 Task: Find connections with filter location Caldas with filter topic #newyearwith filter profile language German with filter current company ICICI Home Finance Company Limited with filter school Sri Venkateswara College, Delhi University with filter industry Insurance with filter service category Web Design with filter keywords title Painter
Action: Mouse moved to (669, 90)
Screenshot: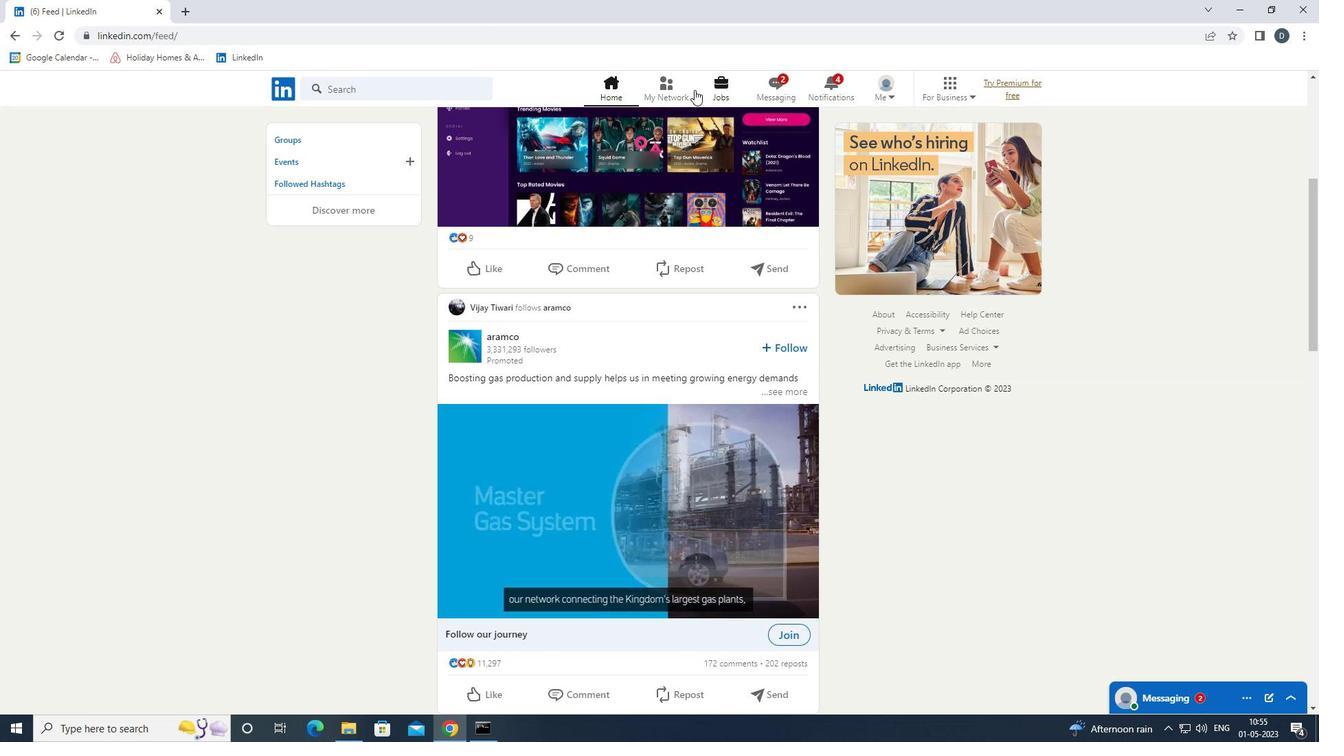 
Action: Mouse pressed left at (669, 90)
Screenshot: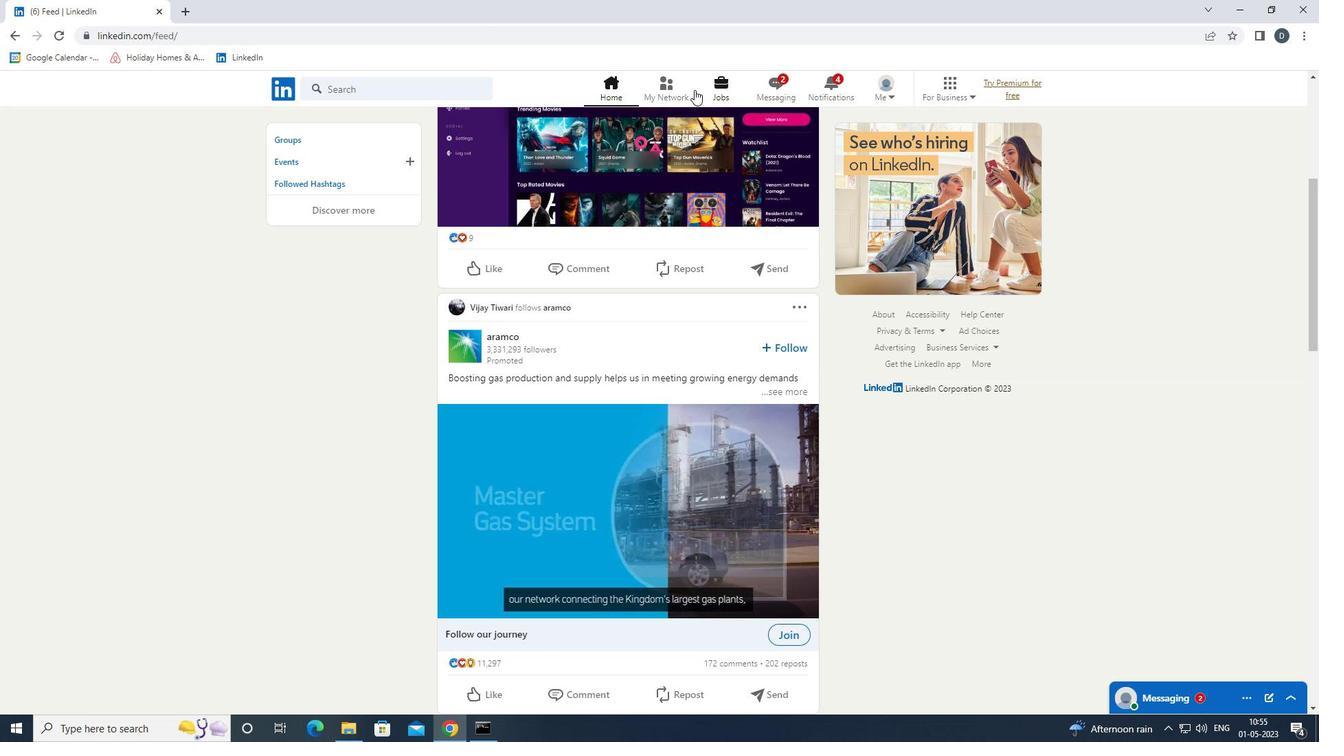 
Action: Mouse moved to (444, 164)
Screenshot: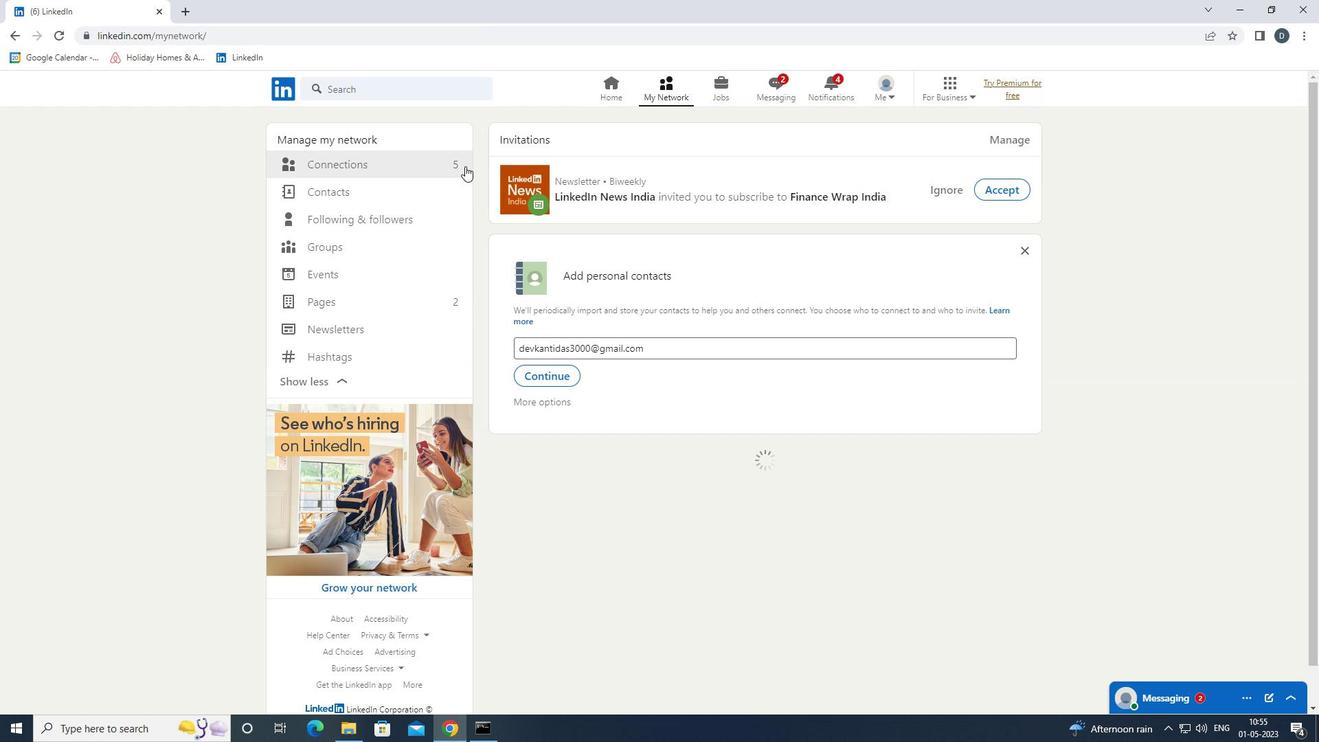 
Action: Mouse pressed left at (444, 164)
Screenshot: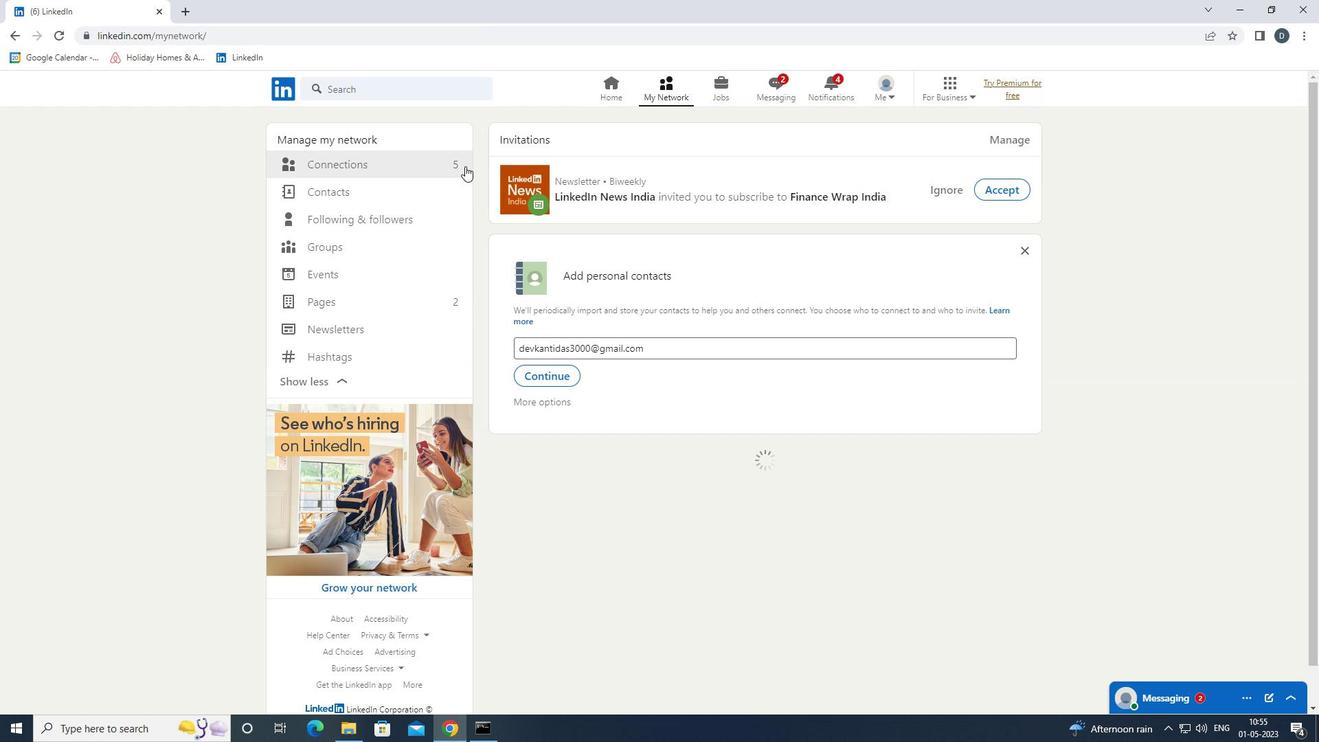 
Action: Mouse moved to (451, 162)
Screenshot: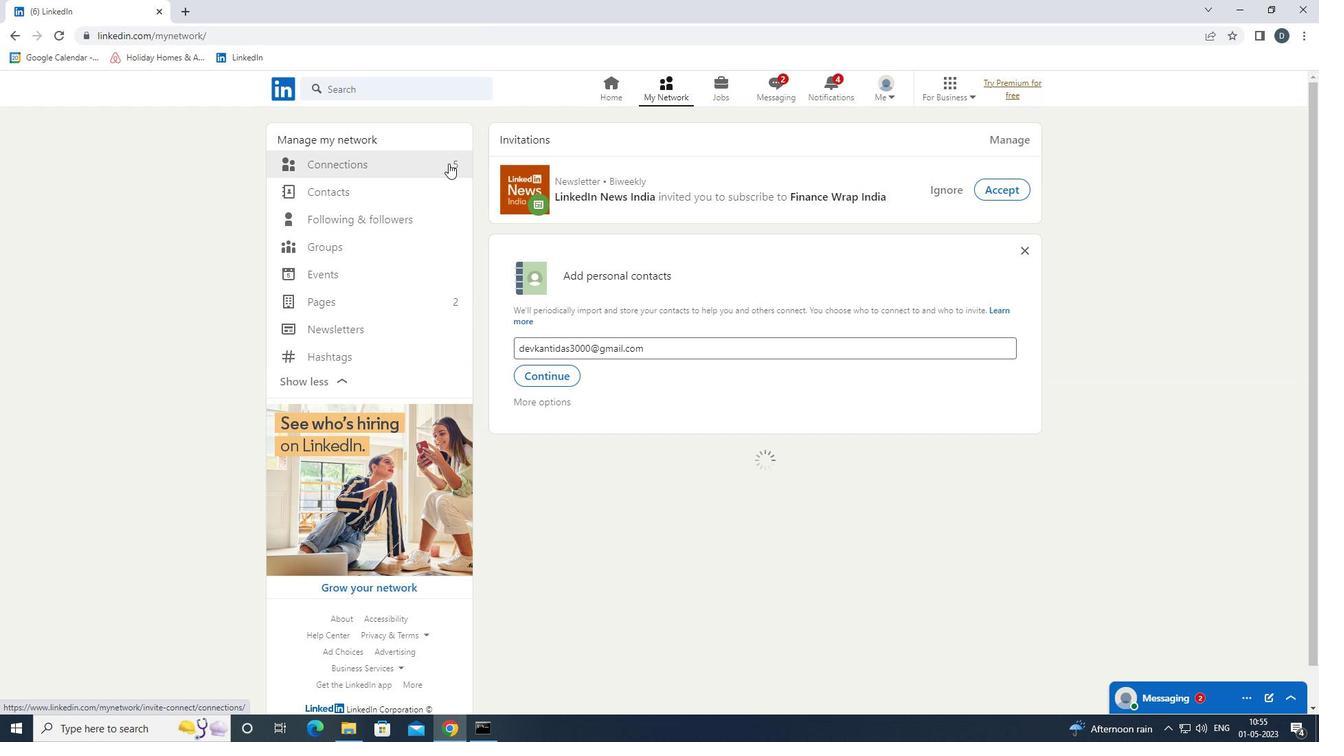 
Action: Mouse pressed left at (451, 162)
Screenshot: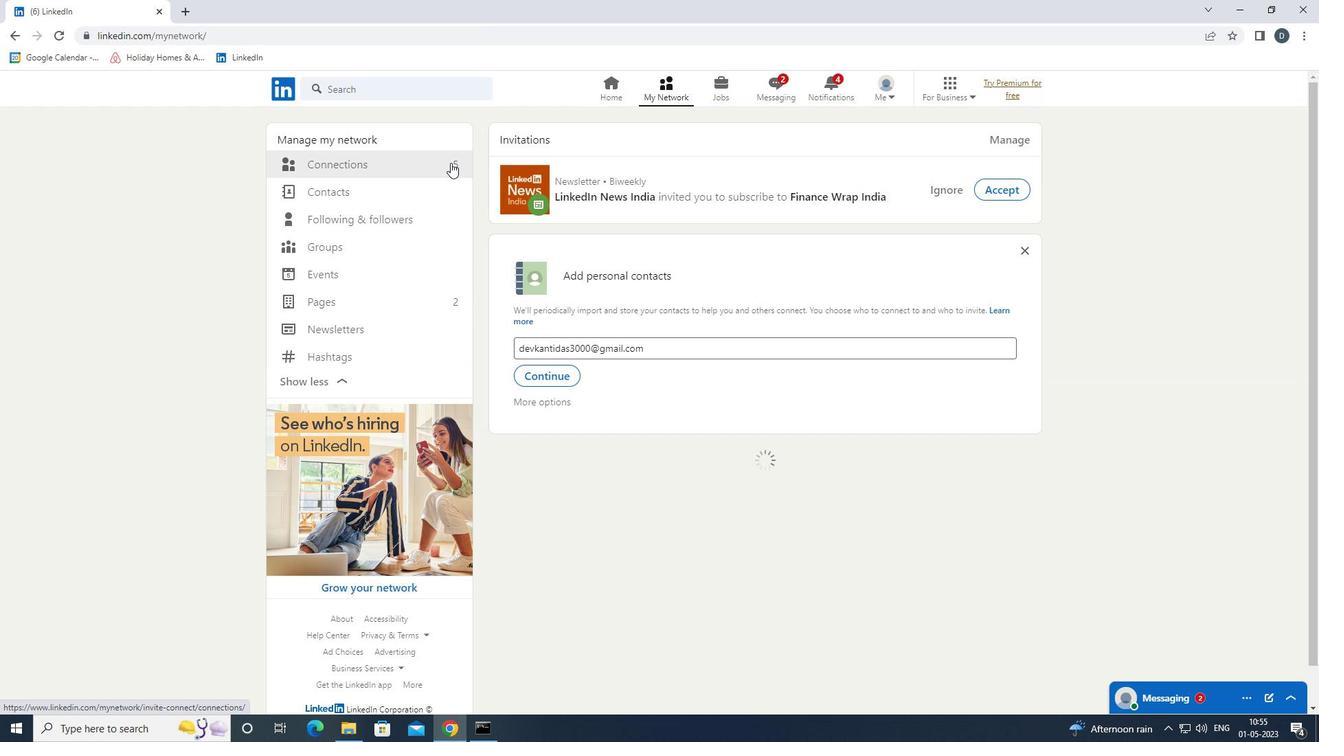 
Action: Mouse moved to (764, 160)
Screenshot: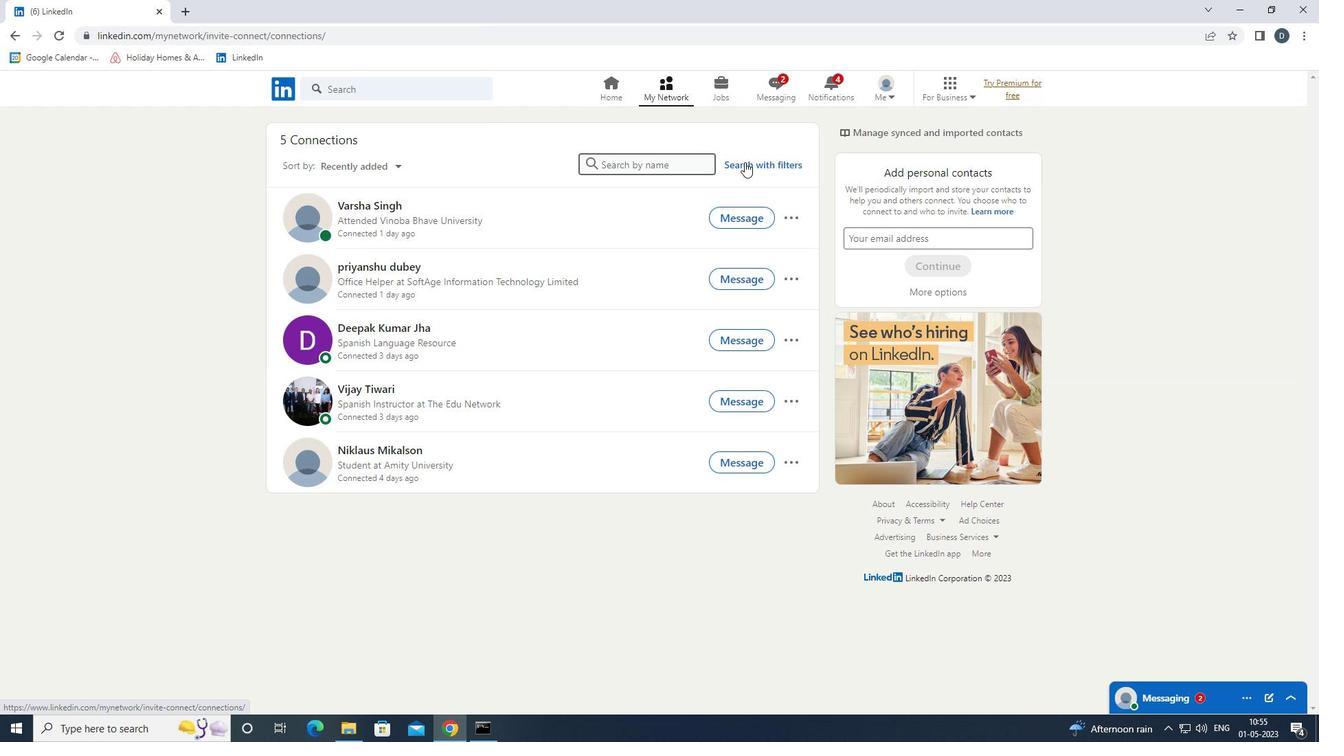
Action: Mouse pressed left at (764, 160)
Screenshot: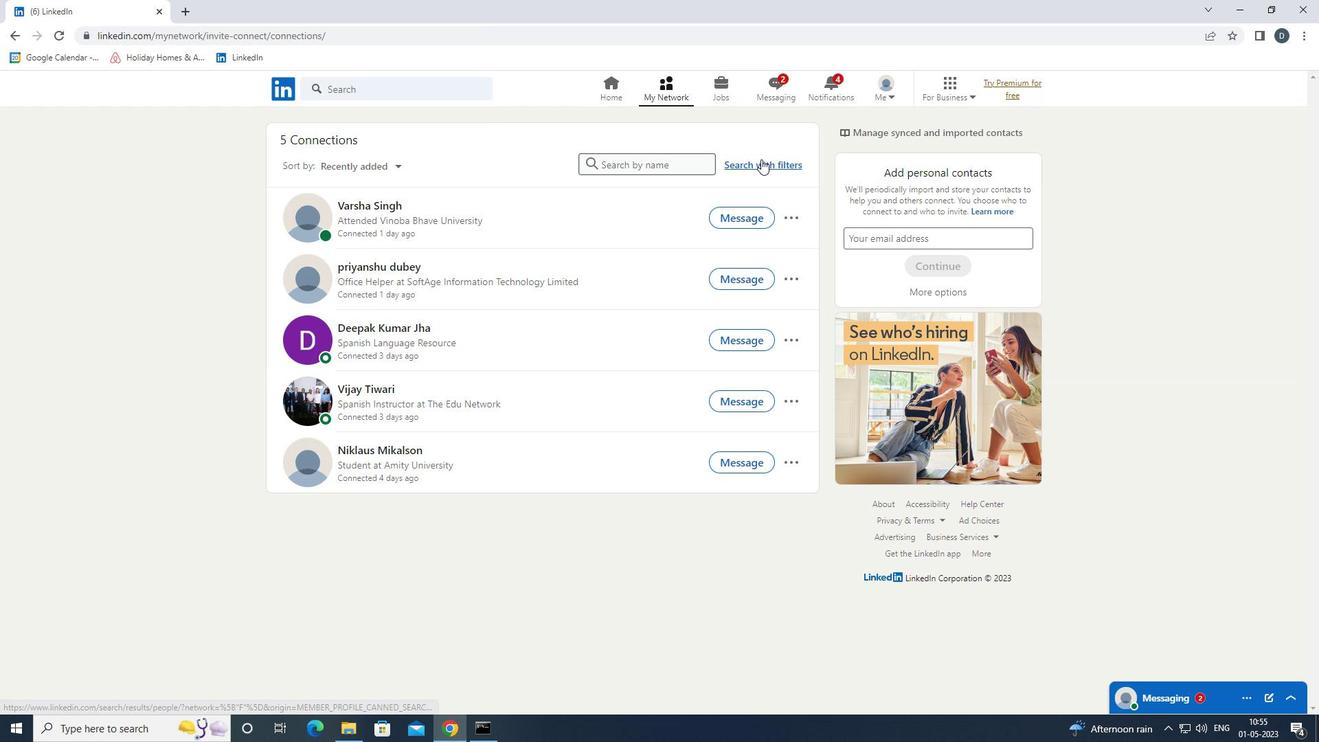 
Action: Mouse moved to (690, 127)
Screenshot: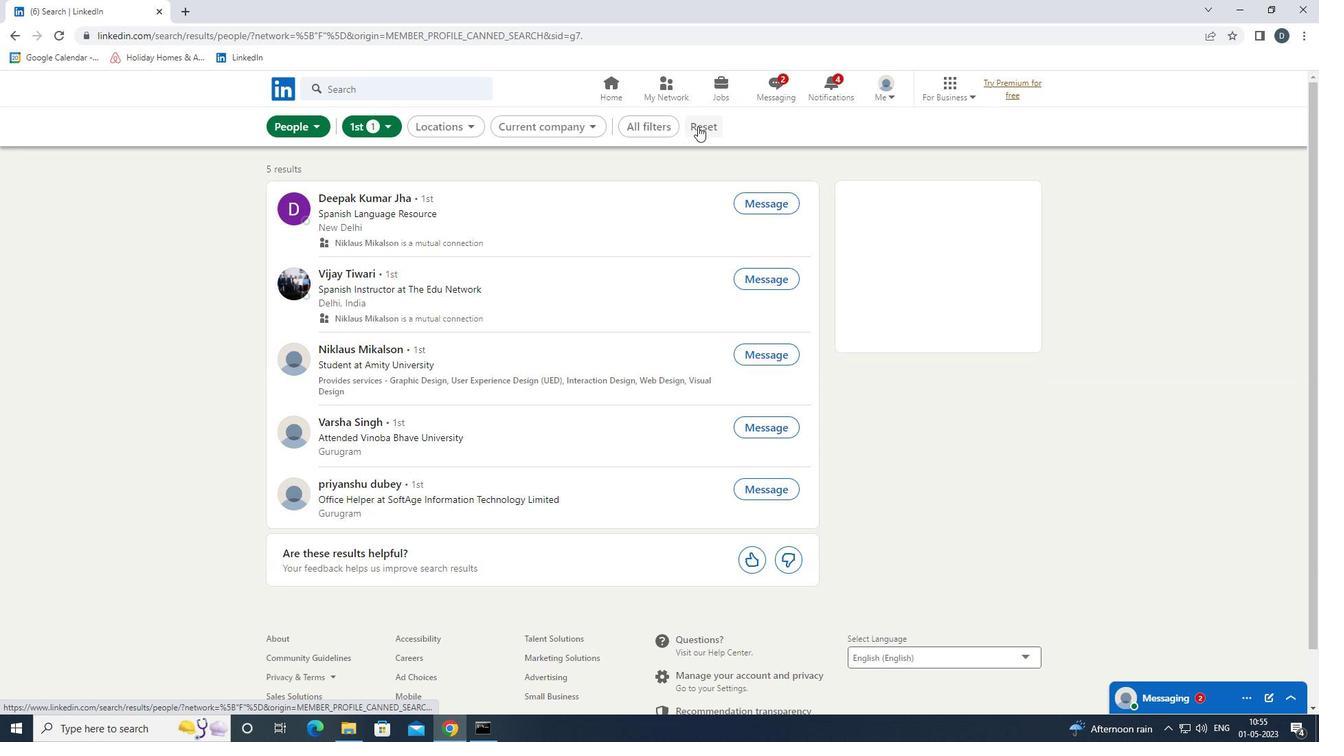 
Action: Mouse pressed left at (690, 127)
Screenshot: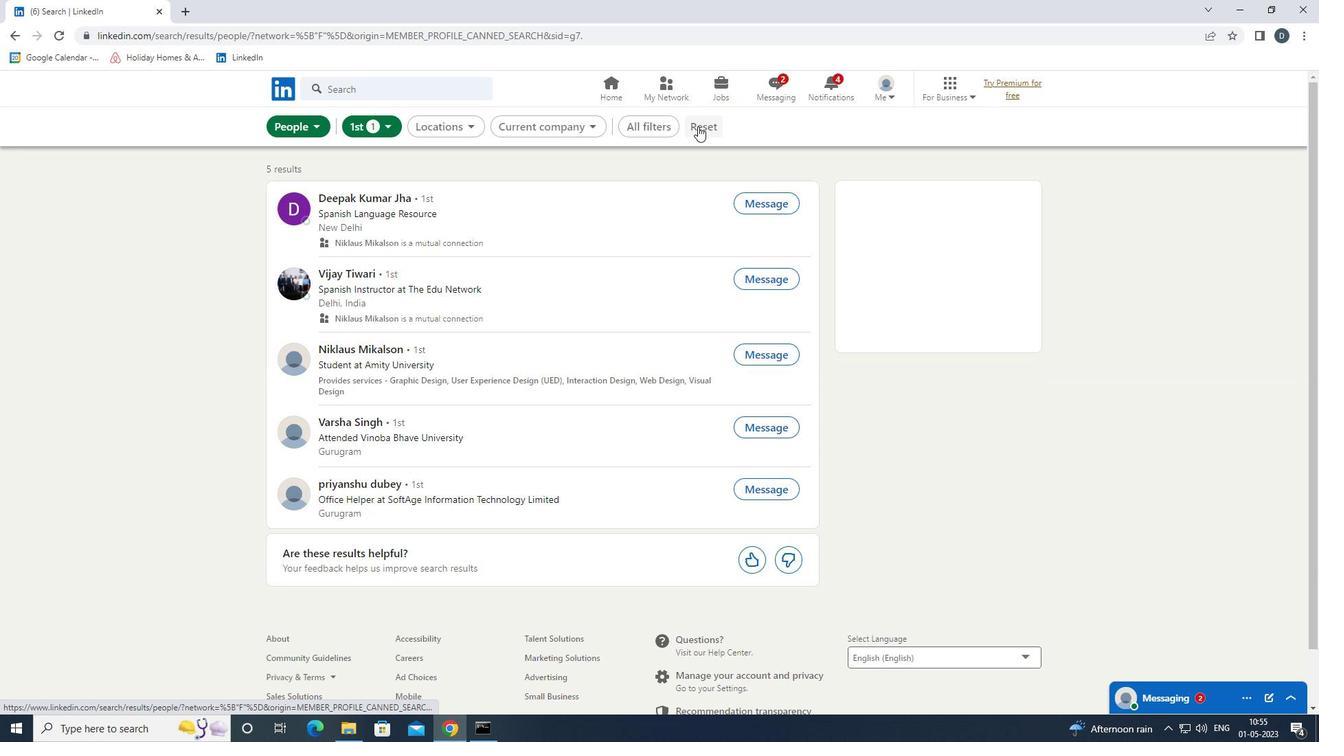 
Action: Mouse moved to (667, 125)
Screenshot: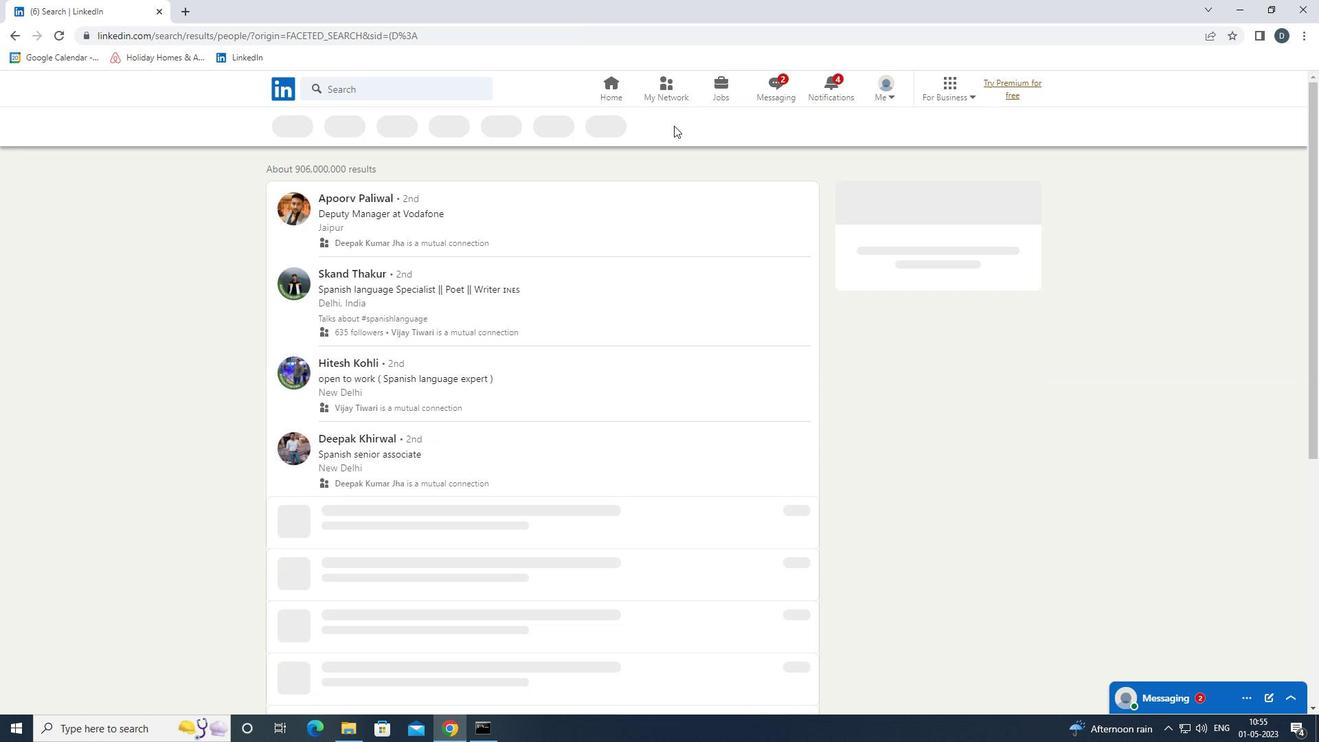 
Action: Mouse pressed left at (667, 125)
Screenshot: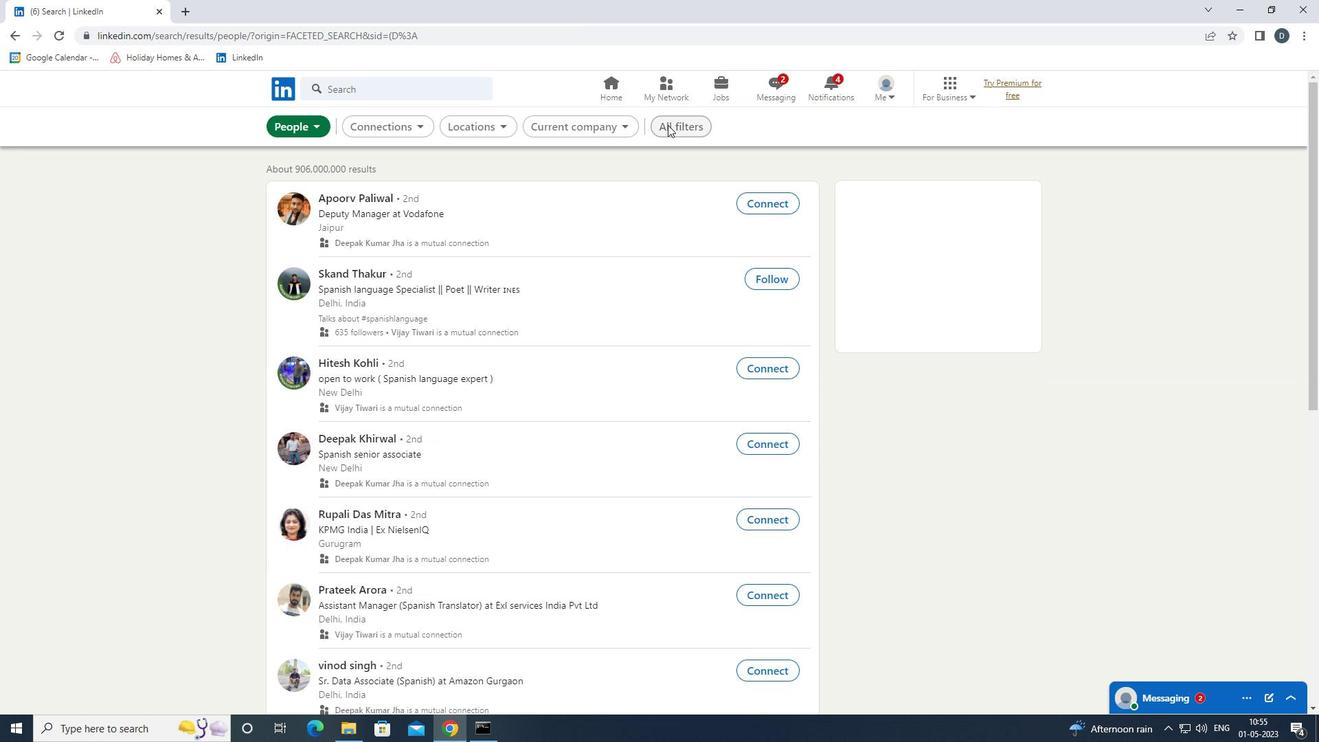 
Action: Mouse moved to (1156, 472)
Screenshot: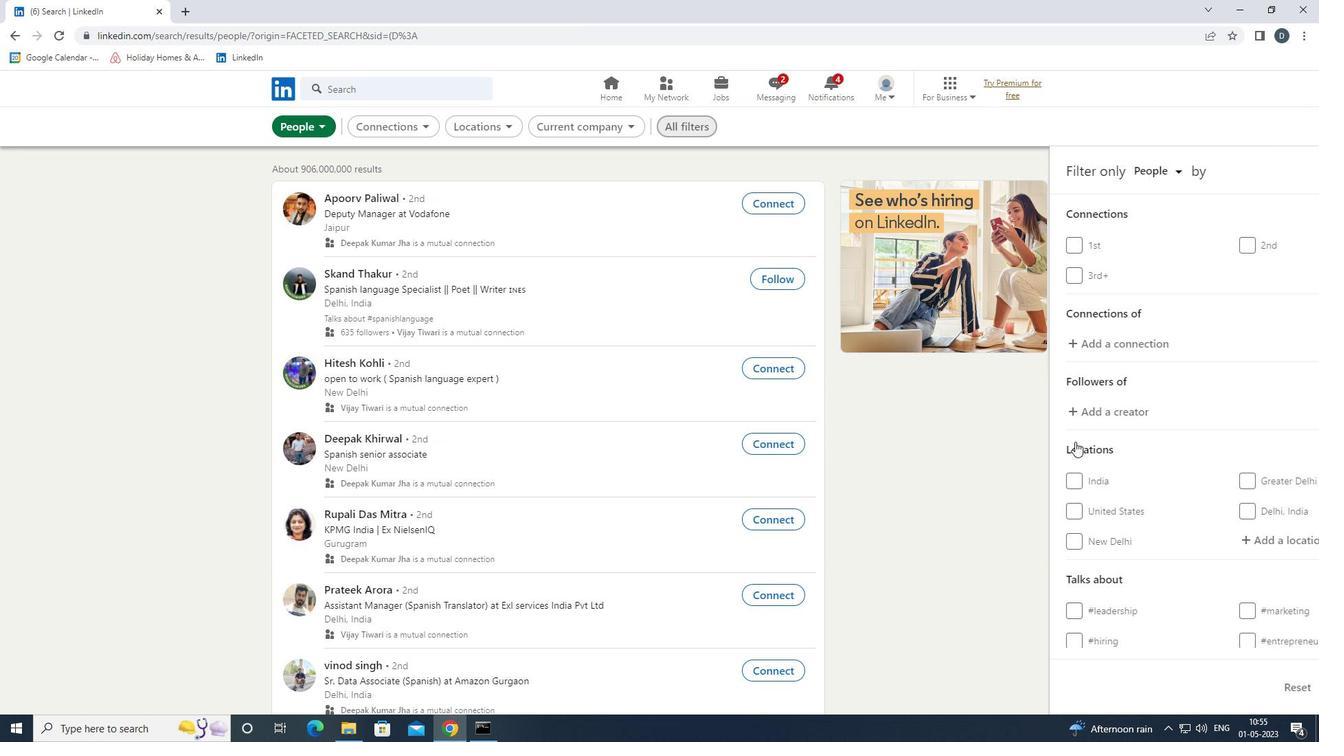 
Action: Mouse scrolled (1156, 471) with delta (0, 0)
Screenshot: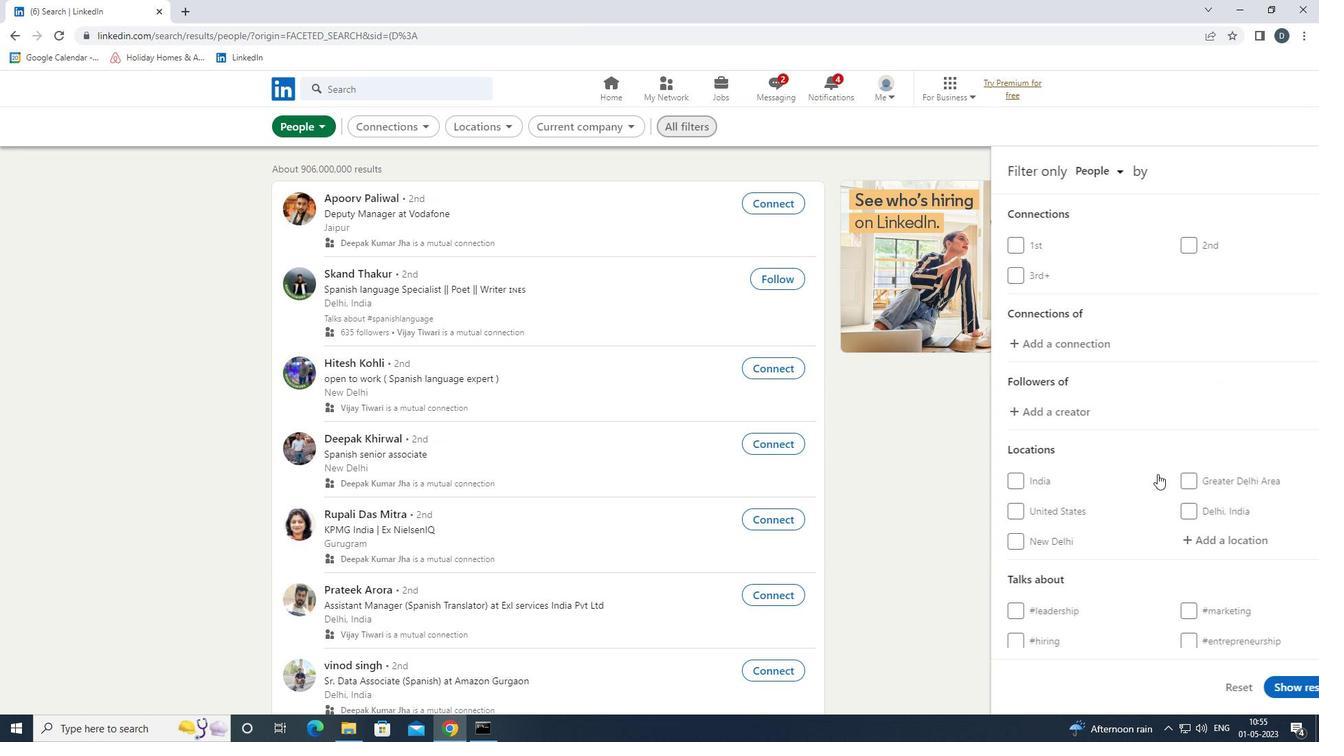 
Action: Mouse scrolled (1156, 471) with delta (0, 0)
Screenshot: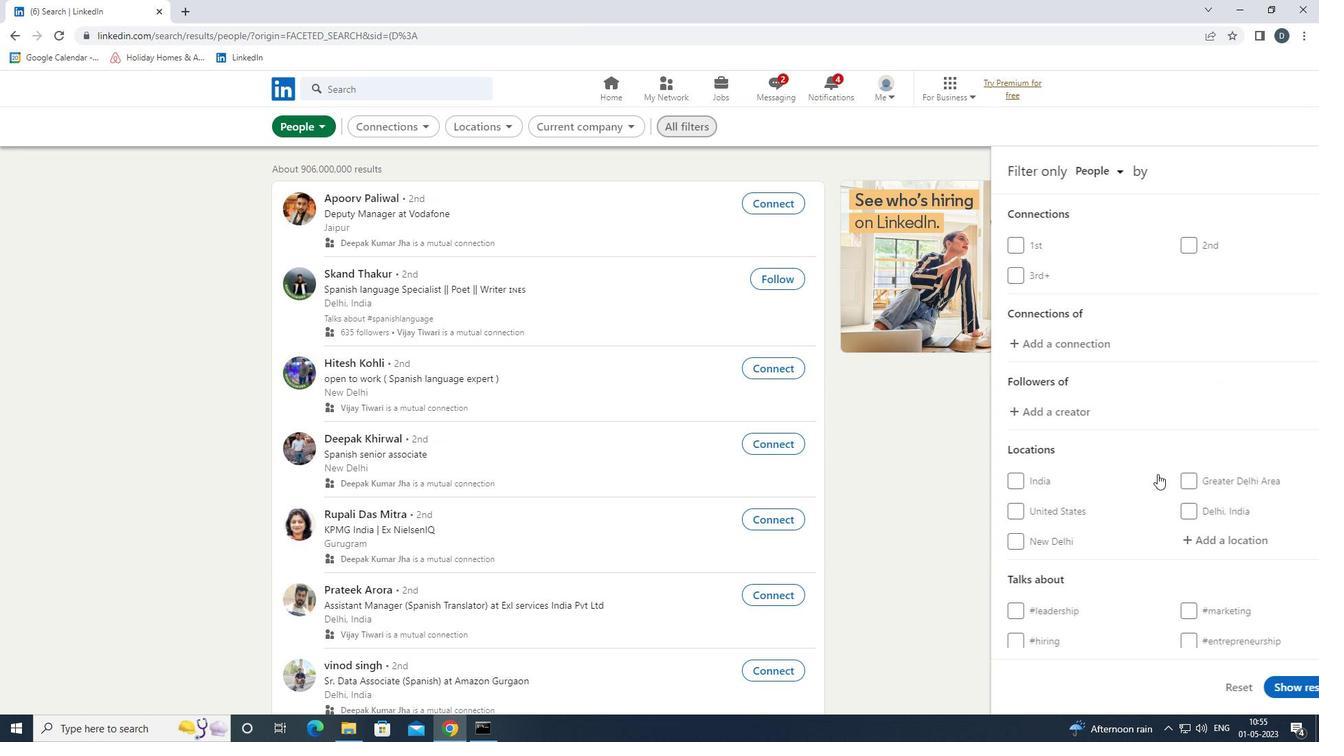
Action: Mouse moved to (1151, 410)
Screenshot: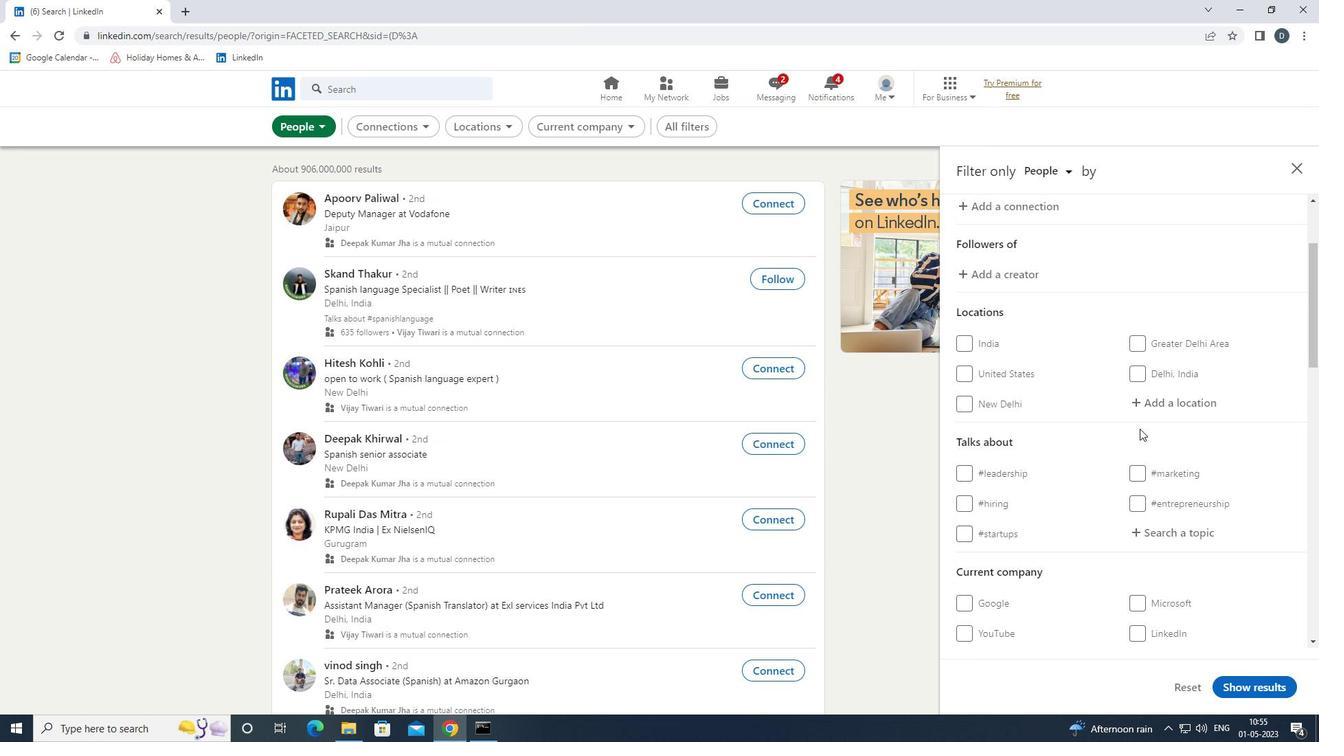 
Action: Mouse pressed left at (1151, 410)
Screenshot: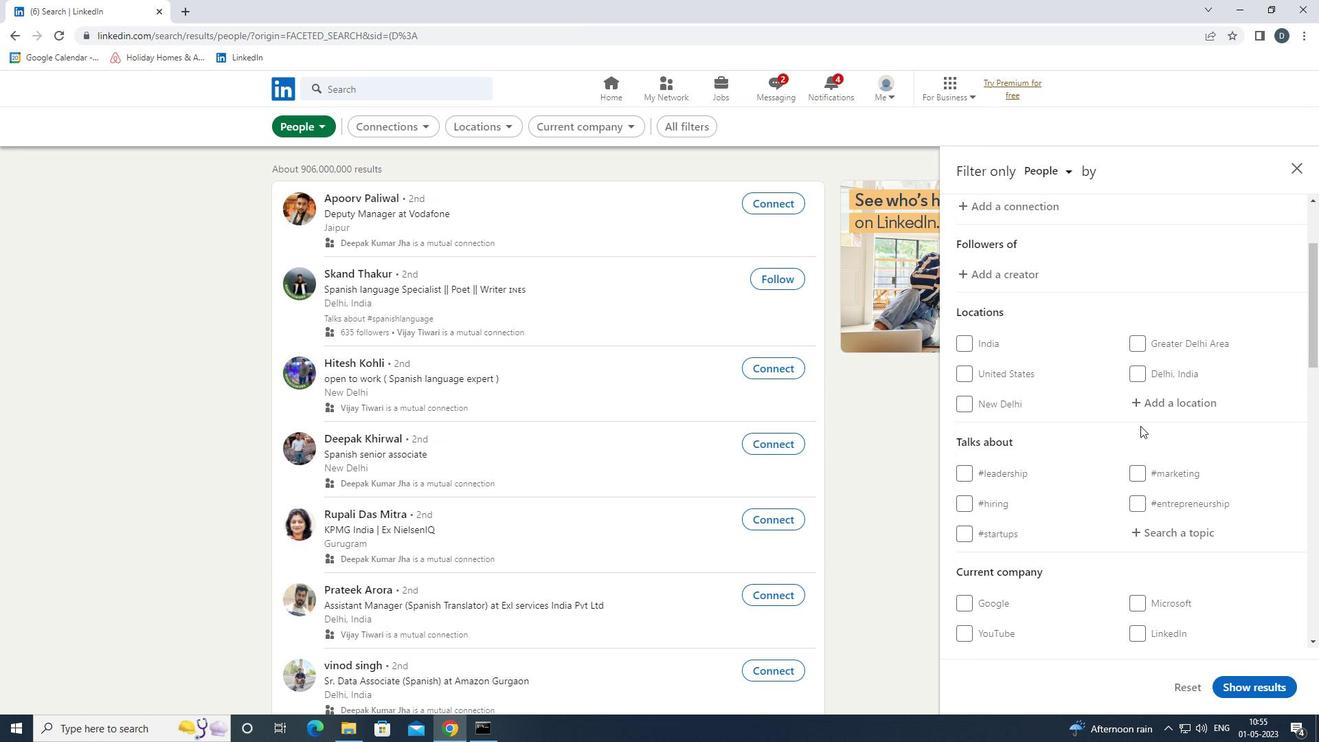 
Action: Key pressed <Key.shift>CALDAS<Key.down><Key.enter>
Screenshot: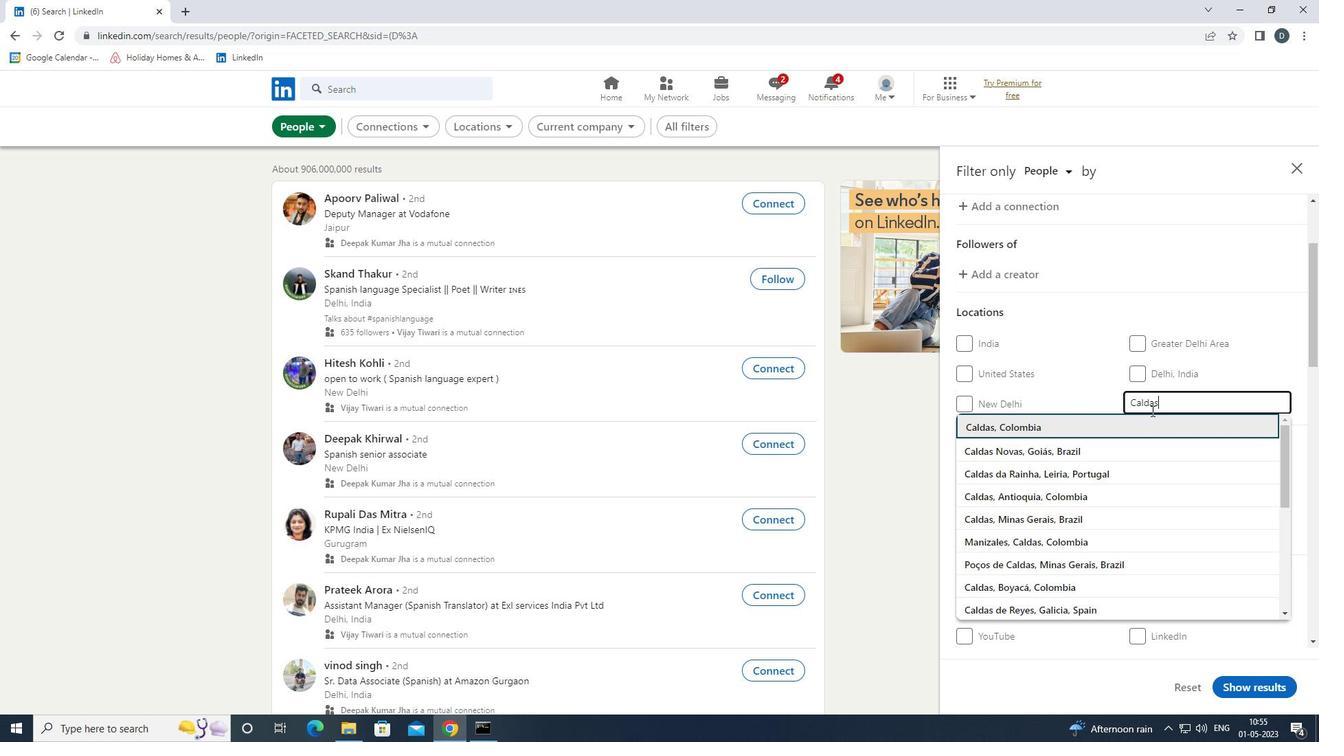 
Action: Mouse moved to (1121, 398)
Screenshot: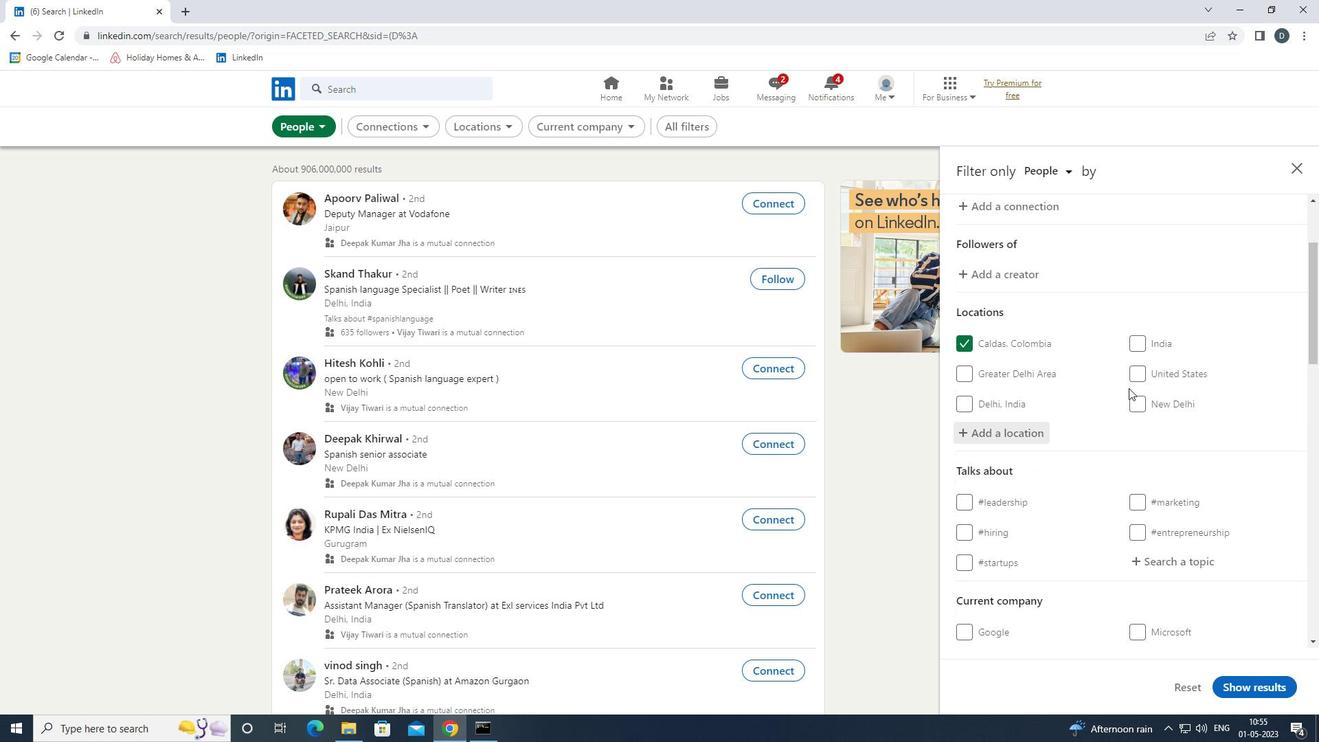 
Action: Mouse scrolled (1121, 397) with delta (0, 0)
Screenshot: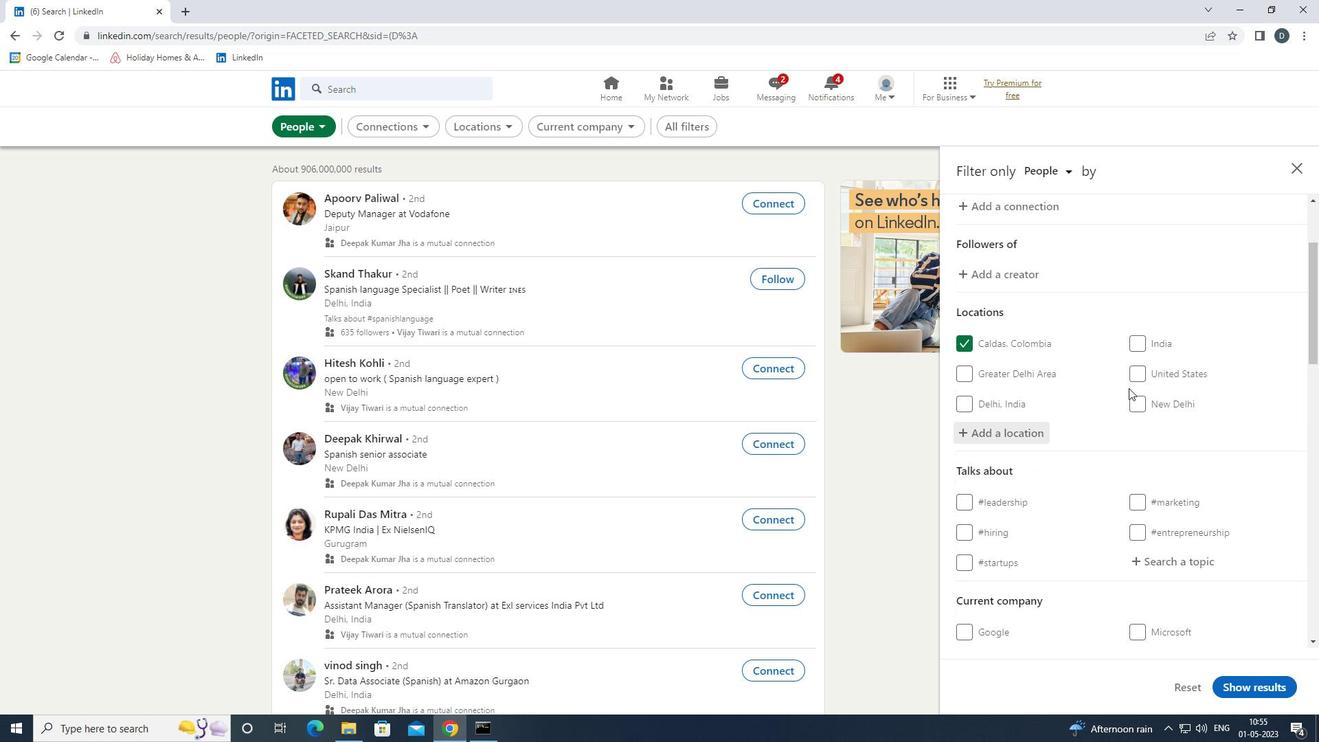 
Action: Mouse scrolled (1121, 397) with delta (0, 0)
Screenshot: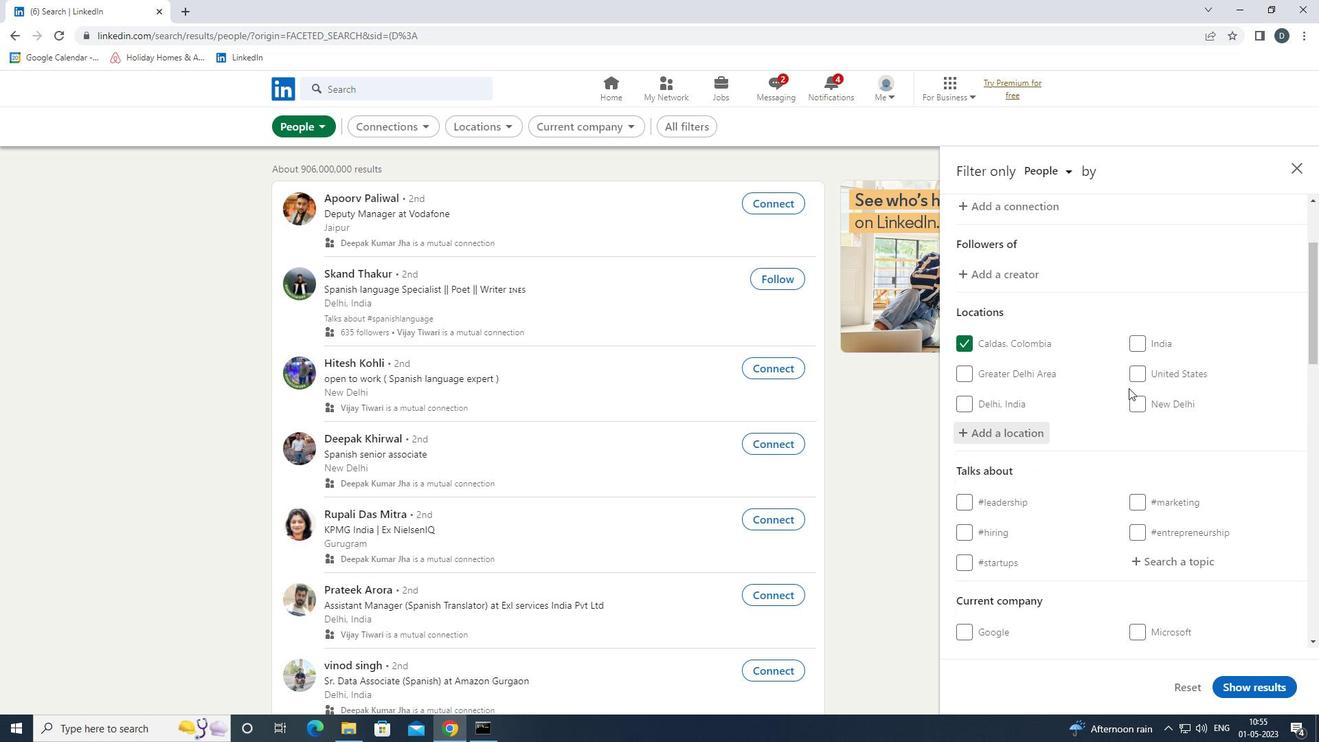 
Action: Mouse moved to (1121, 399)
Screenshot: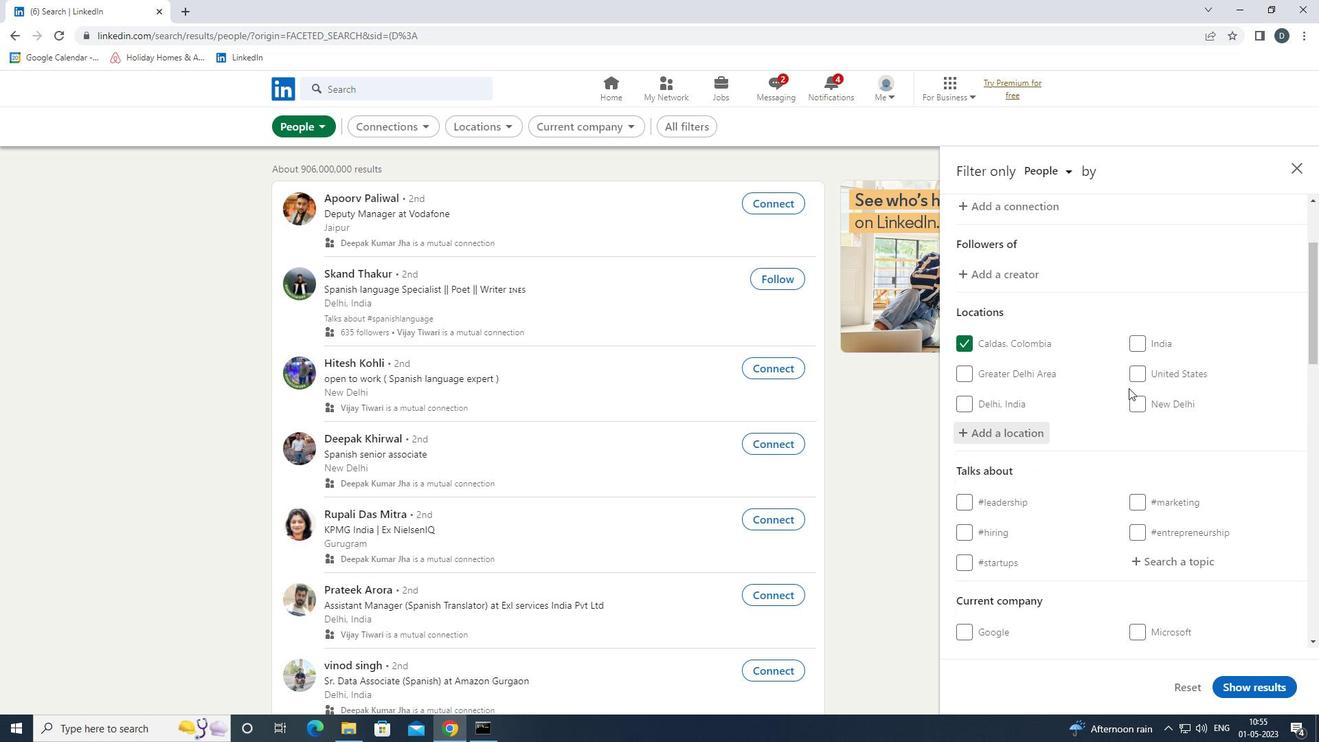 
Action: Mouse scrolled (1121, 398) with delta (0, 0)
Screenshot: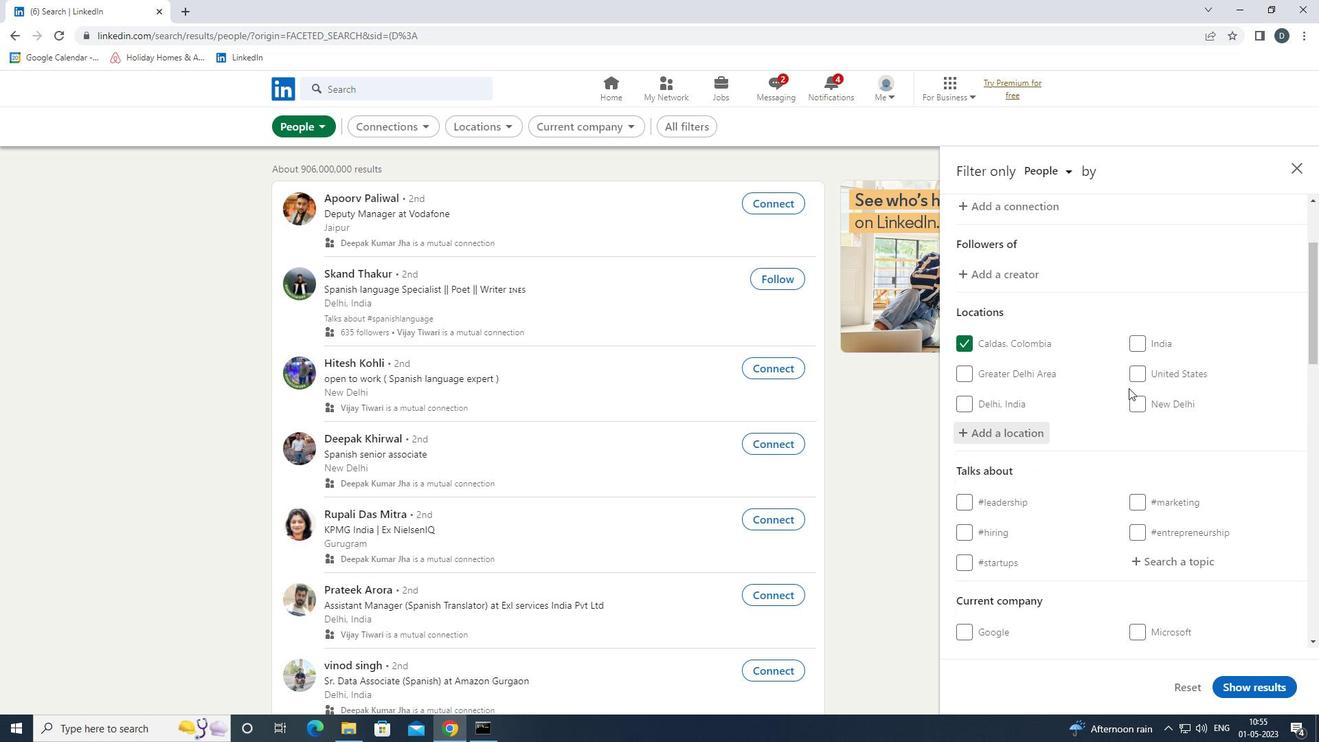 
Action: Mouse moved to (1165, 357)
Screenshot: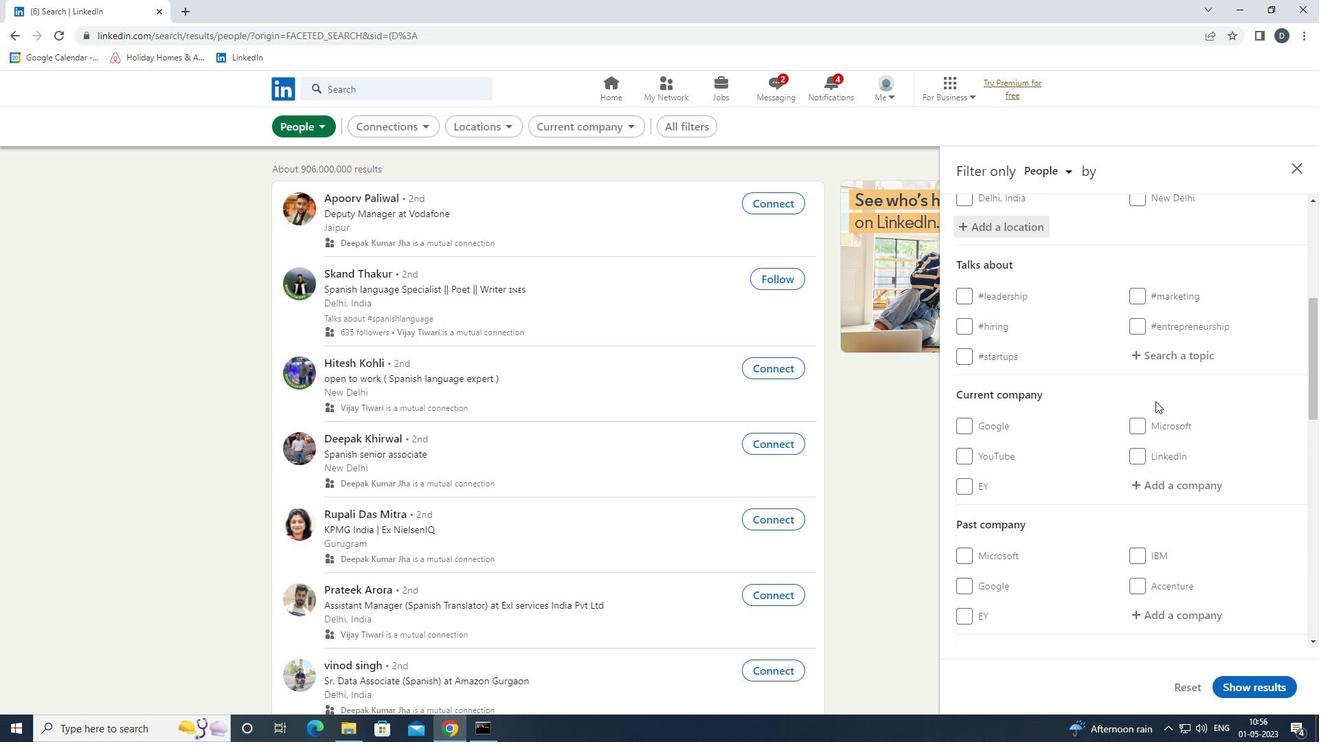
Action: Mouse pressed left at (1165, 357)
Screenshot: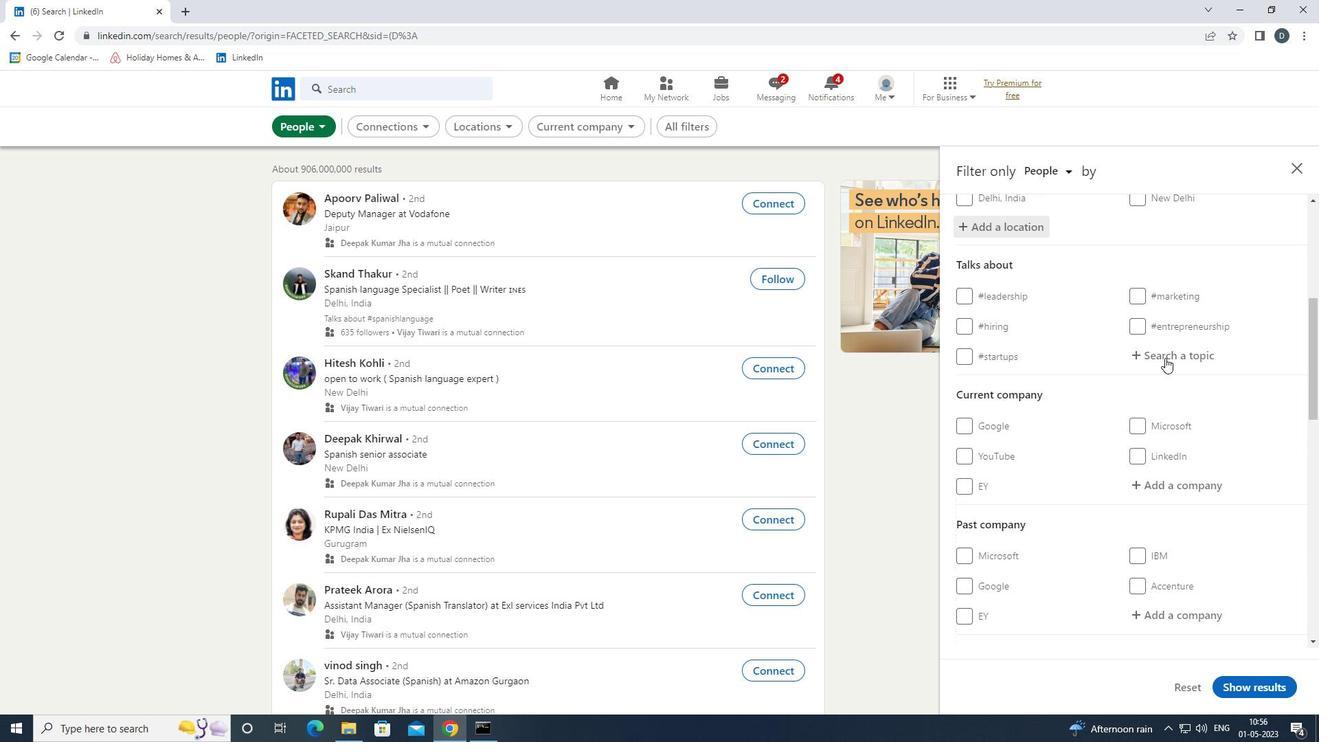 
Action: Key pressed <Key.shift><Key.shift>#NEWYEAR
Screenshot: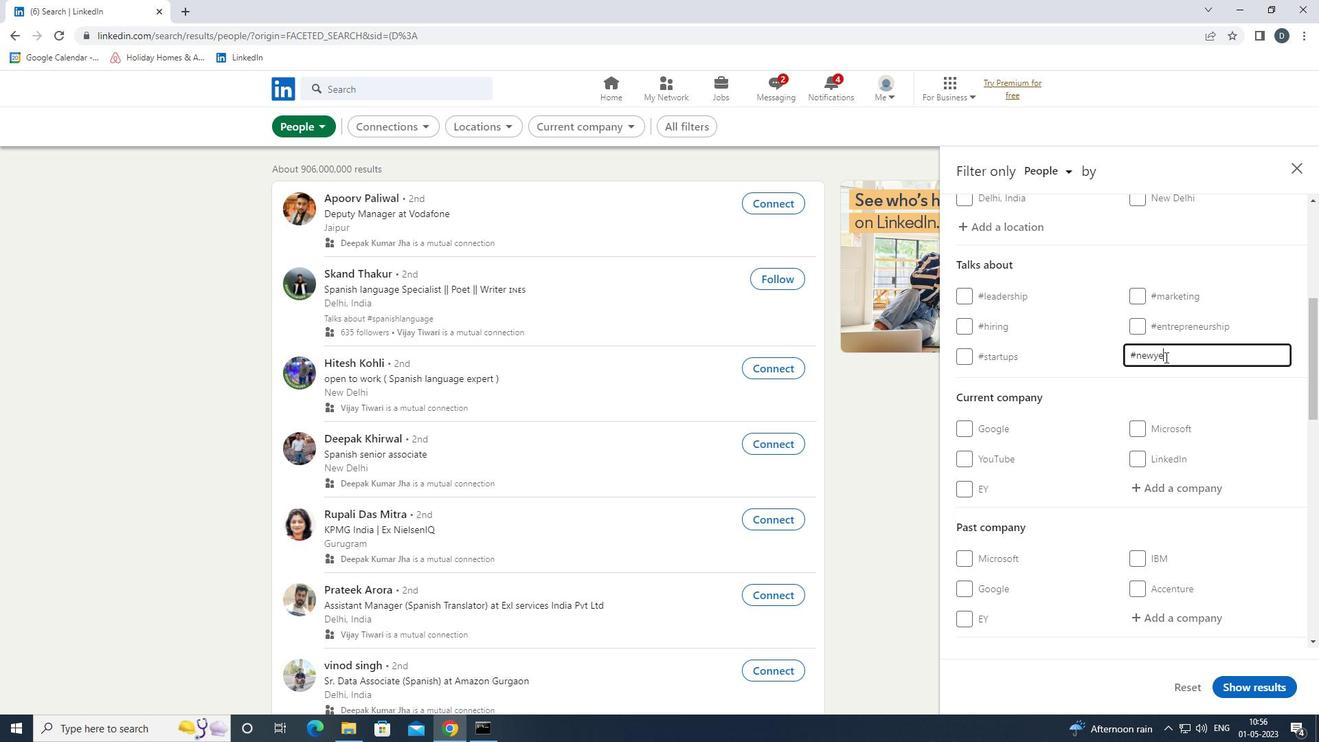 
Action: Mouse moved to (1161, 353)
Screenshot: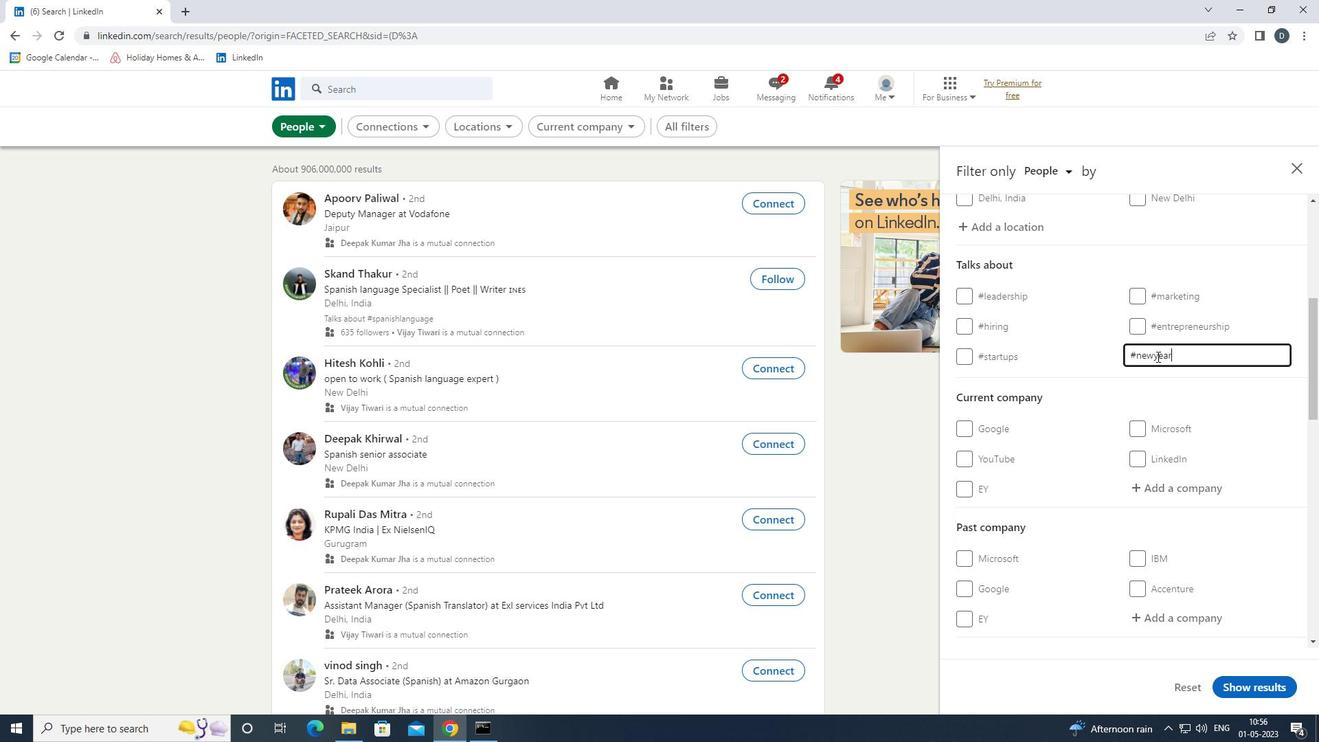 
Action: Mouse scrolled (1161, 353) with delta (0, 0)
Screenshot: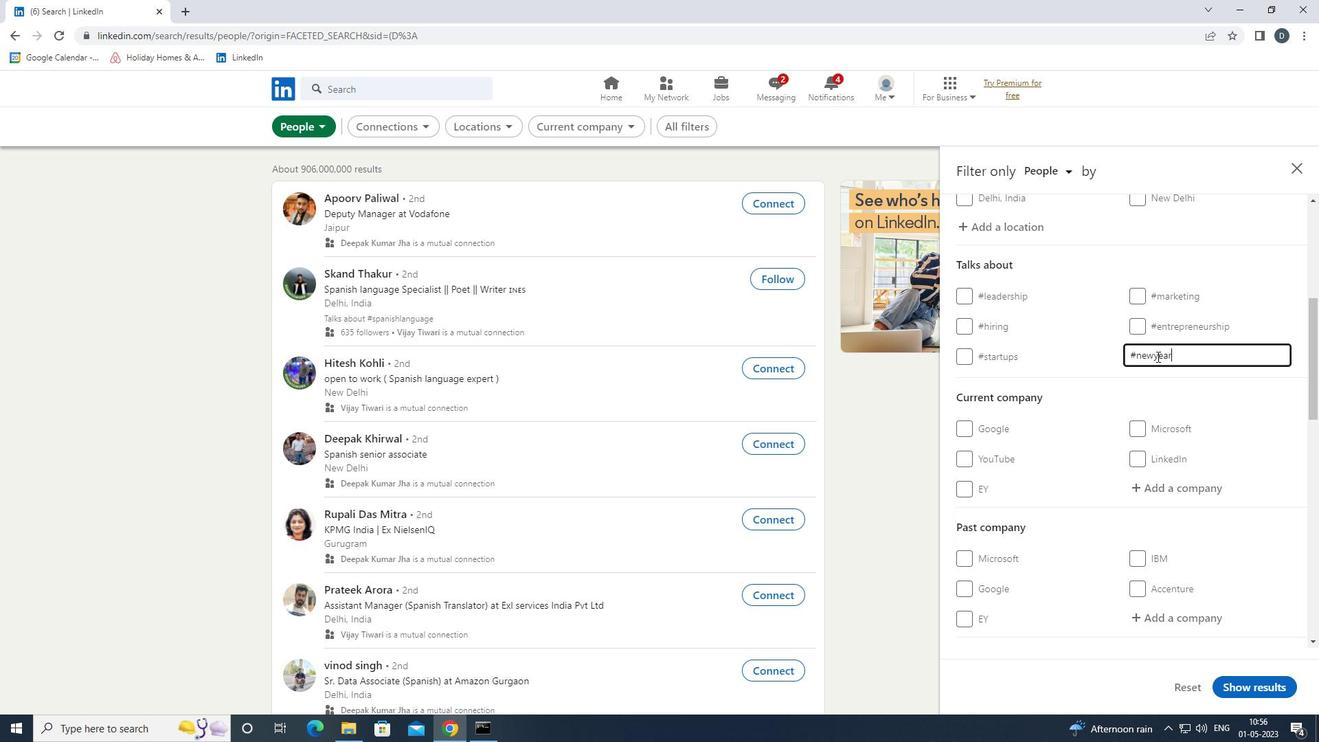 
Action: Mouse moved to (1162, 353)
Screenshot: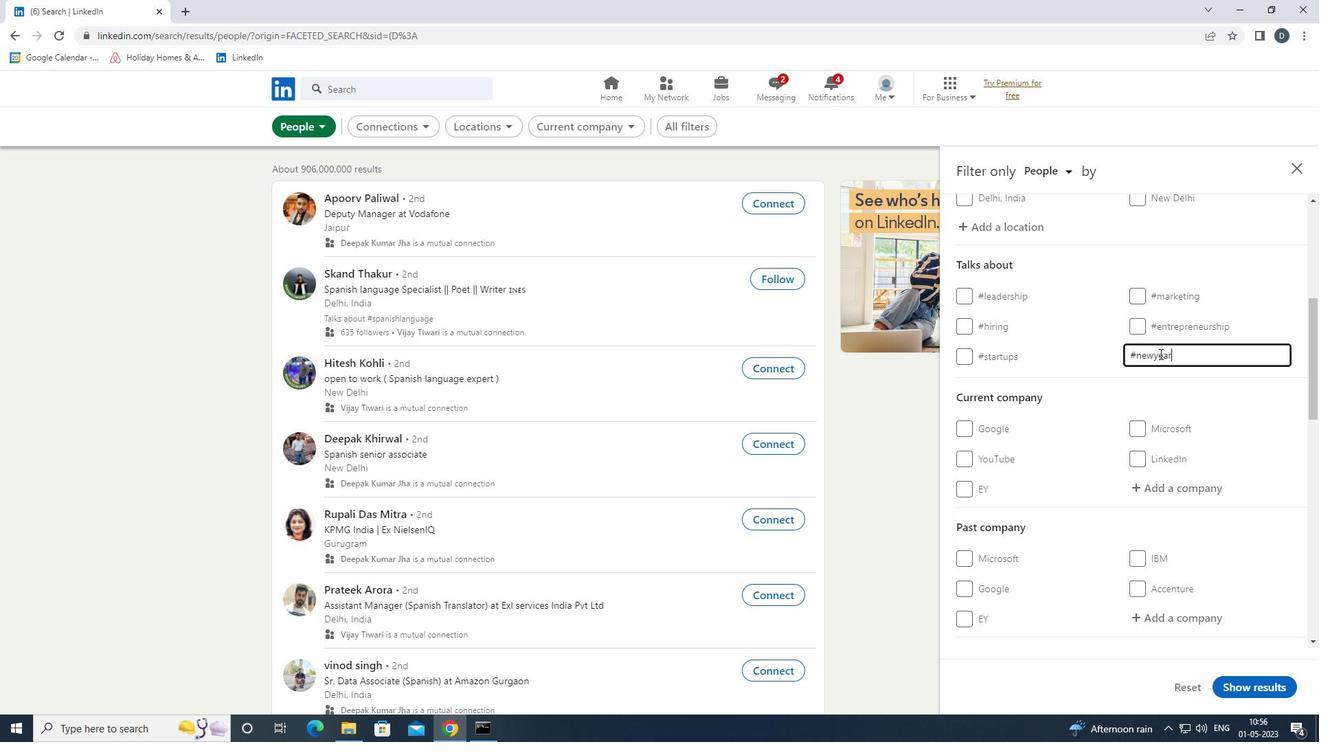 
Action: Mouse scrolled (1162, 353) with delta (0, 0)
Screenshot: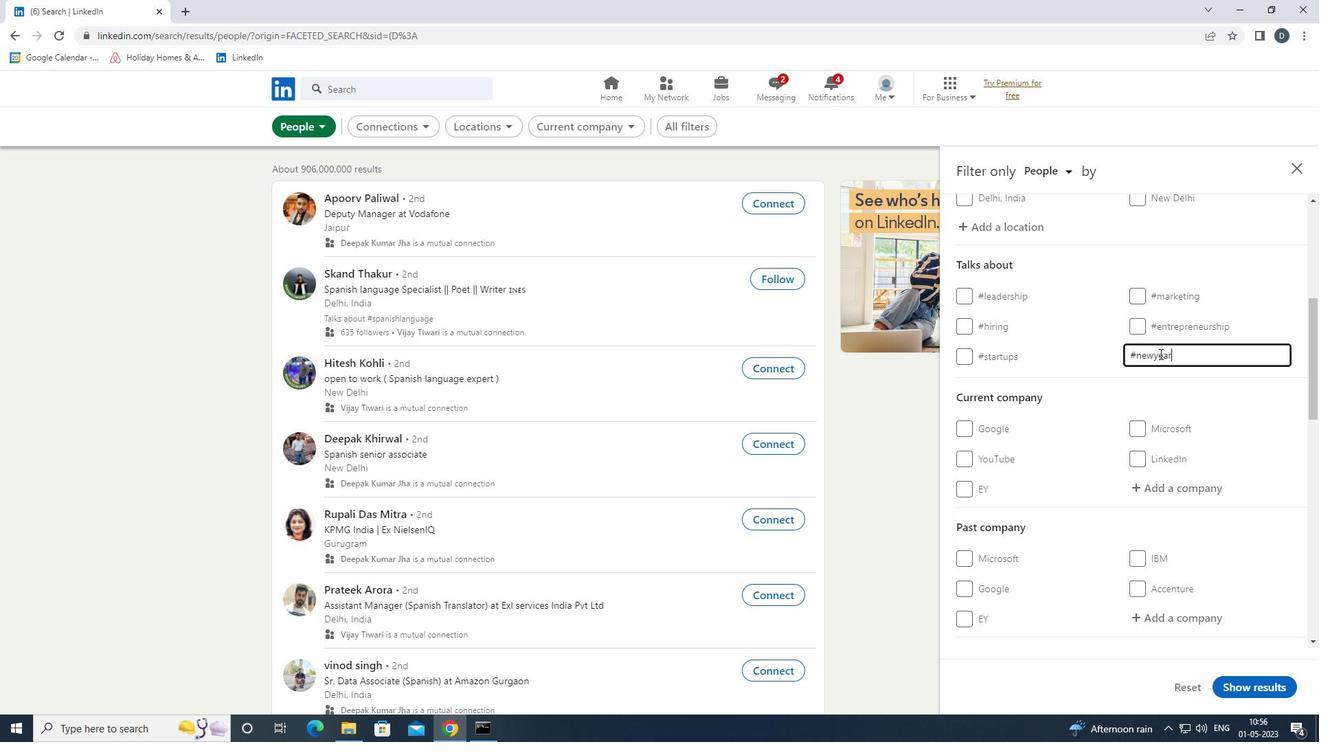 
Action: Mouse scrolled (1162, 353) with delta (0, 0)
Screenshot: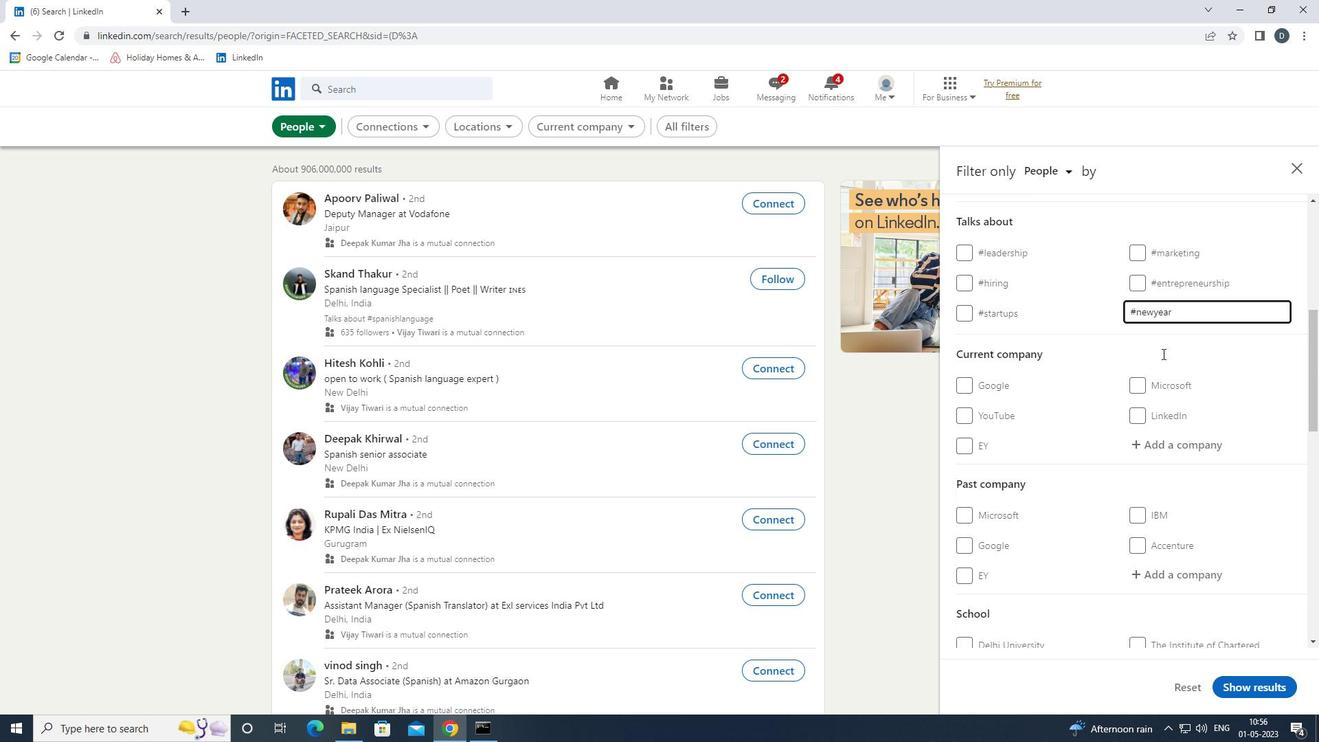 
Action: Mouse scrolled (1162, 353) with delta (0, 0)
Screenshot: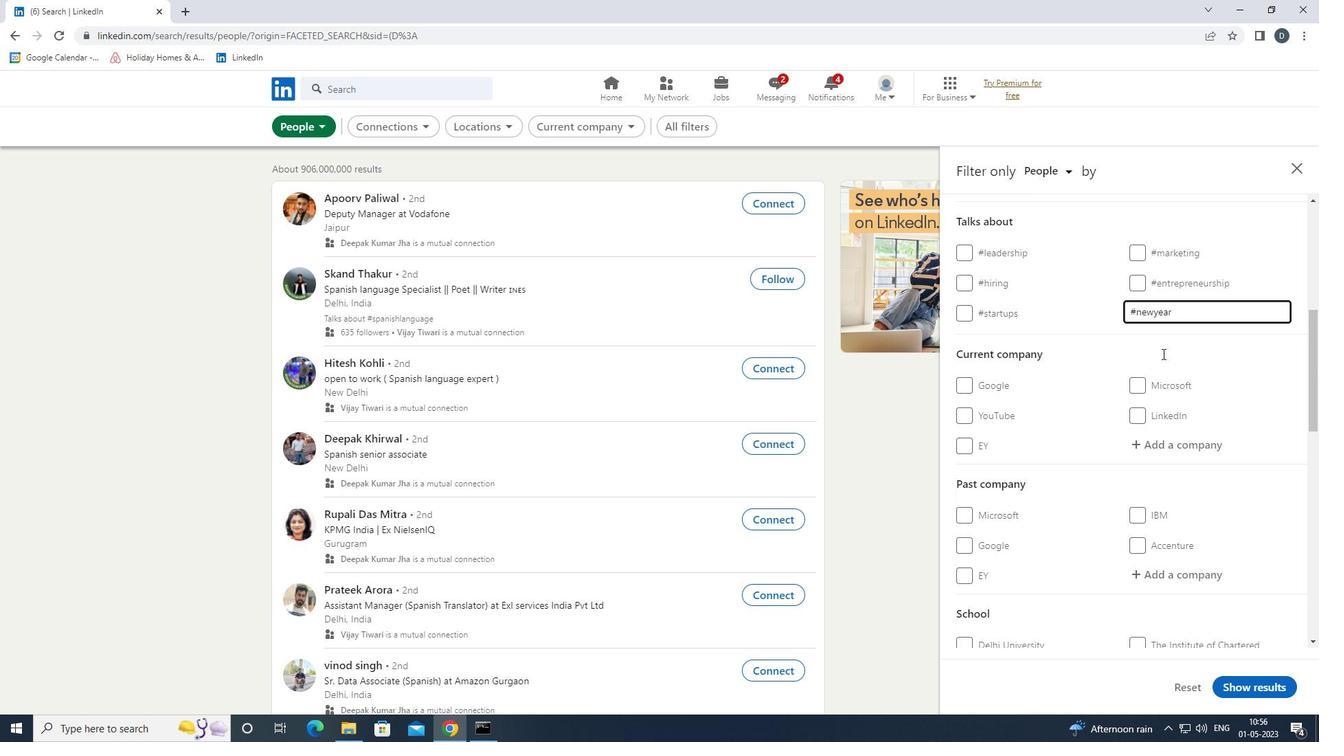 
Action: Mouse scrolled (1162, 353) with delta (0, 0)
Screenshot: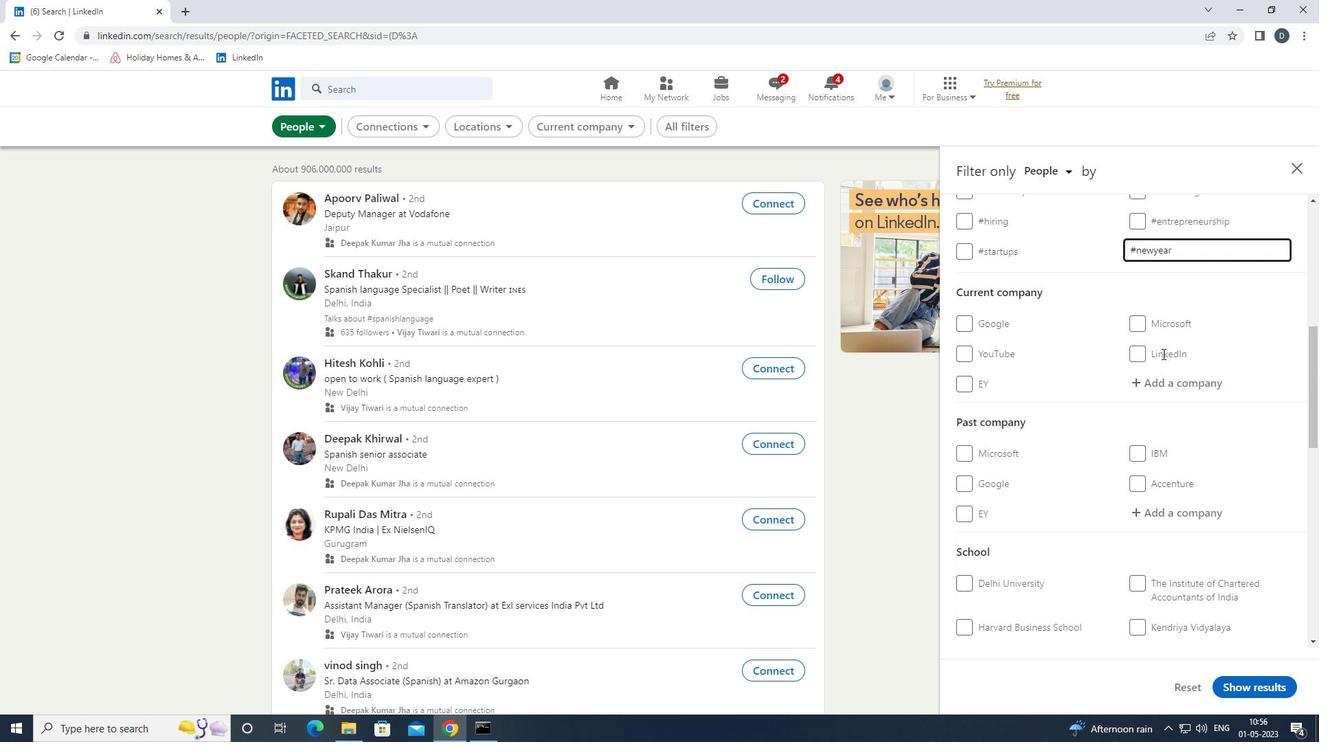 
Action: Mouse scrolled (1162, 353) with delta (0, 0)
Screenshot: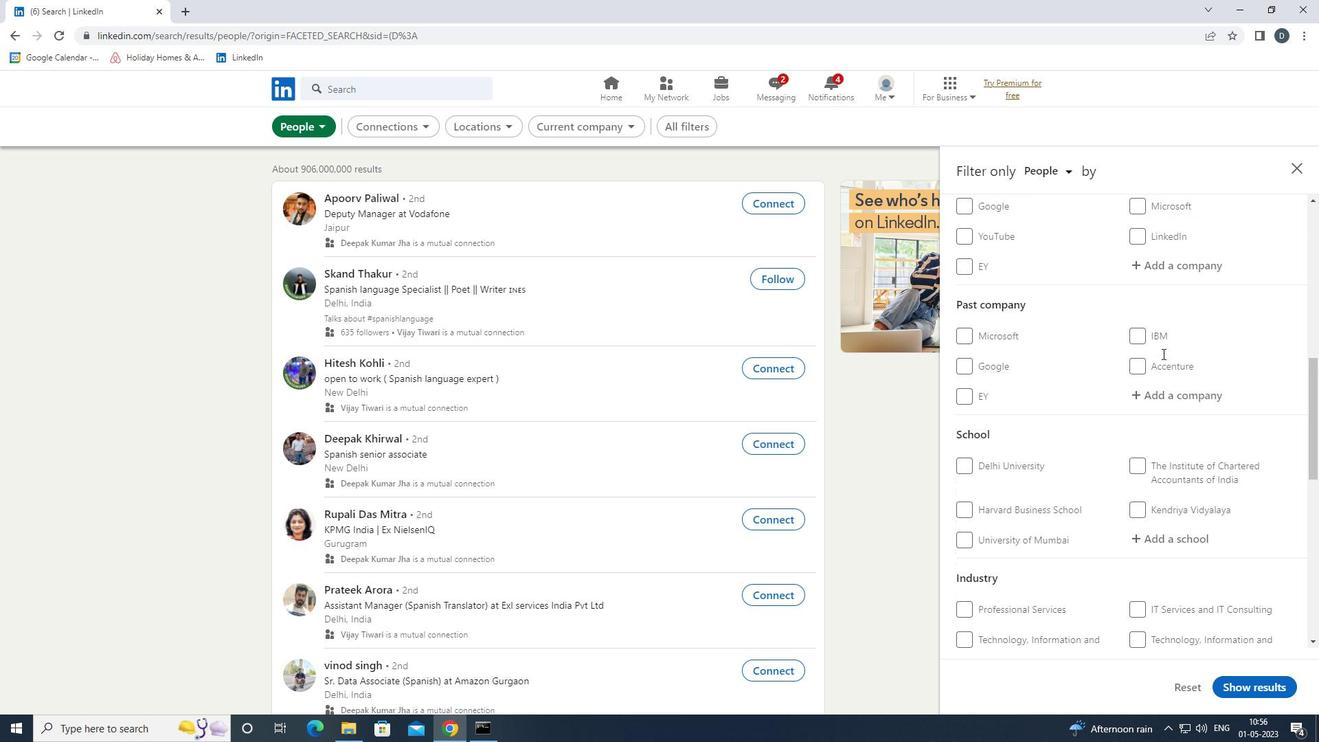 
Action: Mouse scrolled (1162, 353) with delta (0, 0)
Screenshot: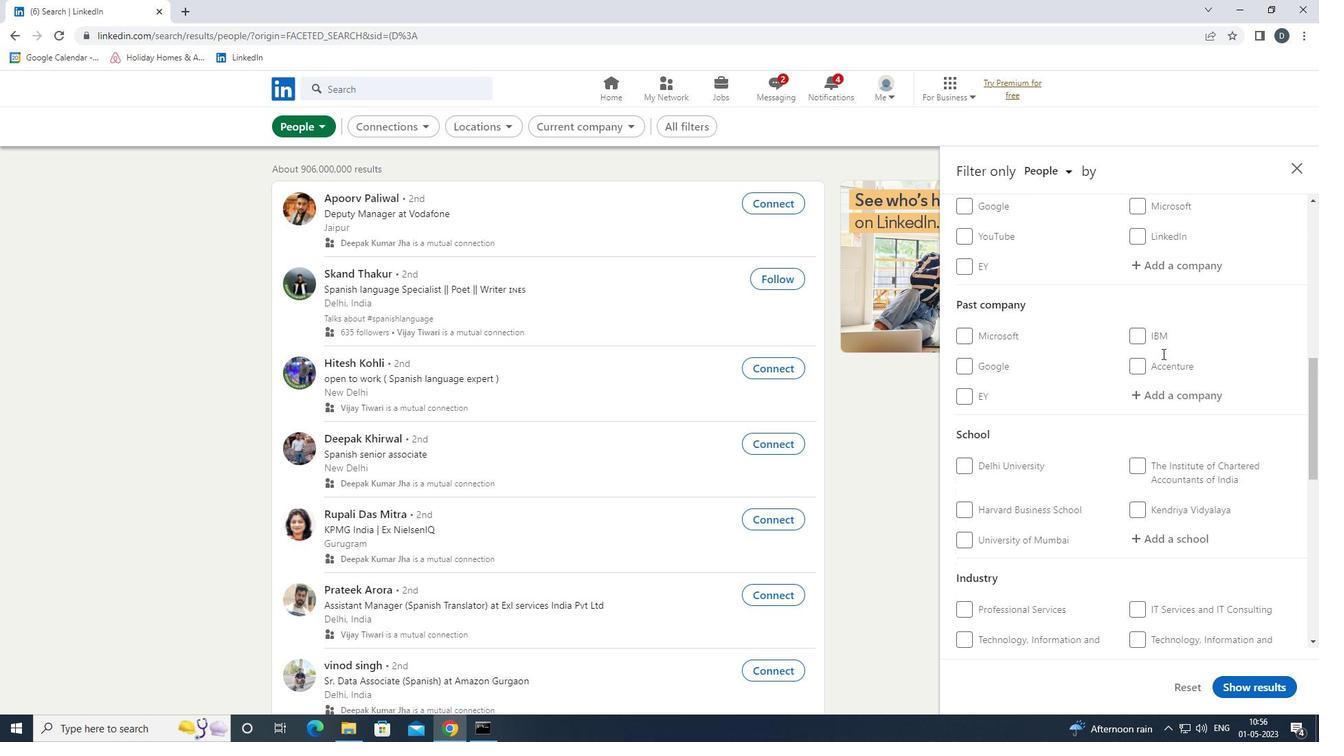 
Action: Mouse moved to (1163, 353)
Screenshot: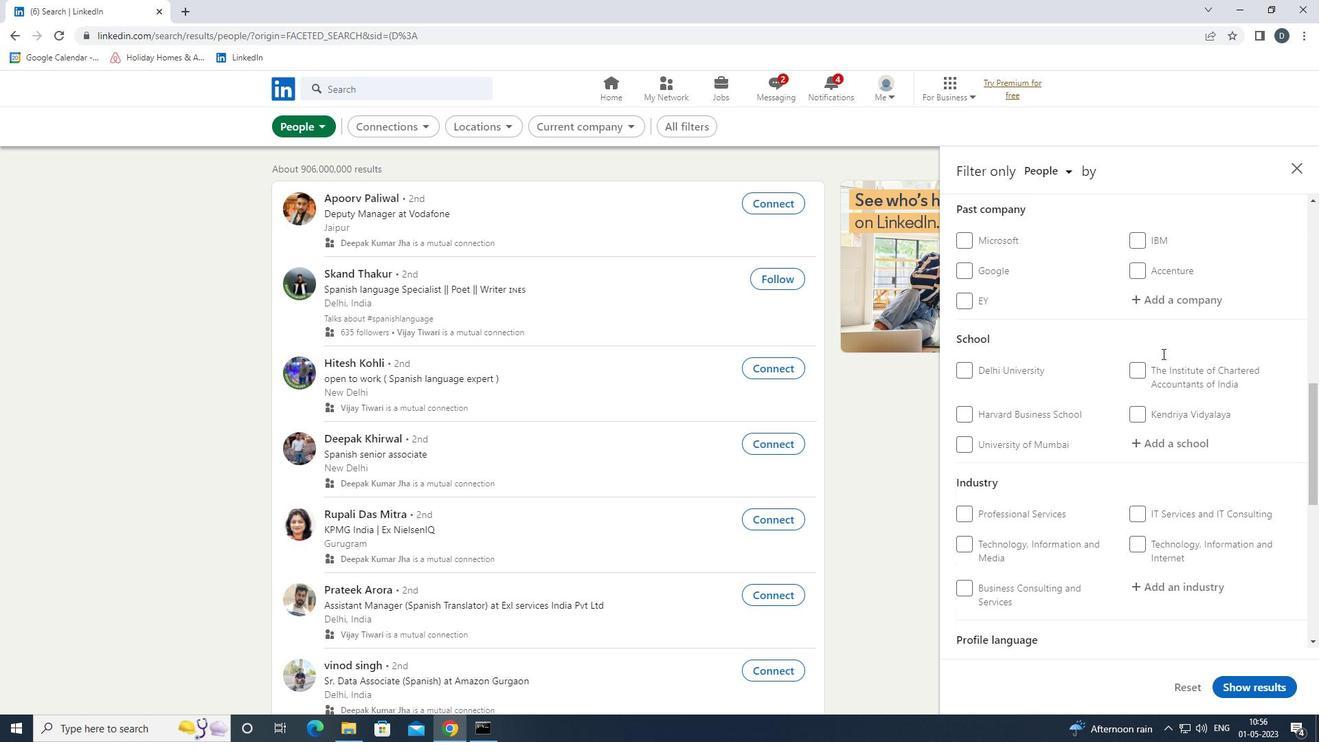 
Action: Mouse scrolled (1163, 353) with delta (0, 0)
Screenshot: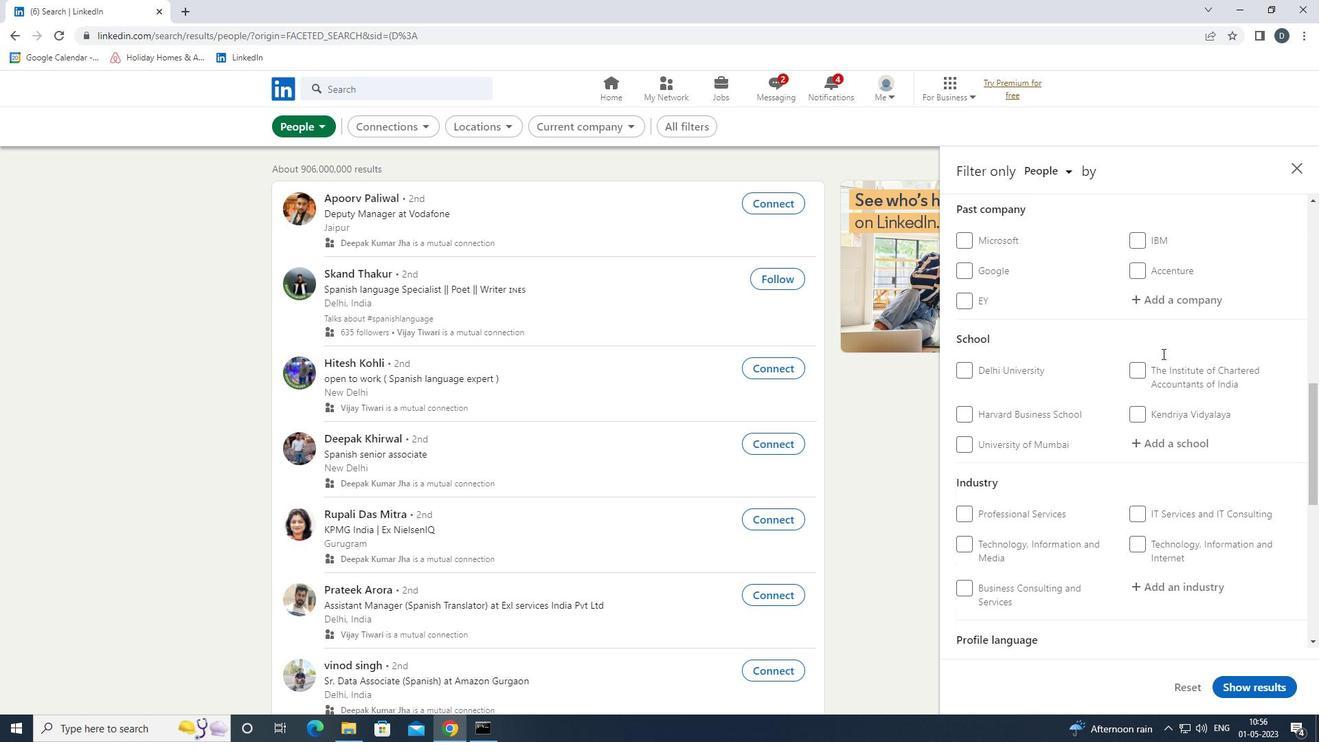 
Action: Mouse moved to (1170, 401)
Screenshot: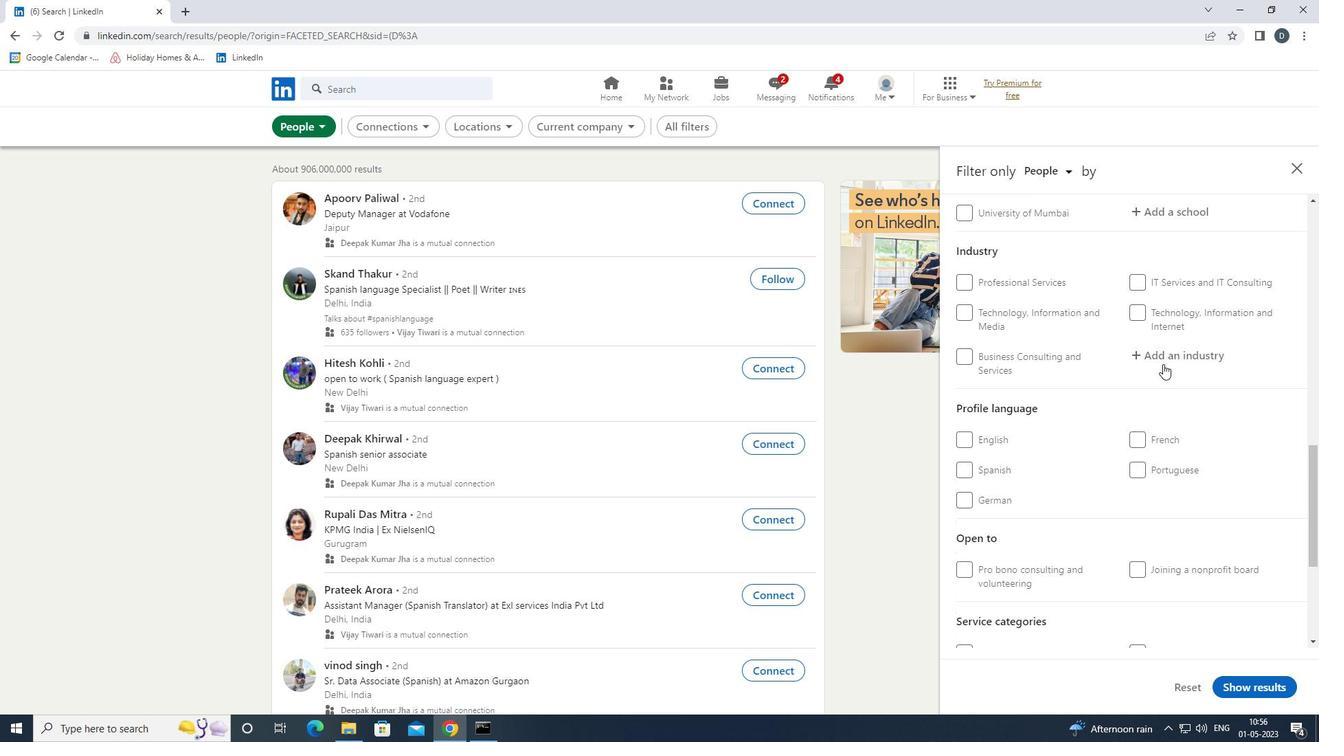 
Action: Mouse scrolled (1170, 400) with delta (0, 0)
Screenshot: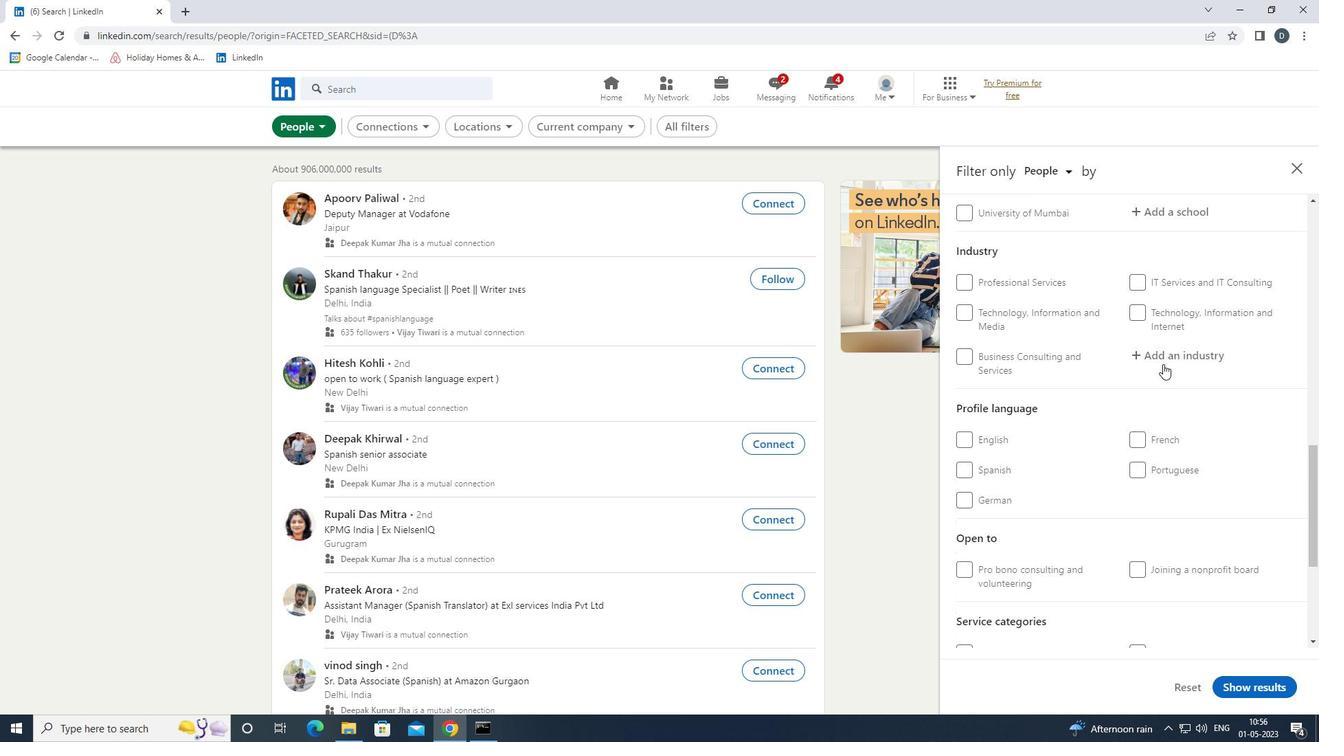 
Action: Mouse scrolled (1170, 400) with delta (0, 0)
Screenshot: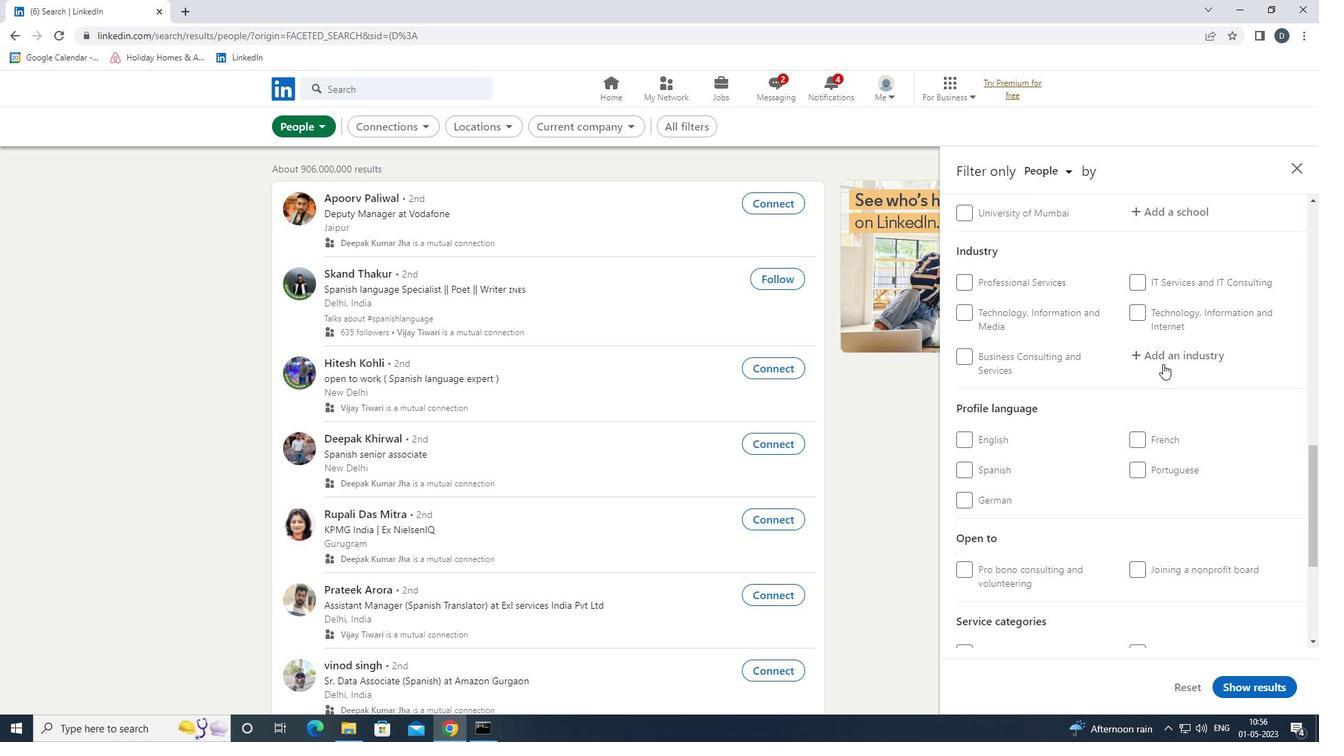 
Action: Mouse moved to (1170, 401)
Screenshot: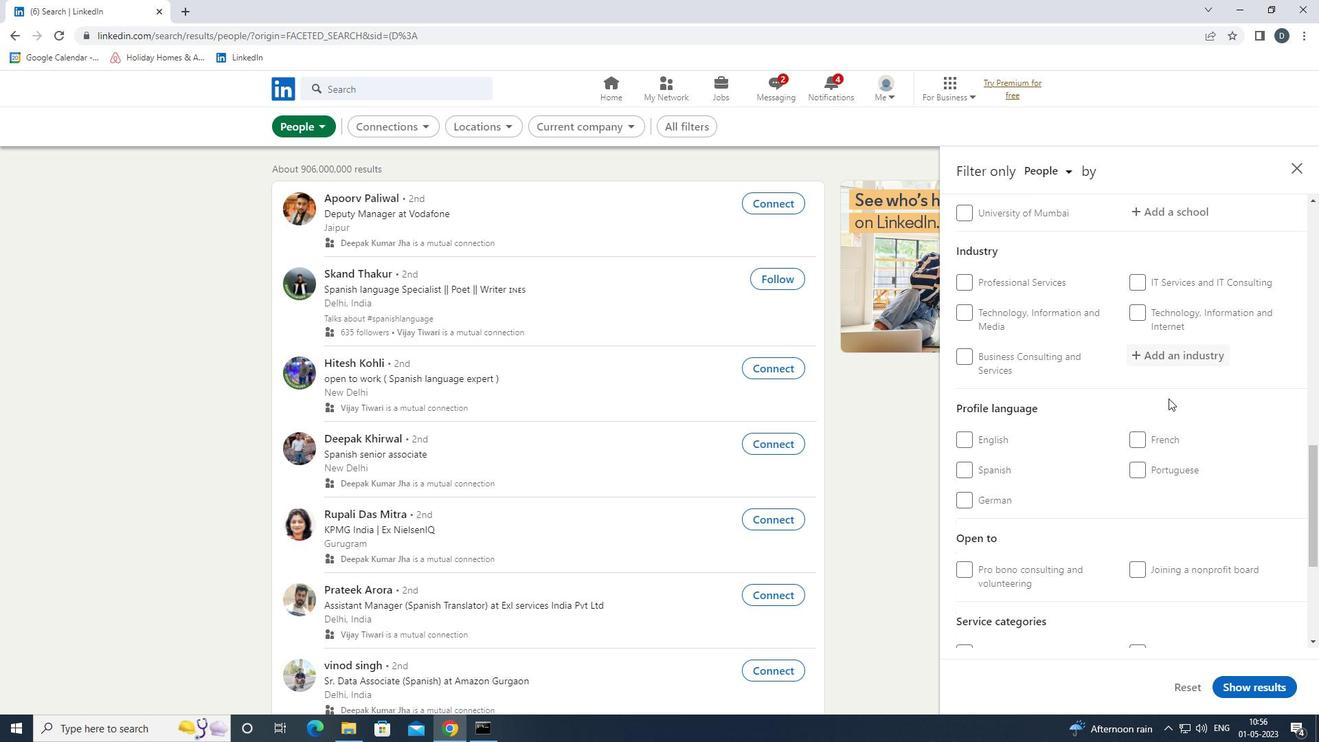 
Action: Mouse scrolled (1170, 401) with delta (0, 0)
Screenshot: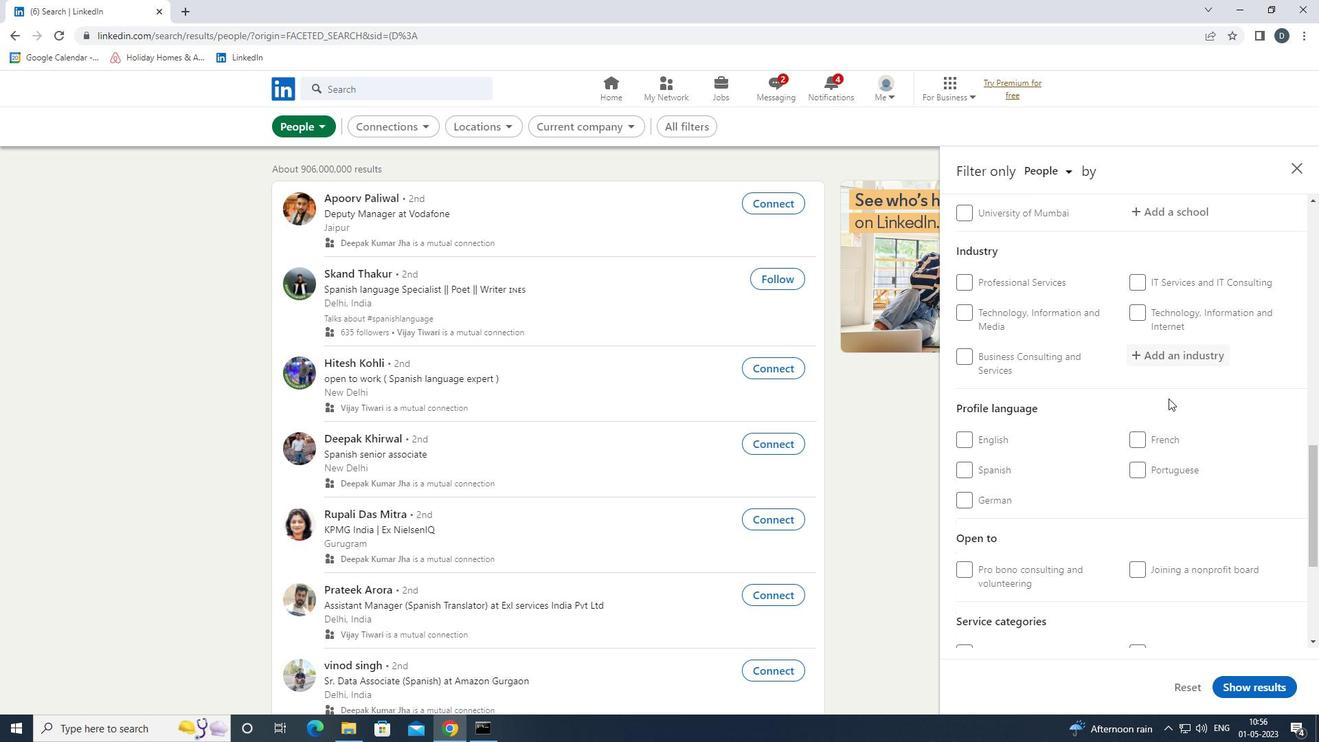
Action: Mouse moved to (968, 300)
Screenshot: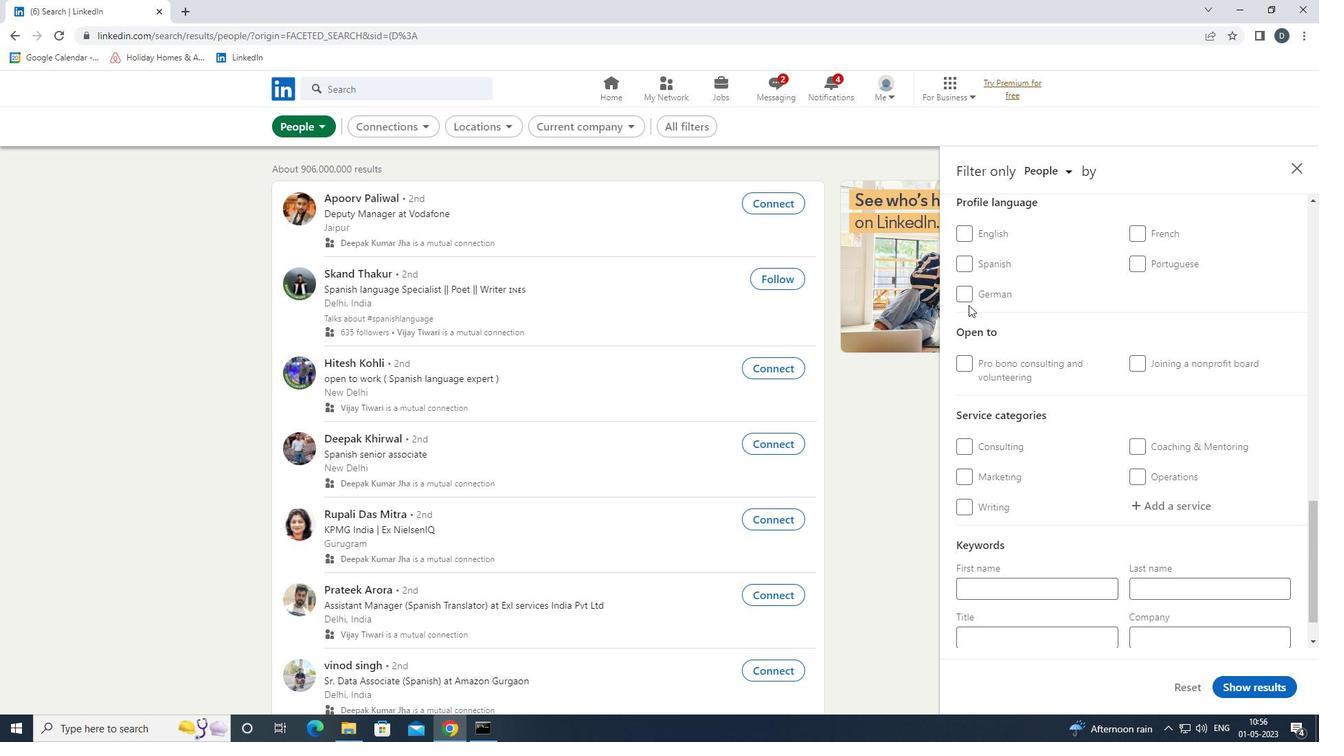 
Action: Mouse pressed left at (968, 300)
Screenshot: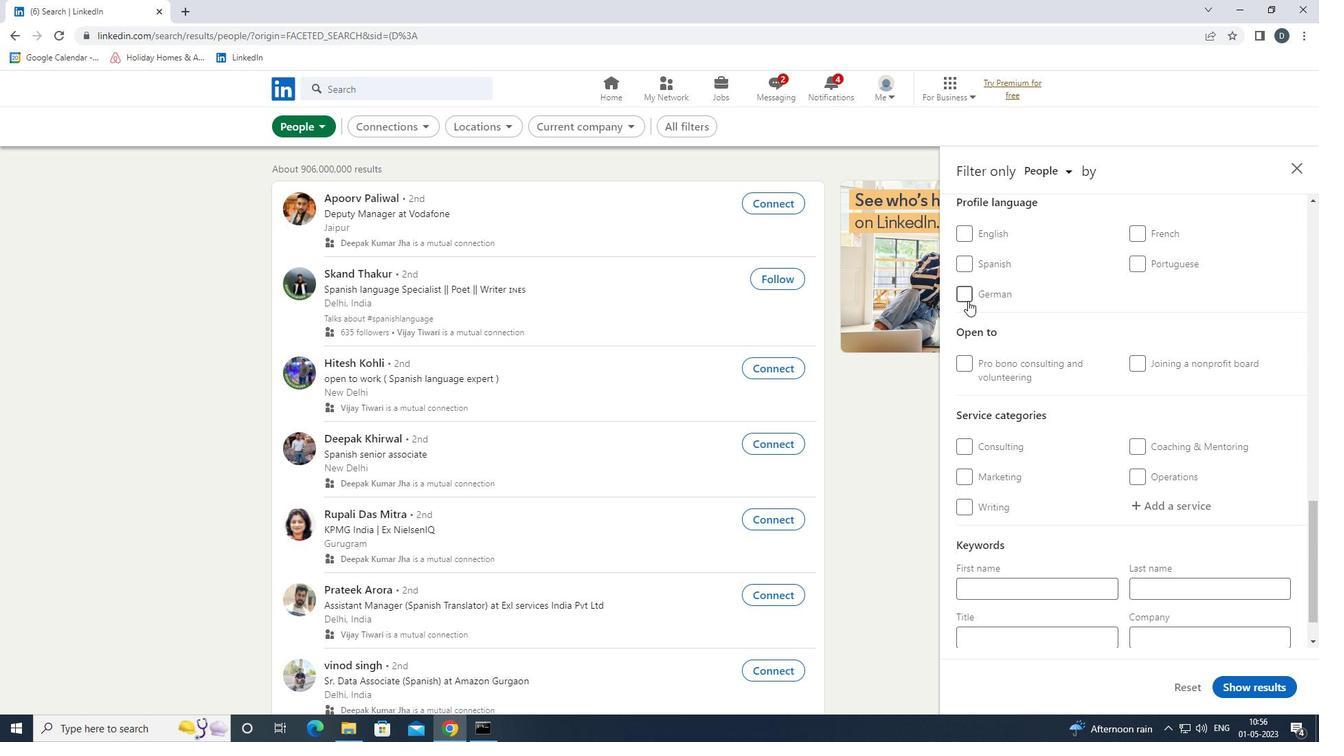
Action: Mouse moved to (1148, 403)
Screenshot: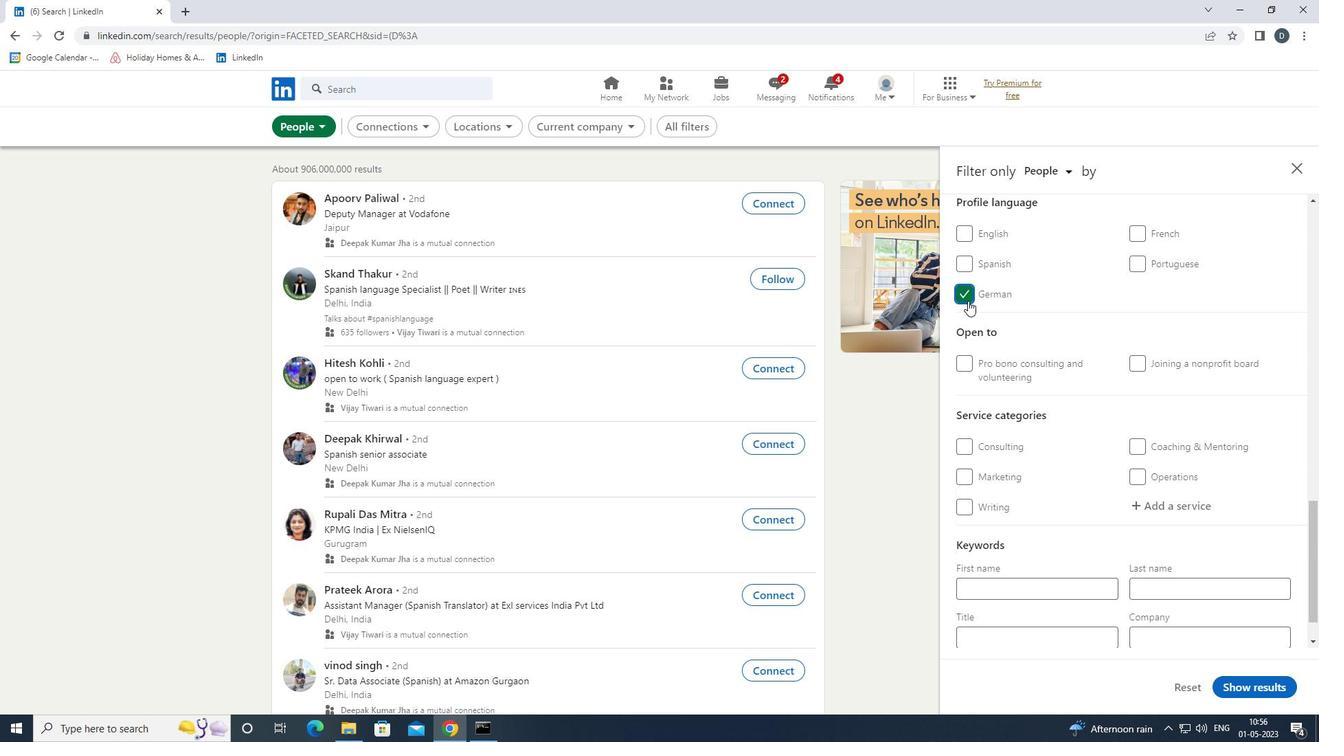 
Action: Mouse scrolled (1148, 404) with delta (0, 0)
Screenshot: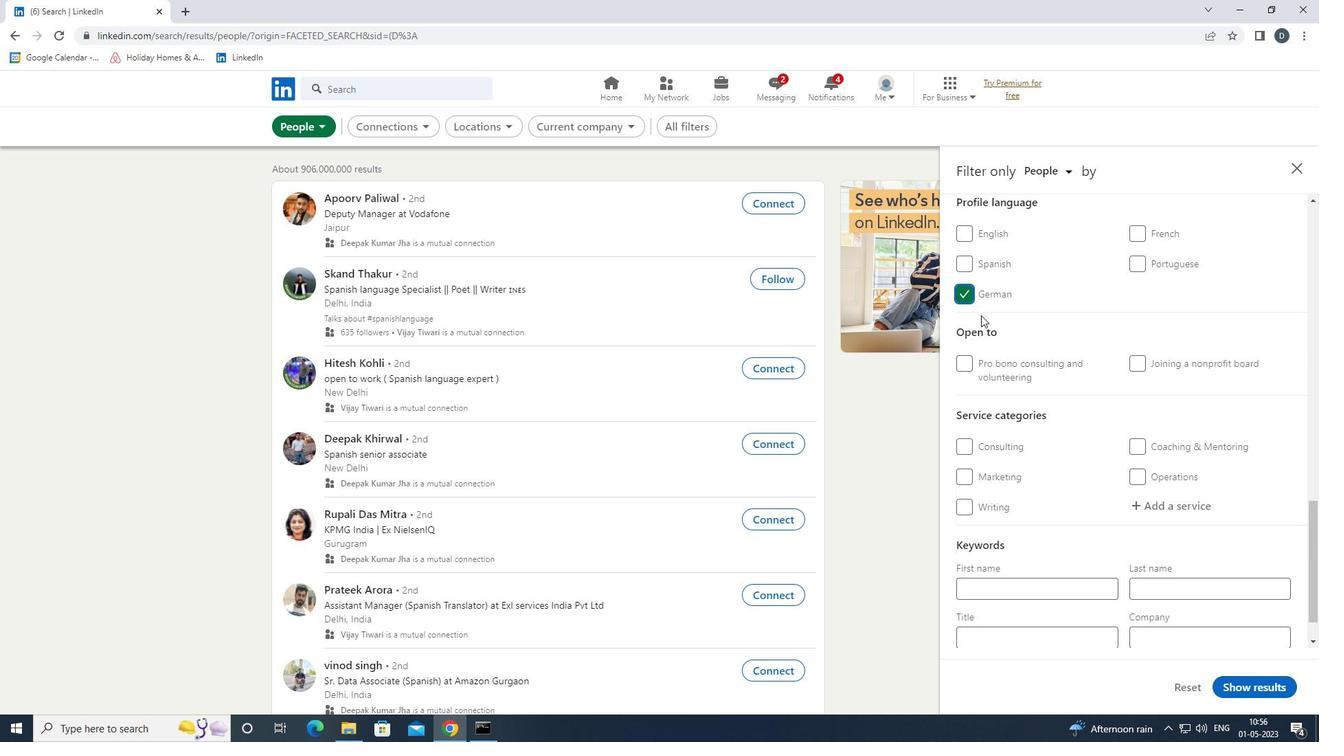 
Action: Mouse scrolled (1148, 404) with delta (0, 0)
Screenshot: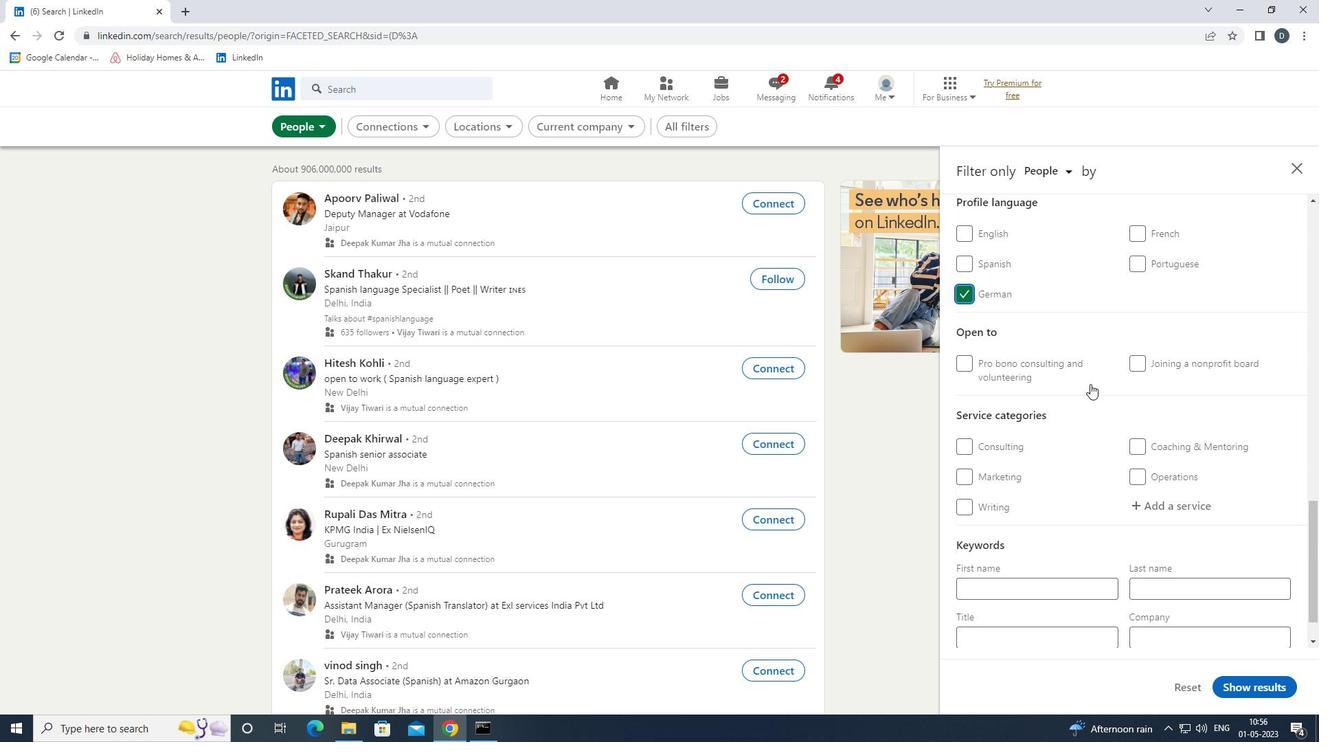 
Action: Mouse scrolled (1148, 404) with delta (0, 0)
Screenshot: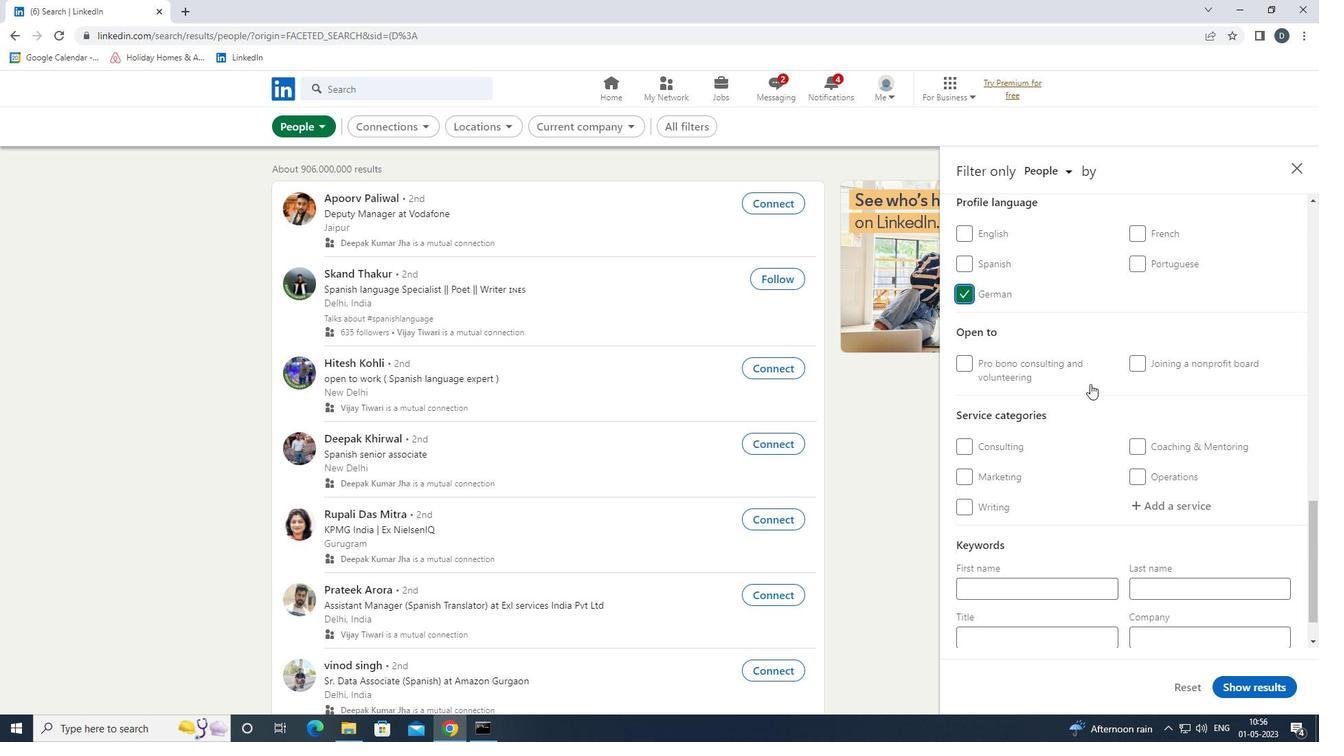 
Action: Mouse scrolled (1148, 404) with delta (0, 0)
Screenshot: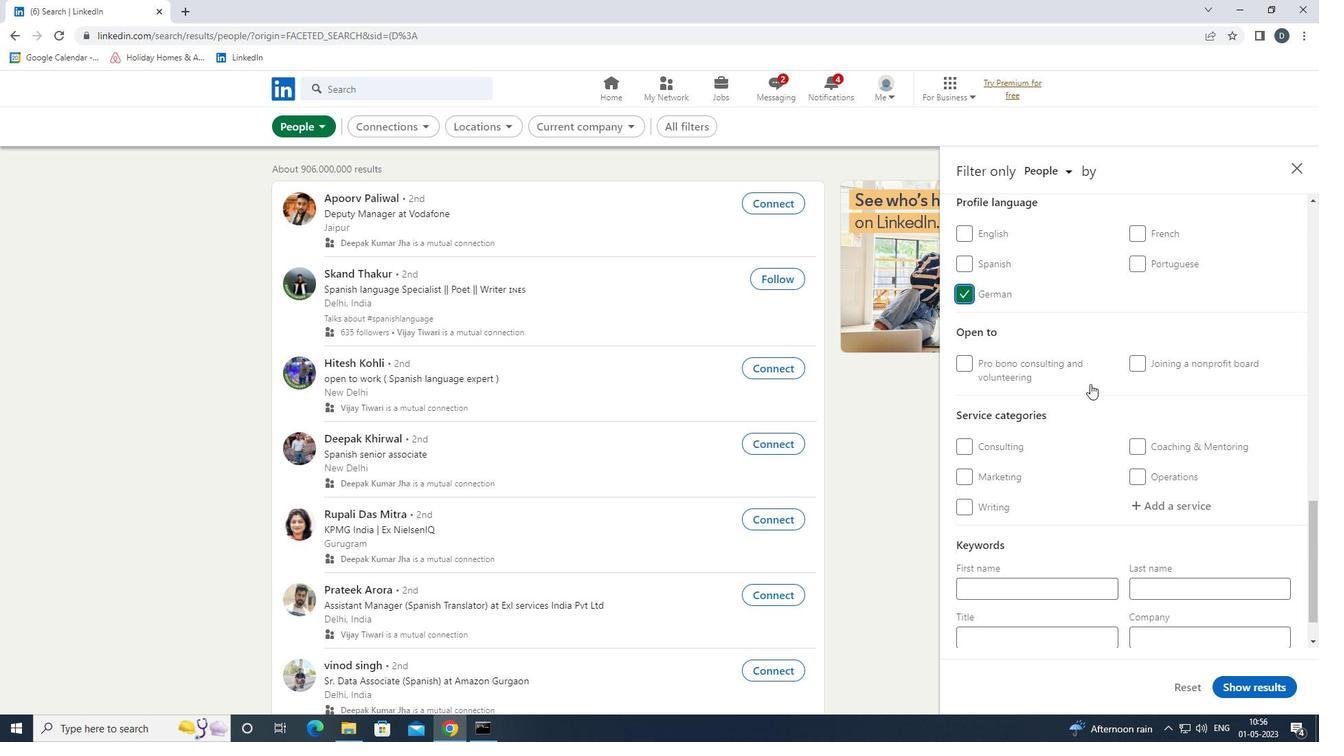 
Action: Mouse moved to (1150, 404)
Screenshot: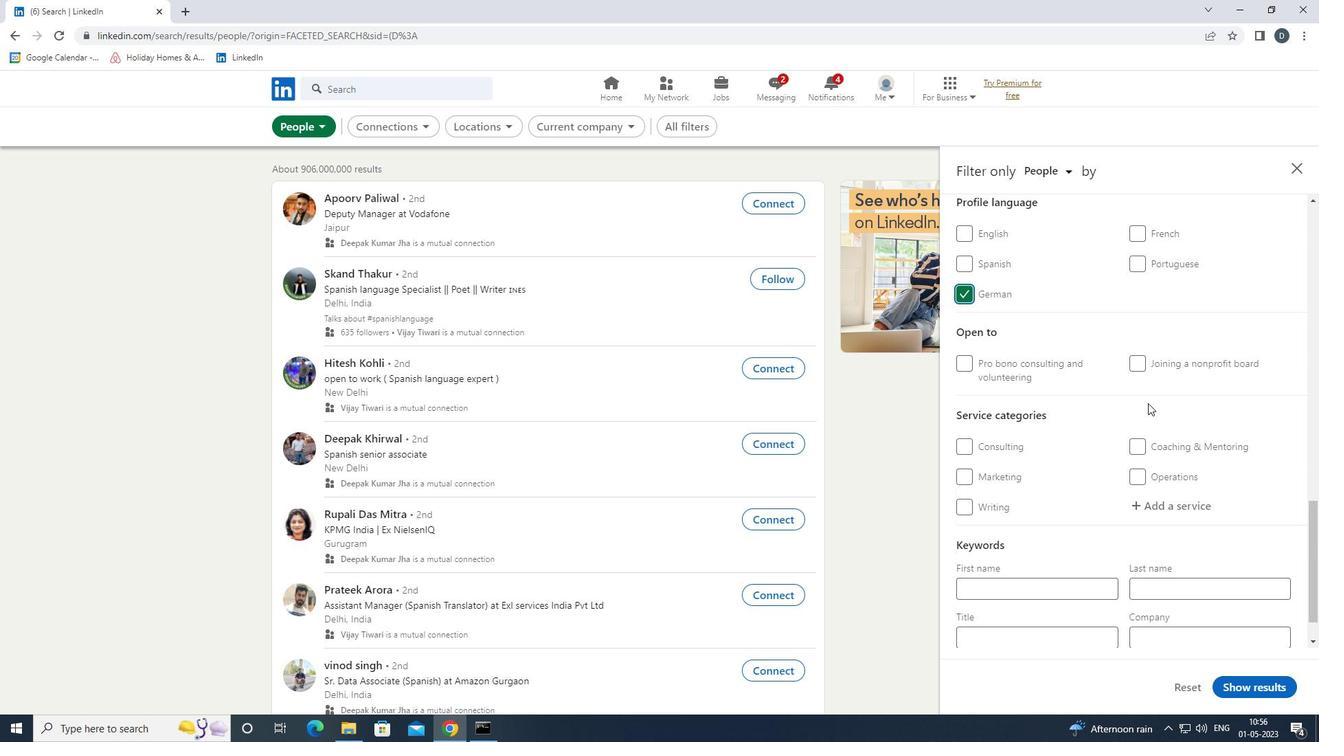 
Action: Mouse scrolled (1150, 405) with delta (0, 0)
Screenshot: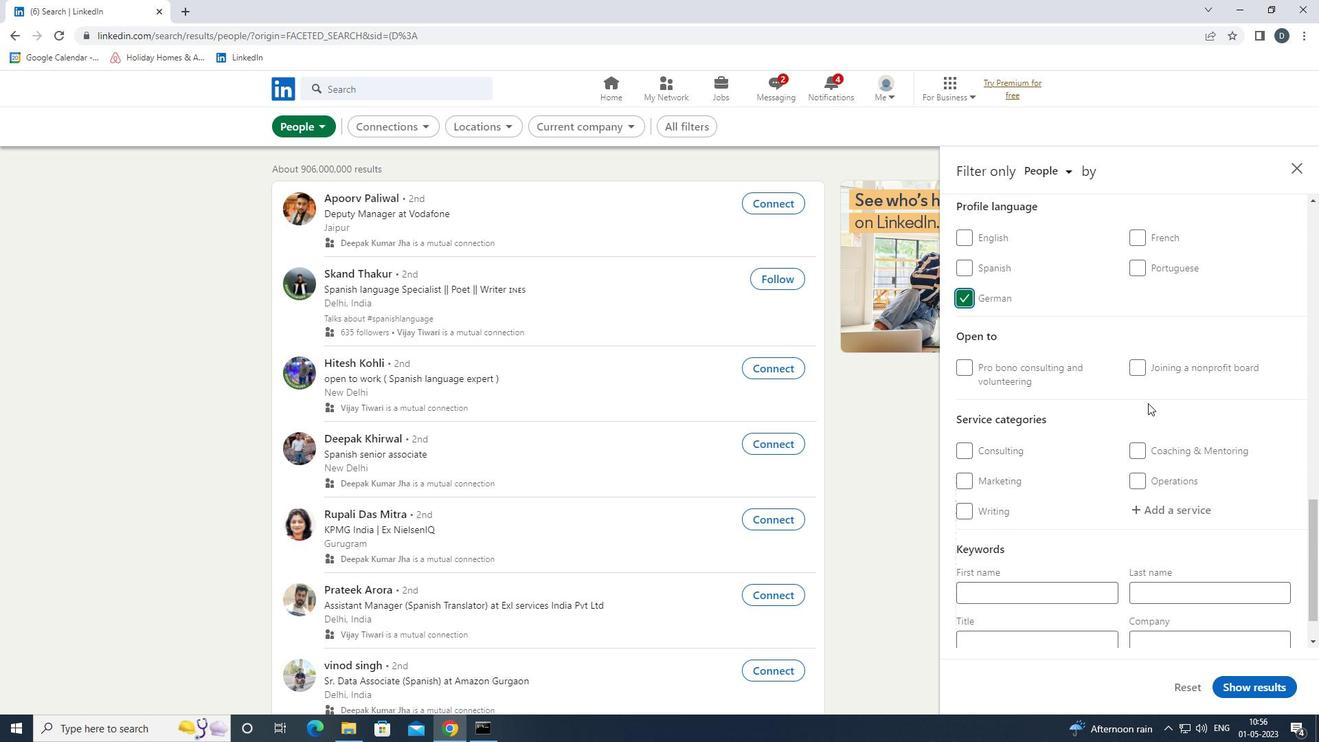 
Action: Mouse scrolled (1150, 405) with delta (0, 0)
Screenshot: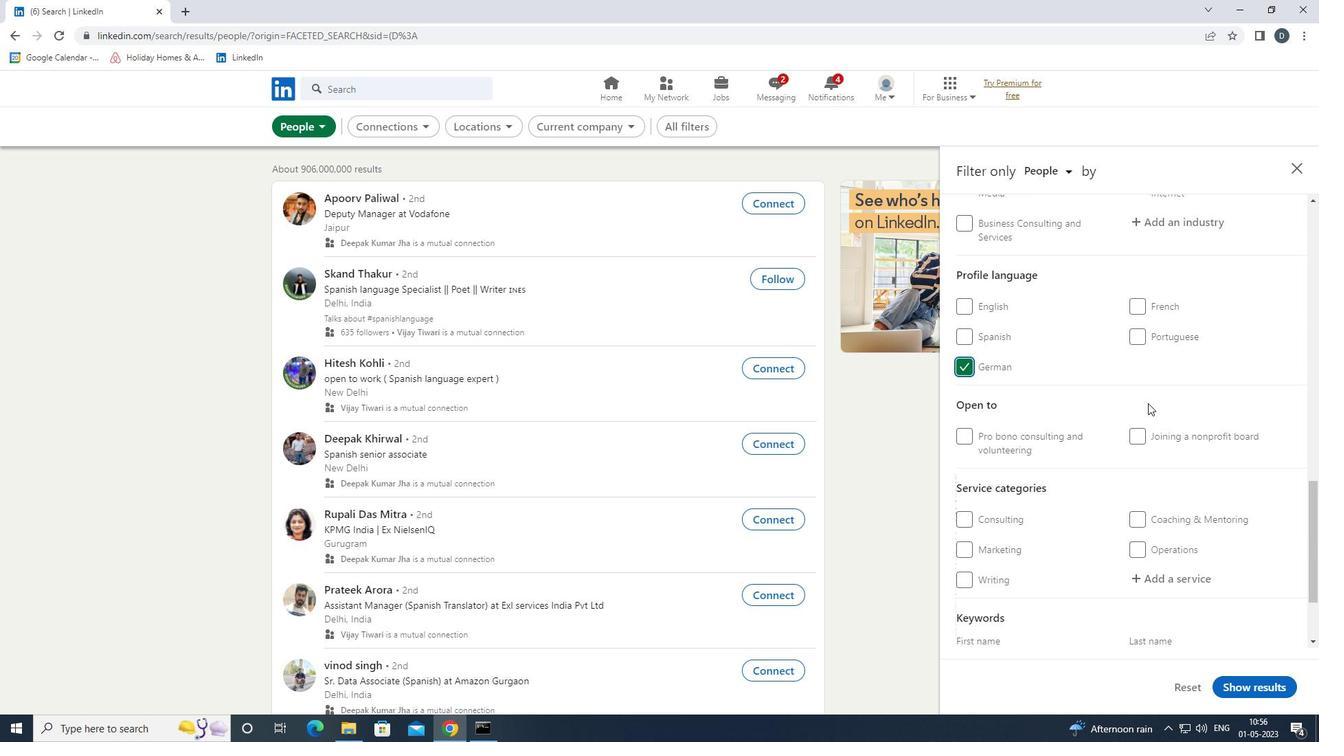
Action: Mouse scrolled (1150, 405) with delta (0, 0)
Screenshot: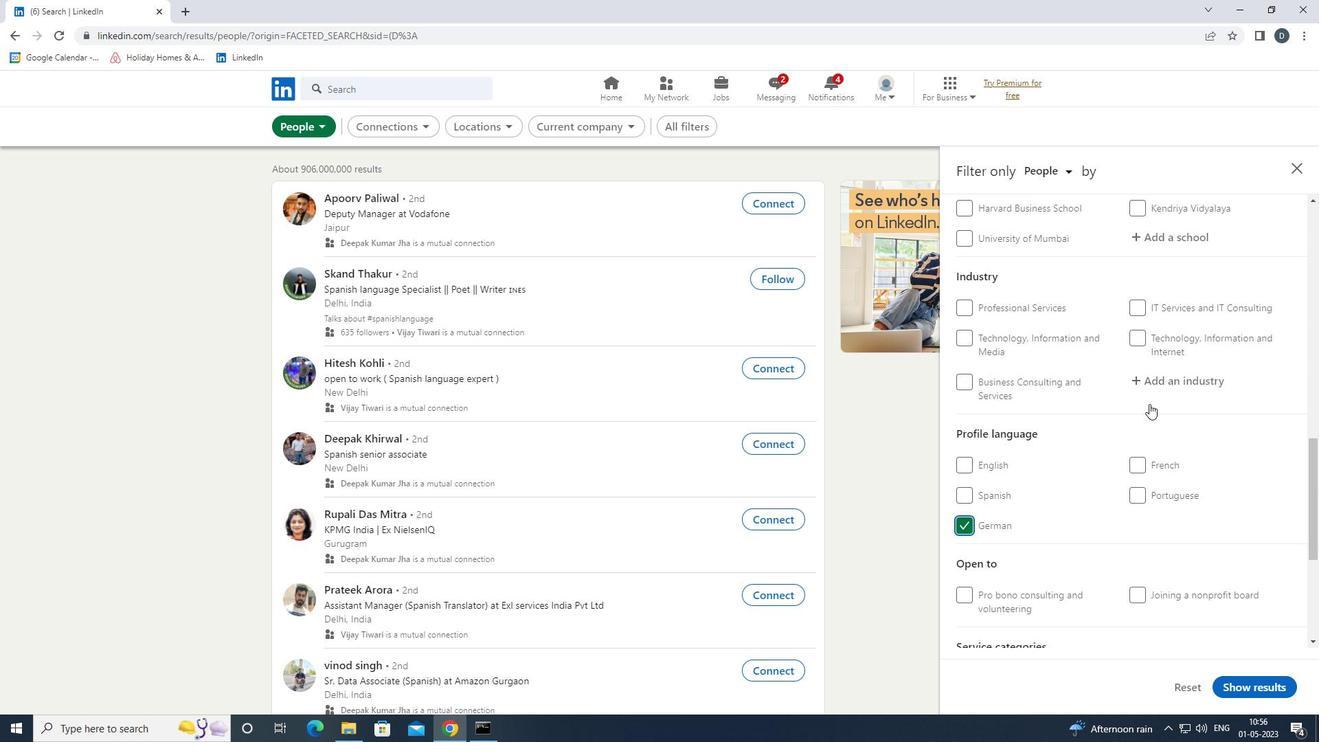 
Action: Mouse scrolled (1150, 405) with delta (0, 0)
Screenshot: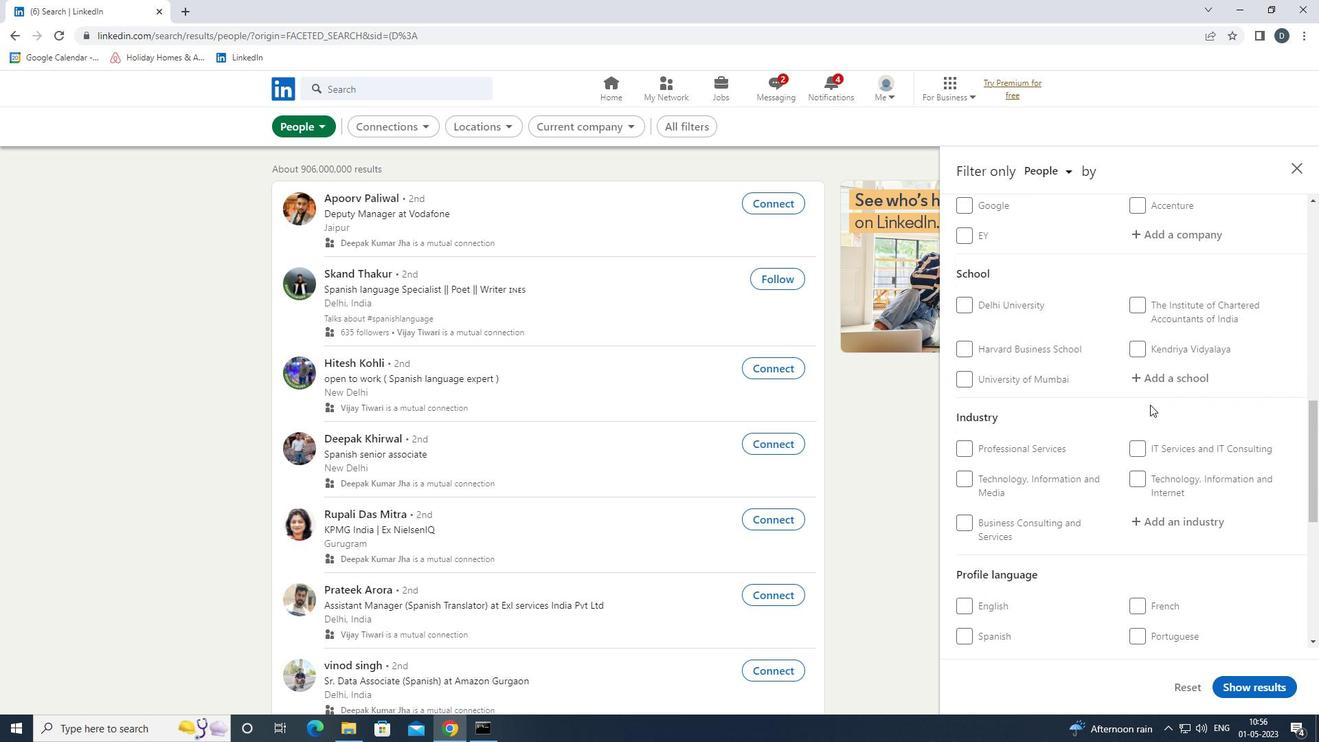 
Action: Mouse scrolled (1150, 405) with delta (0, 0)
Screenshot: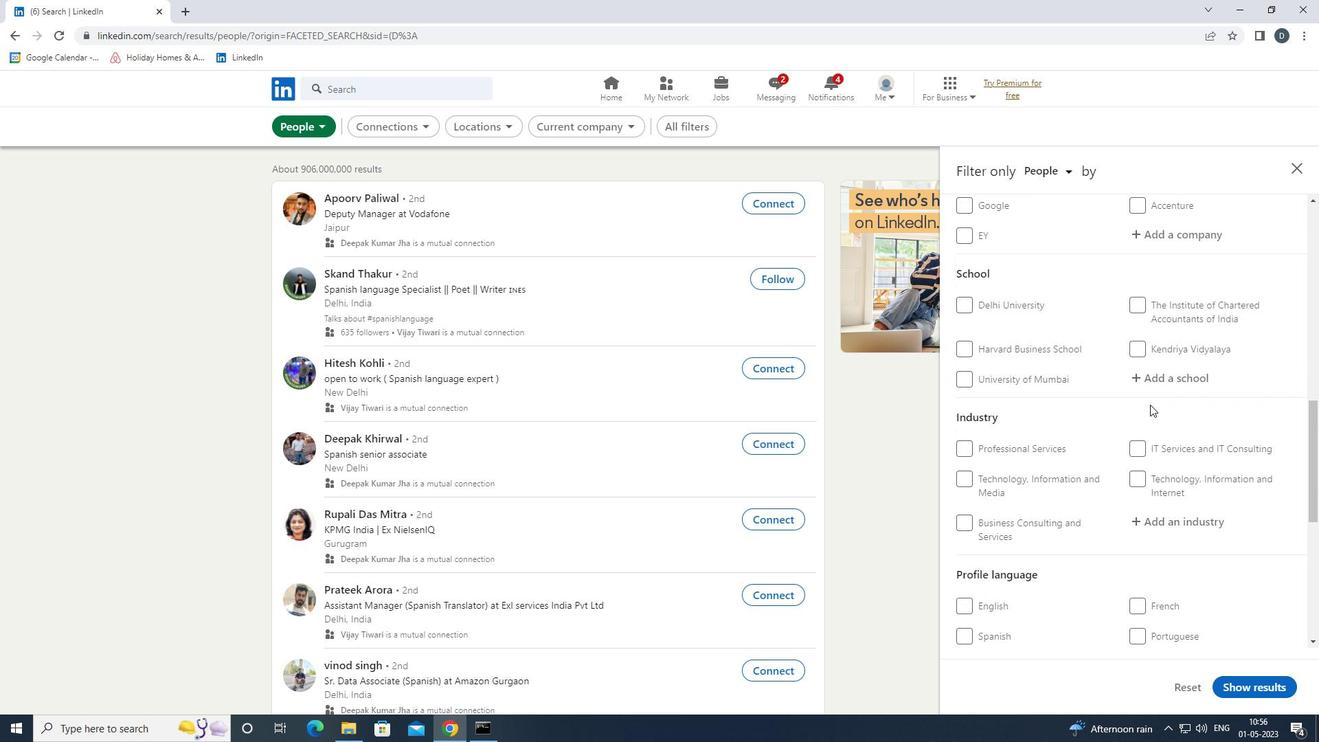 
Action: Mouse moved to (1165, 351)
Screenshot: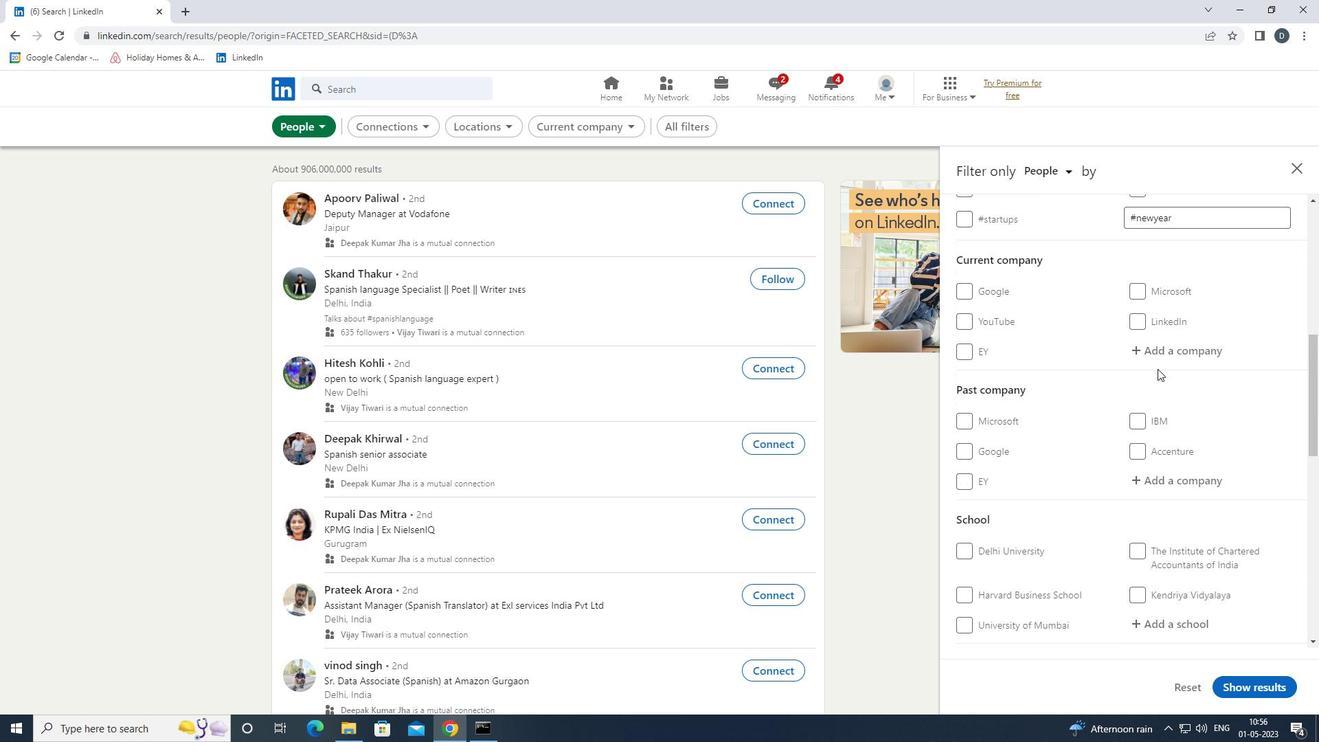 
Action: Mouse pressed left at (1165, 351)
Screenshot: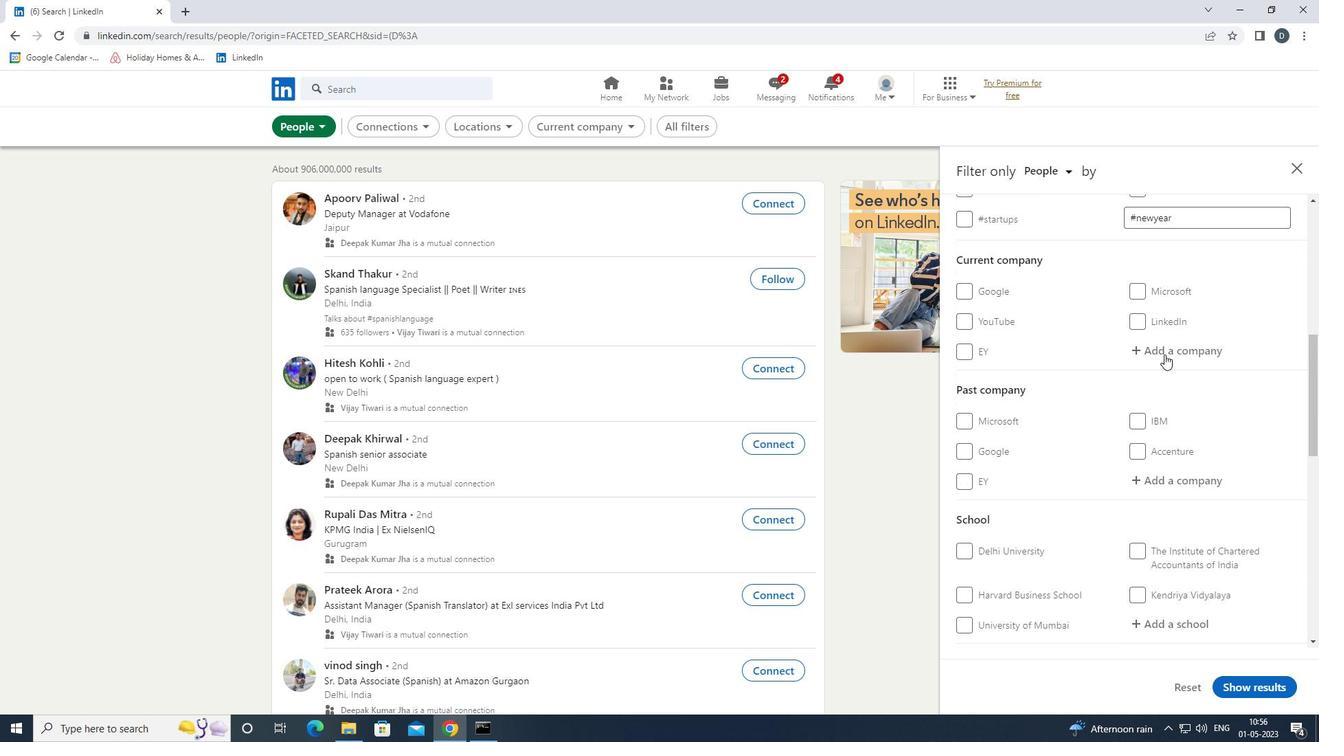 
Action: Mouse moved to (1165, 351)
Screenshot: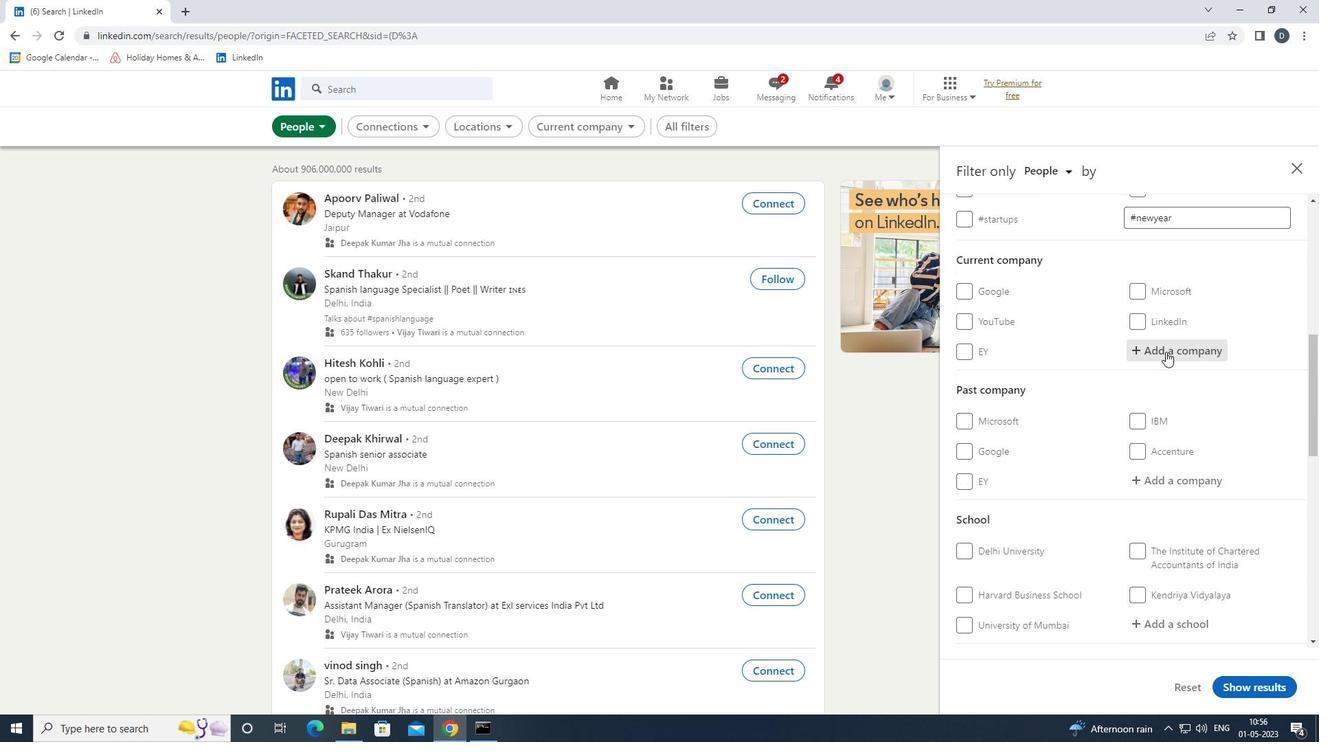 
Action: Key pressed <Key.shift>ICIC<Key.shift>I<Key.space><Key.shift>HOME<Key.space><Key.down><Key.enter>
Screenshot: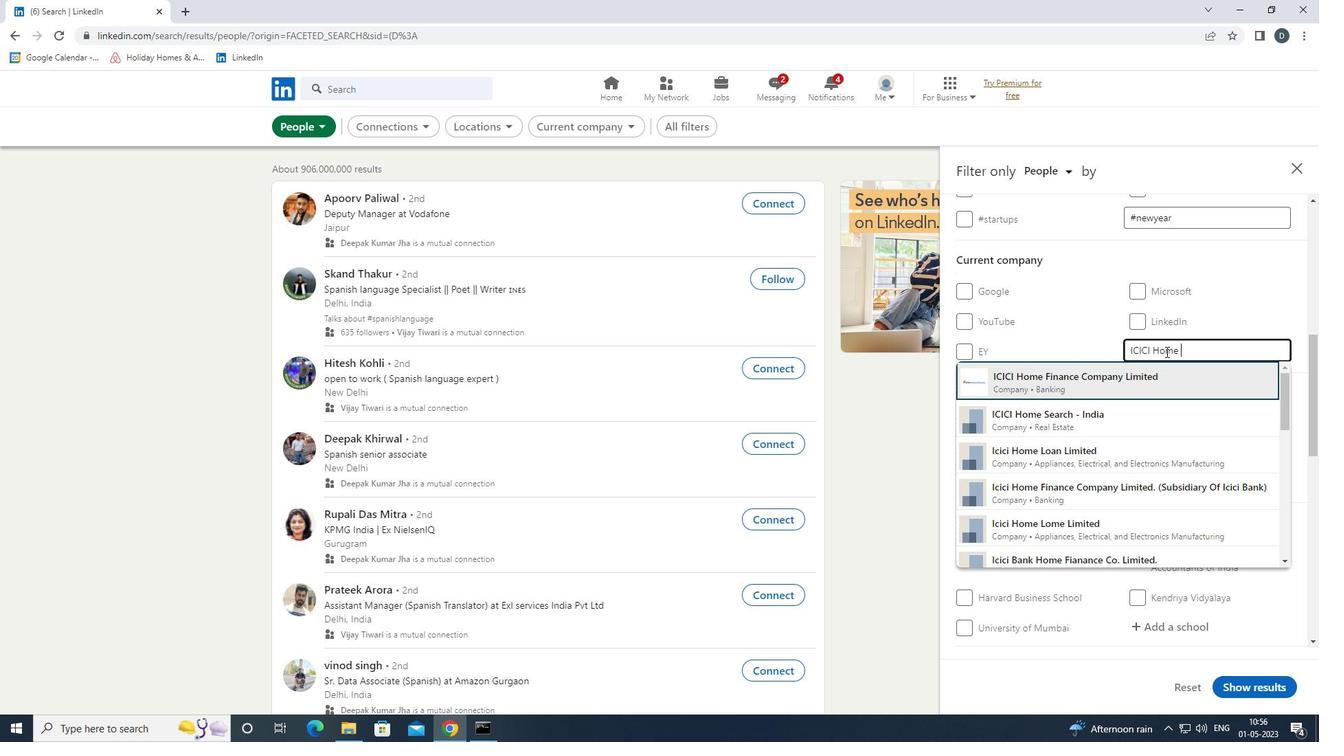 
Action: Mouse moved to (1111, 454)
Screenshot: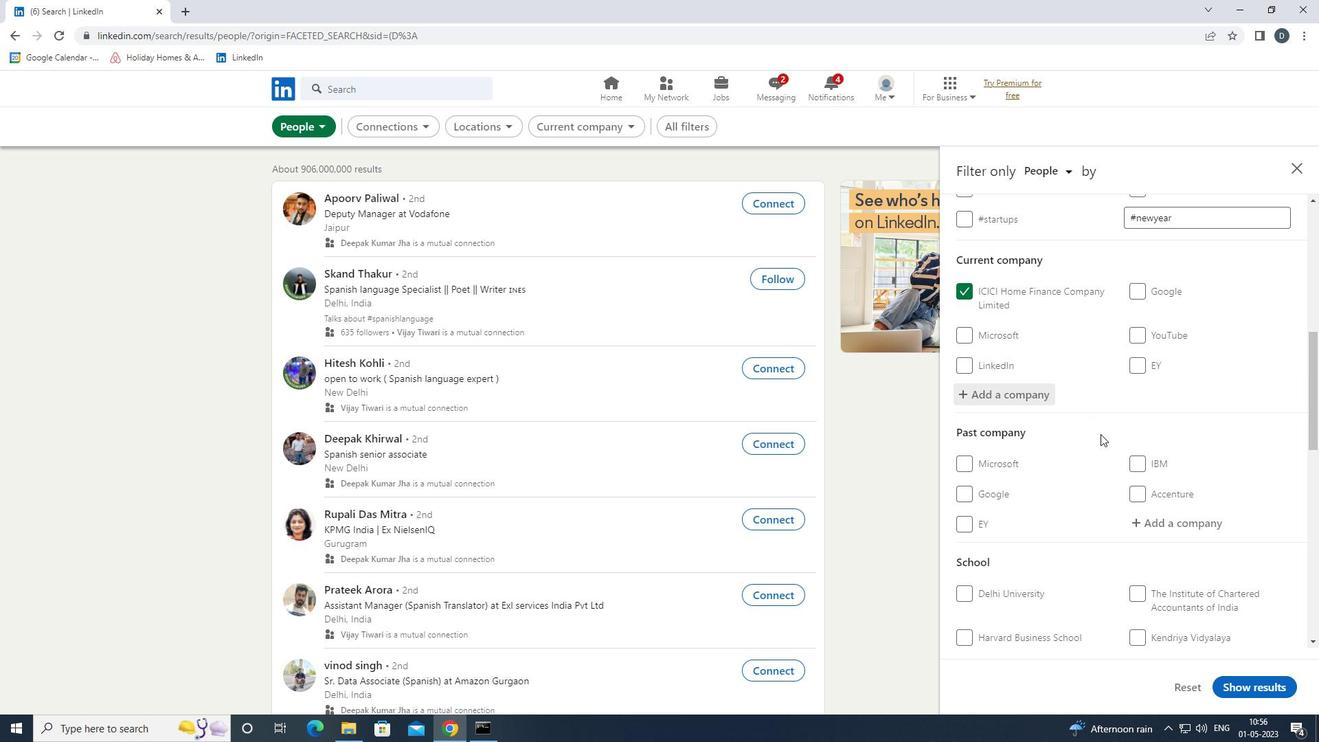 
Action: Mouse scrolled (1111, 453) with delta (0, 0)
Screenshot: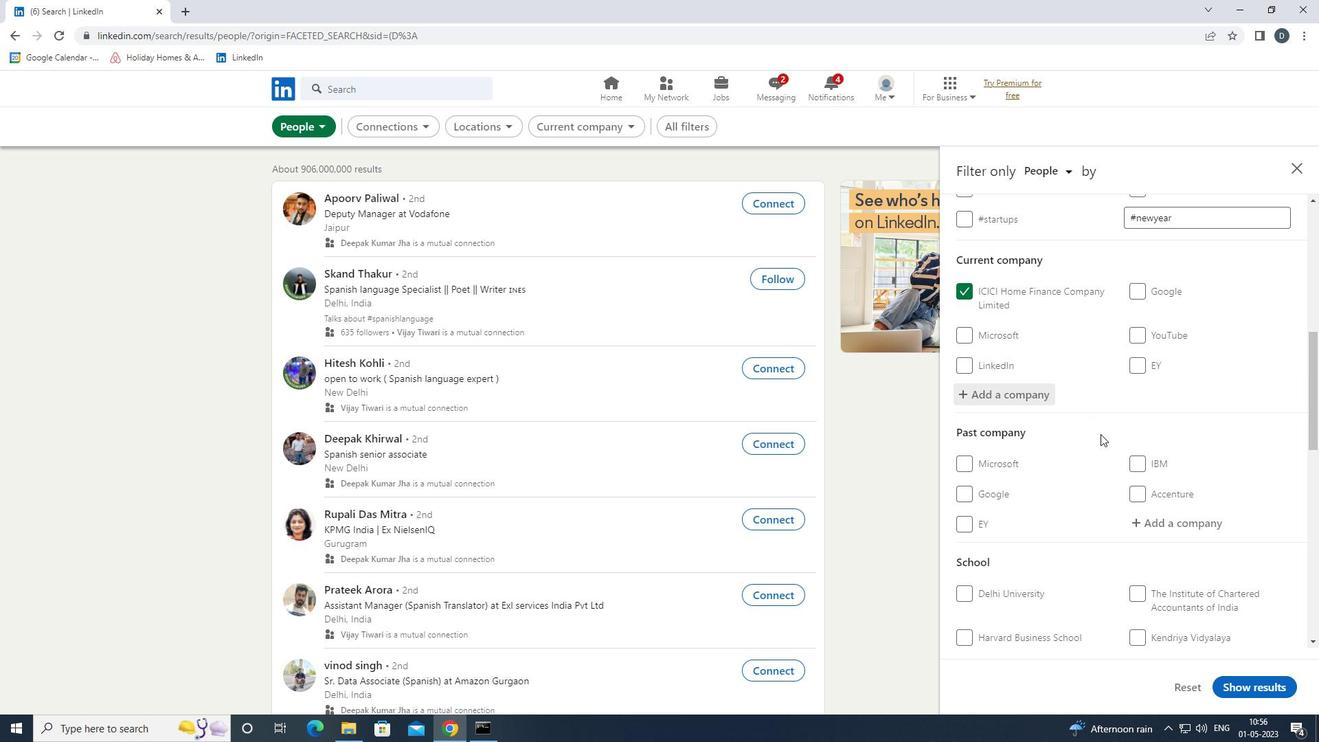 
Action: Mouse scrolled (1111, 453) with delta (0, 0)
Screenshot: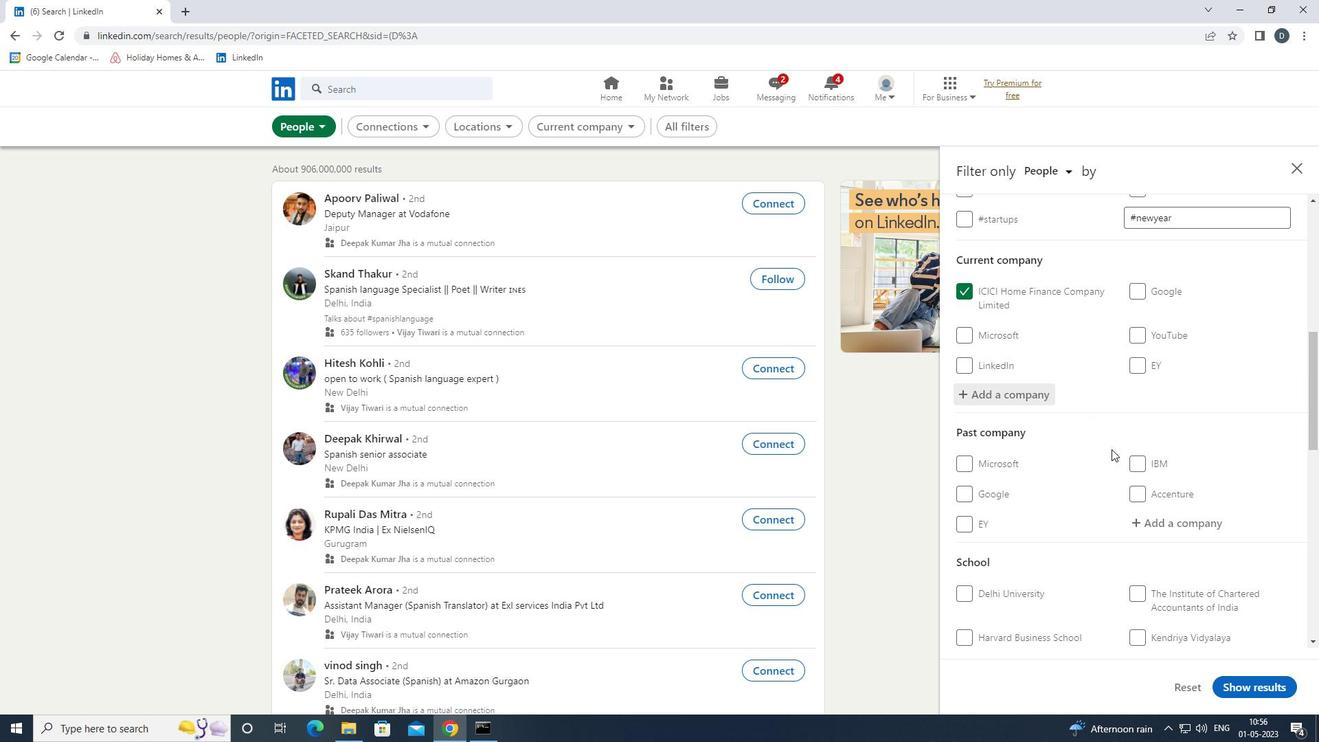 
Action: Mouse scrolled (1111, 453) with delta (0, 0)
Screenshot: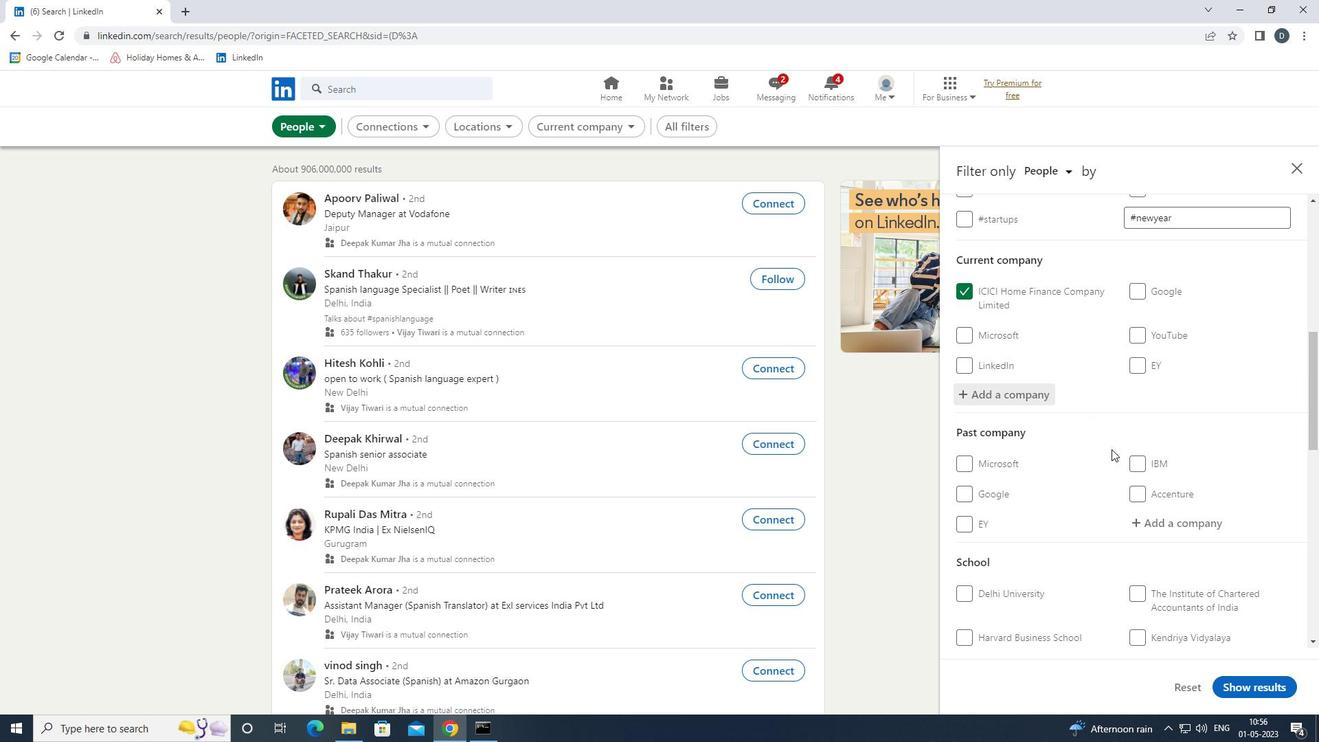 
Action: Mouse moved to (1205, 465)
Screenshot: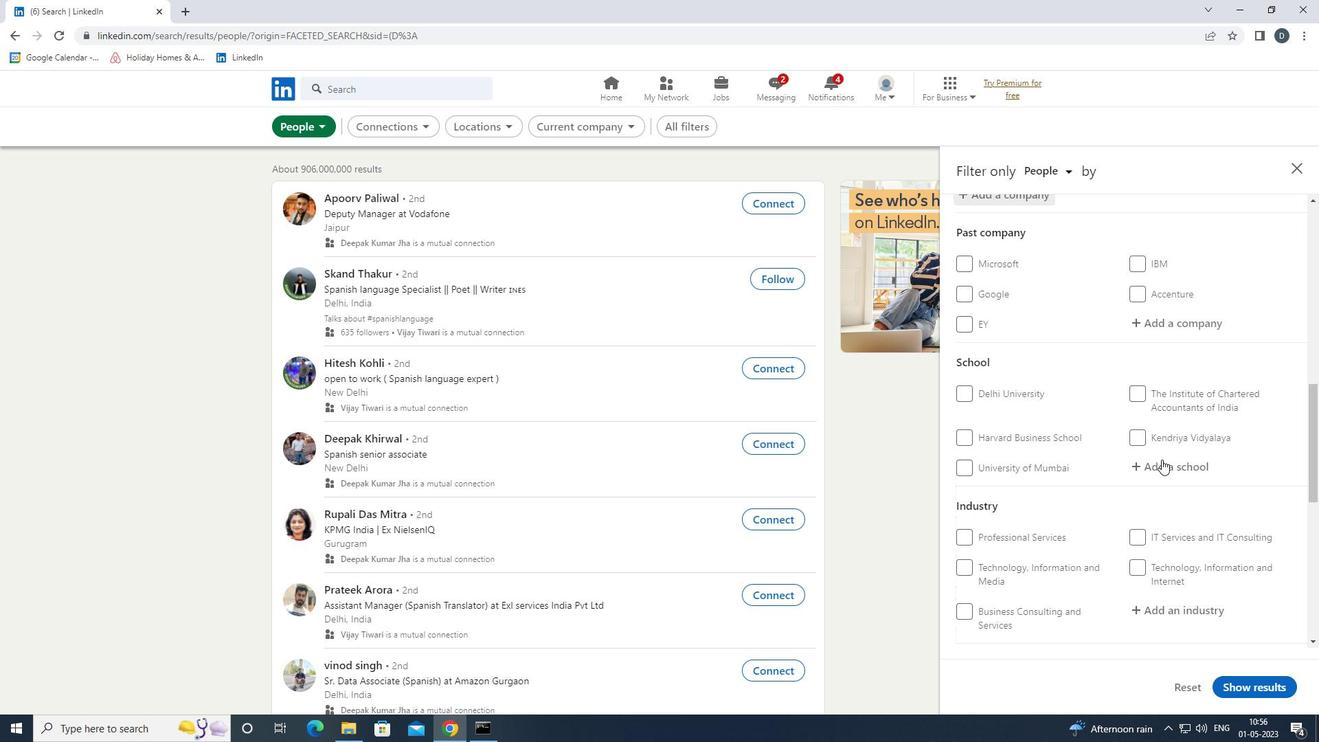 
Action: Mouse pressed left at (1205, 465)
Screenshot: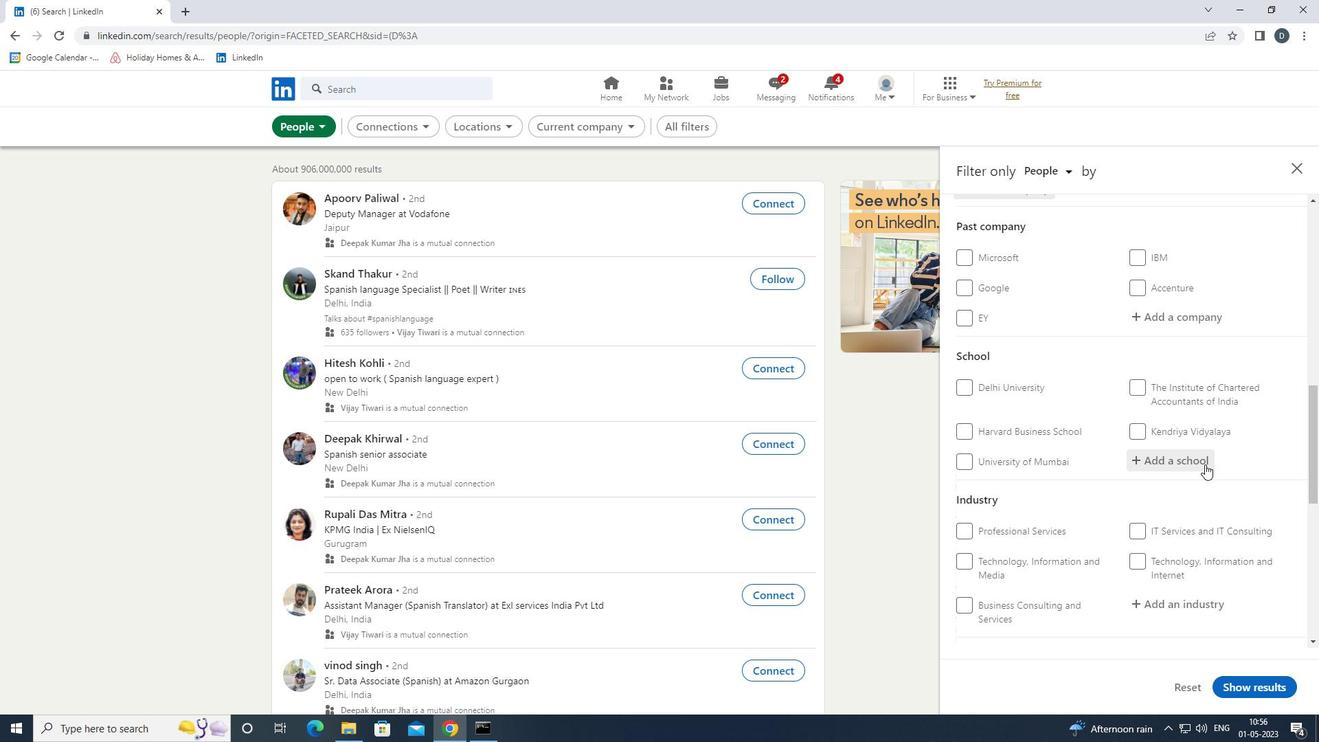 
Action: Mouse moved to (1204, 465)
Screenshot: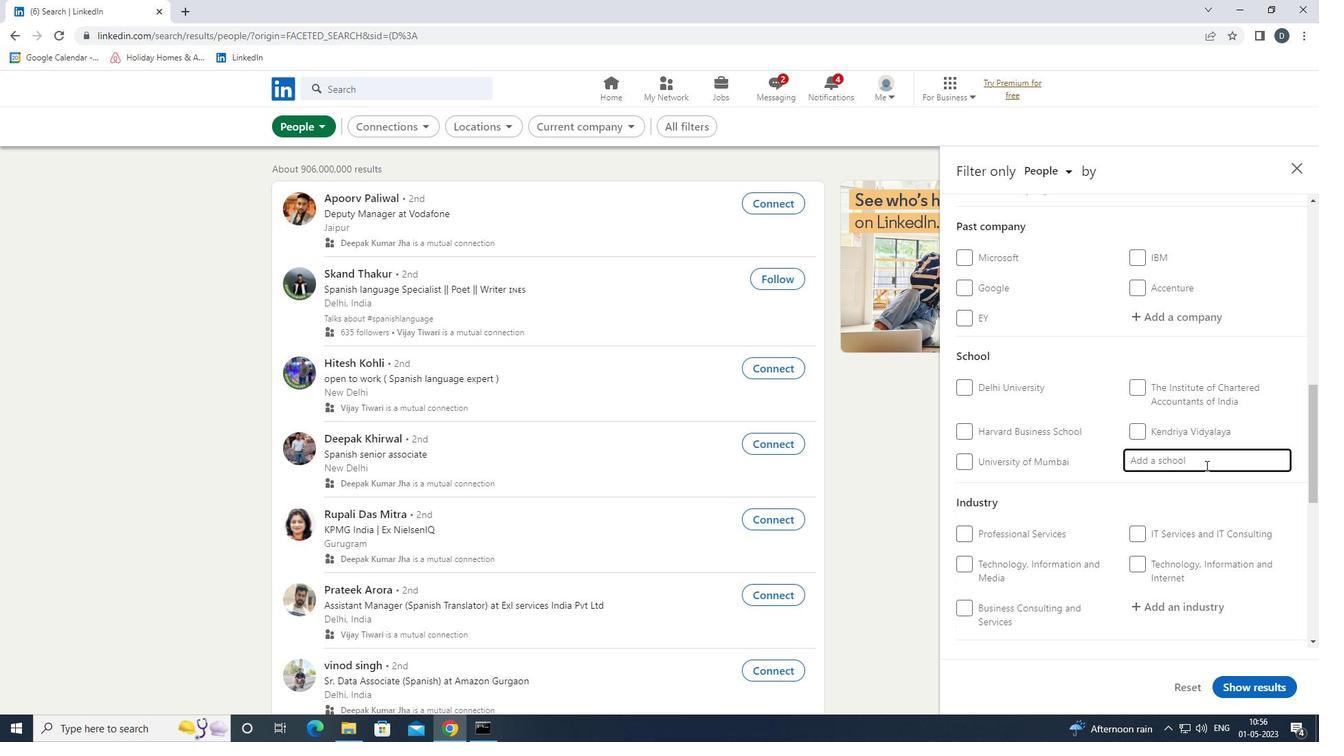 
Action: Key pressed <Key.shift>
Screenshot: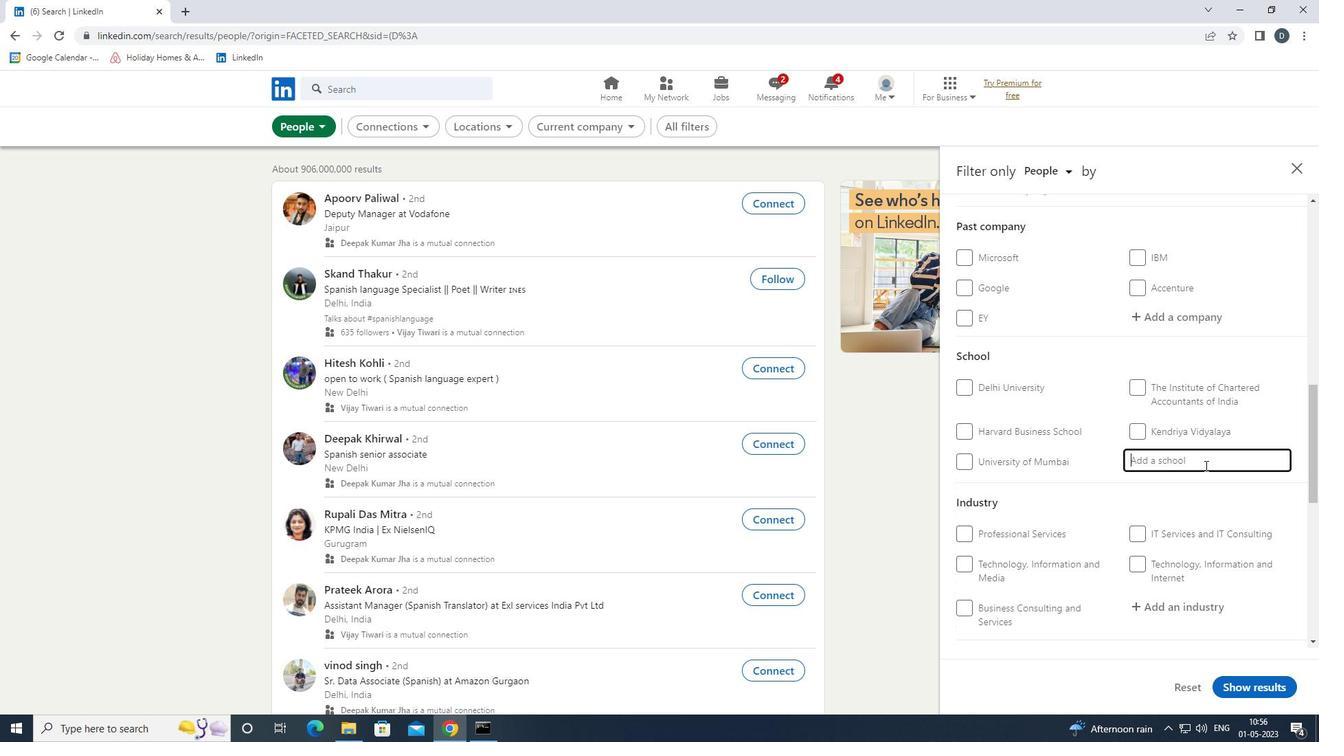 
Action: Mouse moved to (1201, 466)
Screenshot: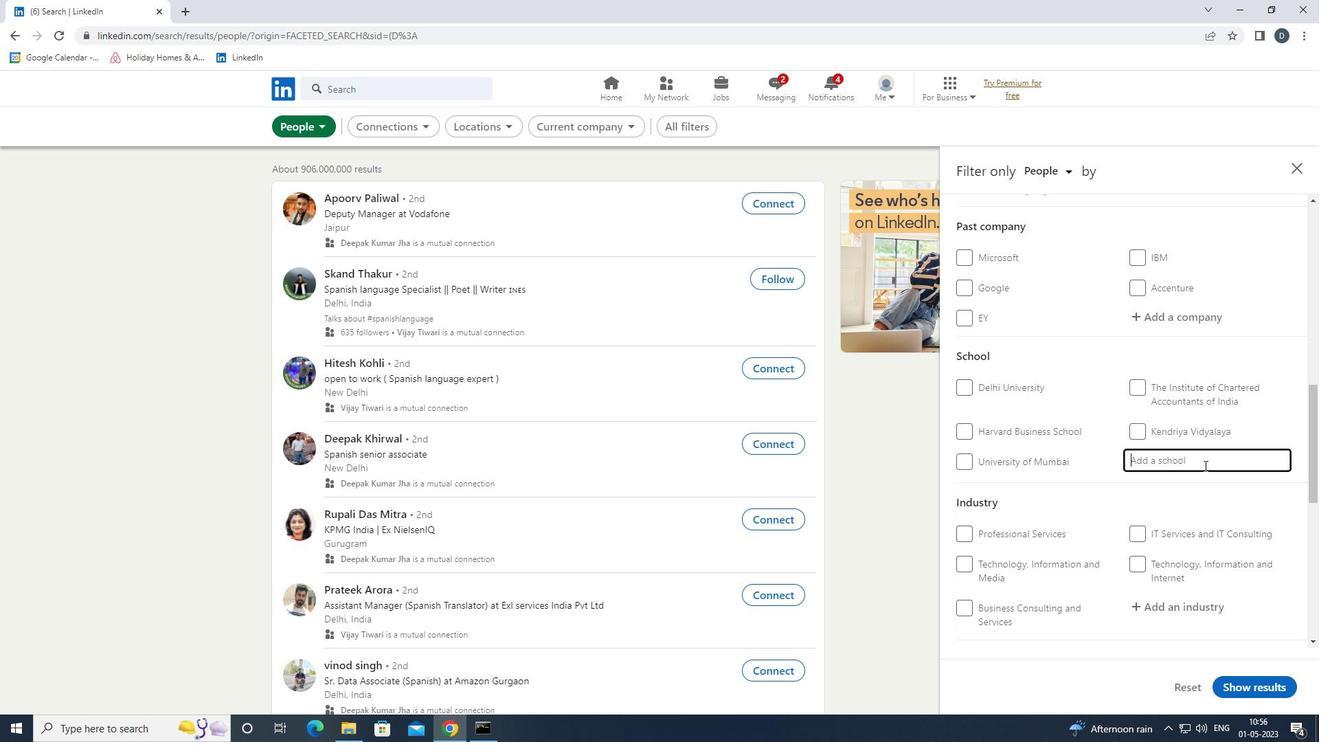 
Action: Key pressed S
Screenshot: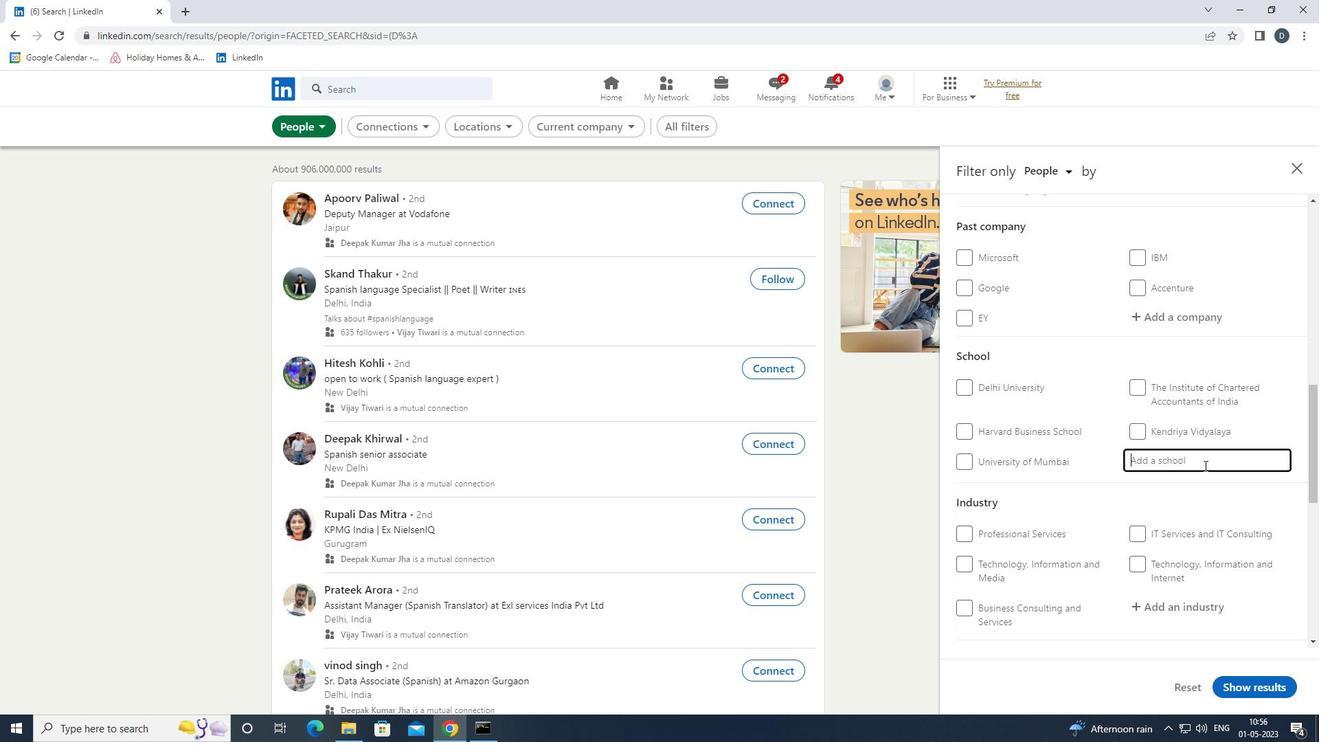 
Action: Mouse moved to (1200, 467)
Screenshot: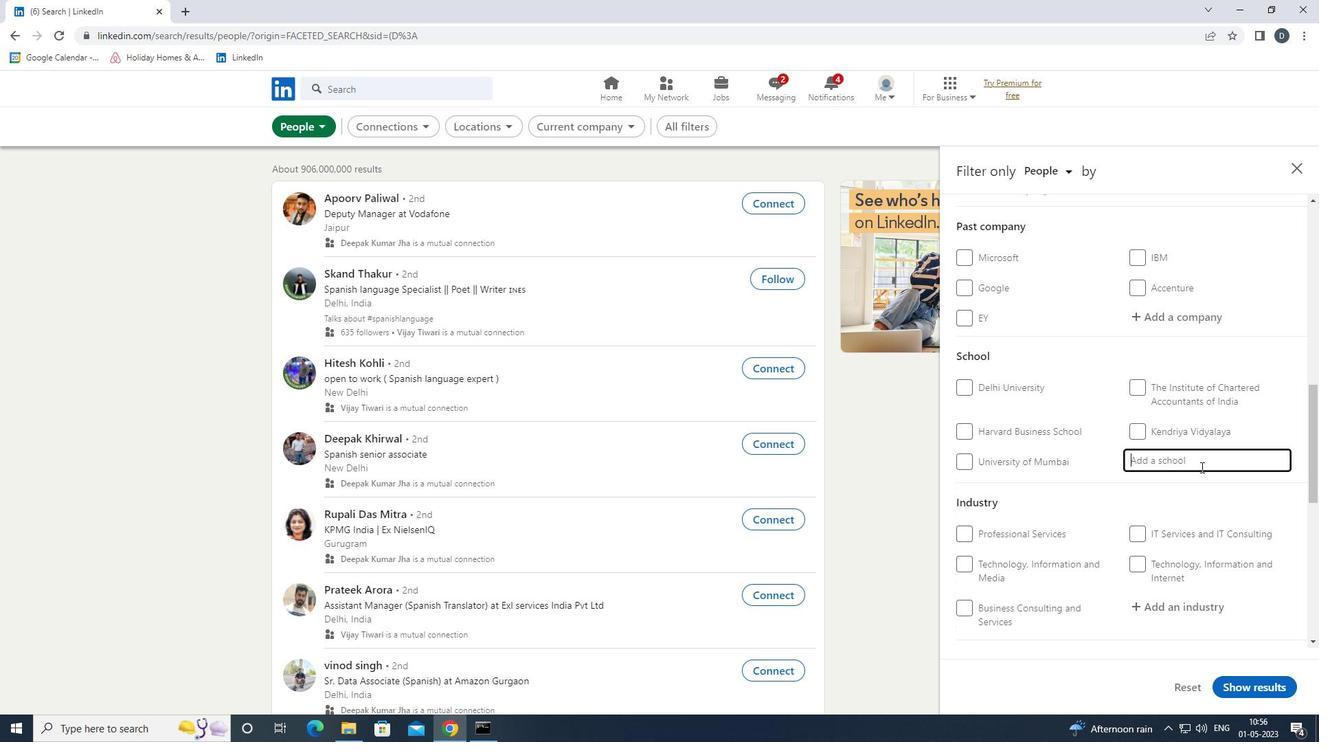 
Action: Key pressed R
Screenshot: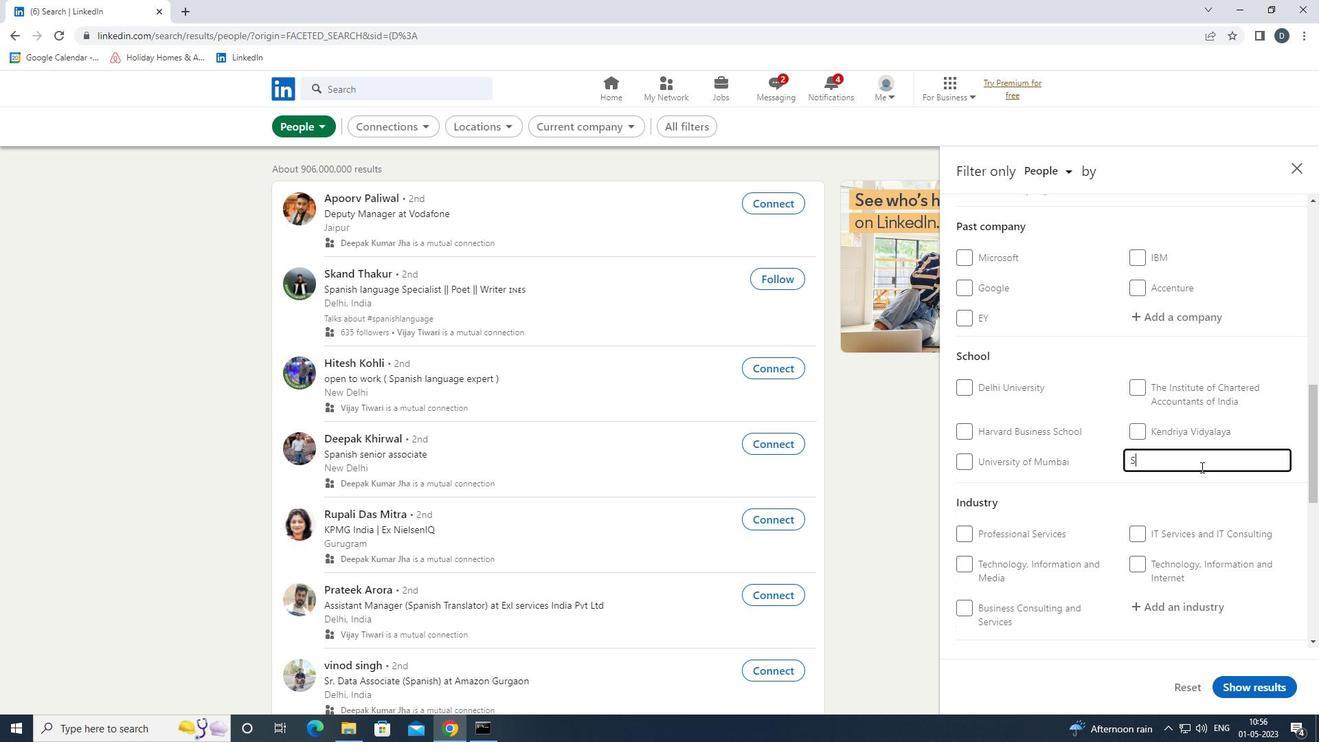 
Action: Mouse moved to (1199, 467)
Screenshot: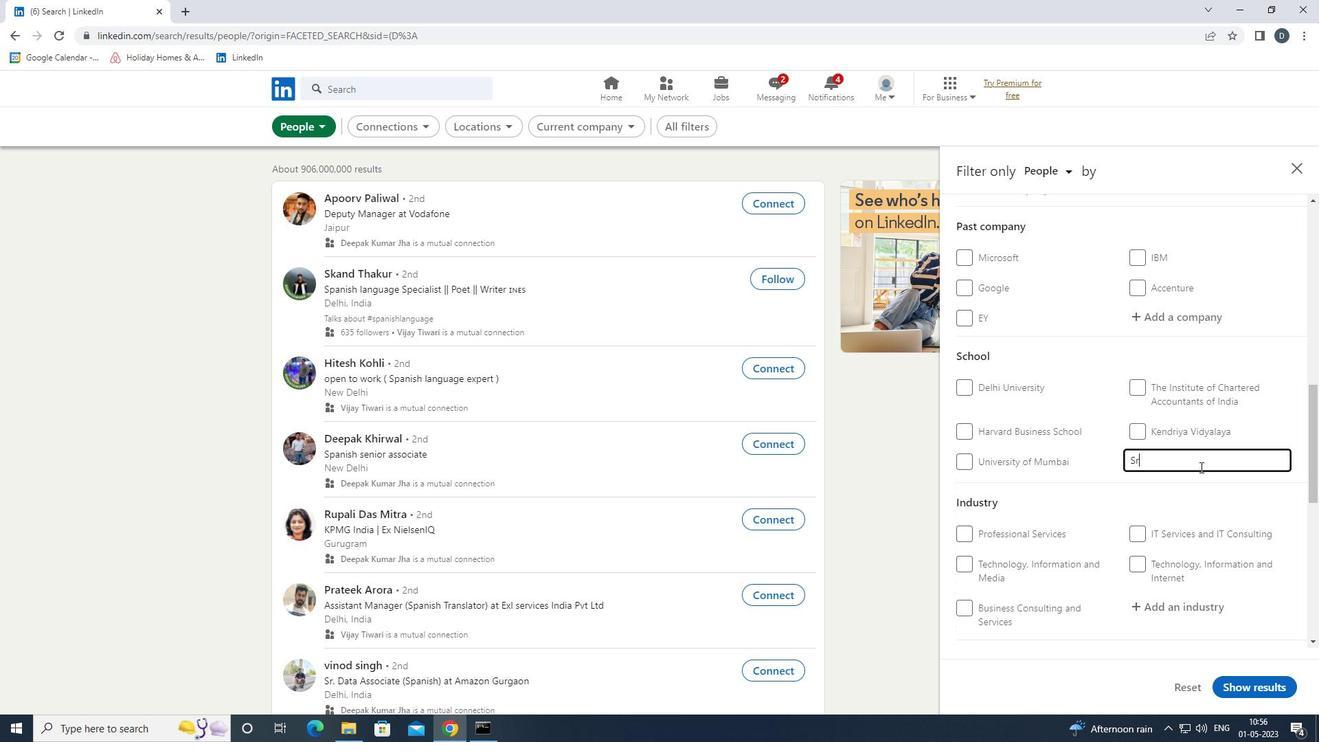 
Action: Key pressed I<Key.space><Key.shift>VENK
Screenshot: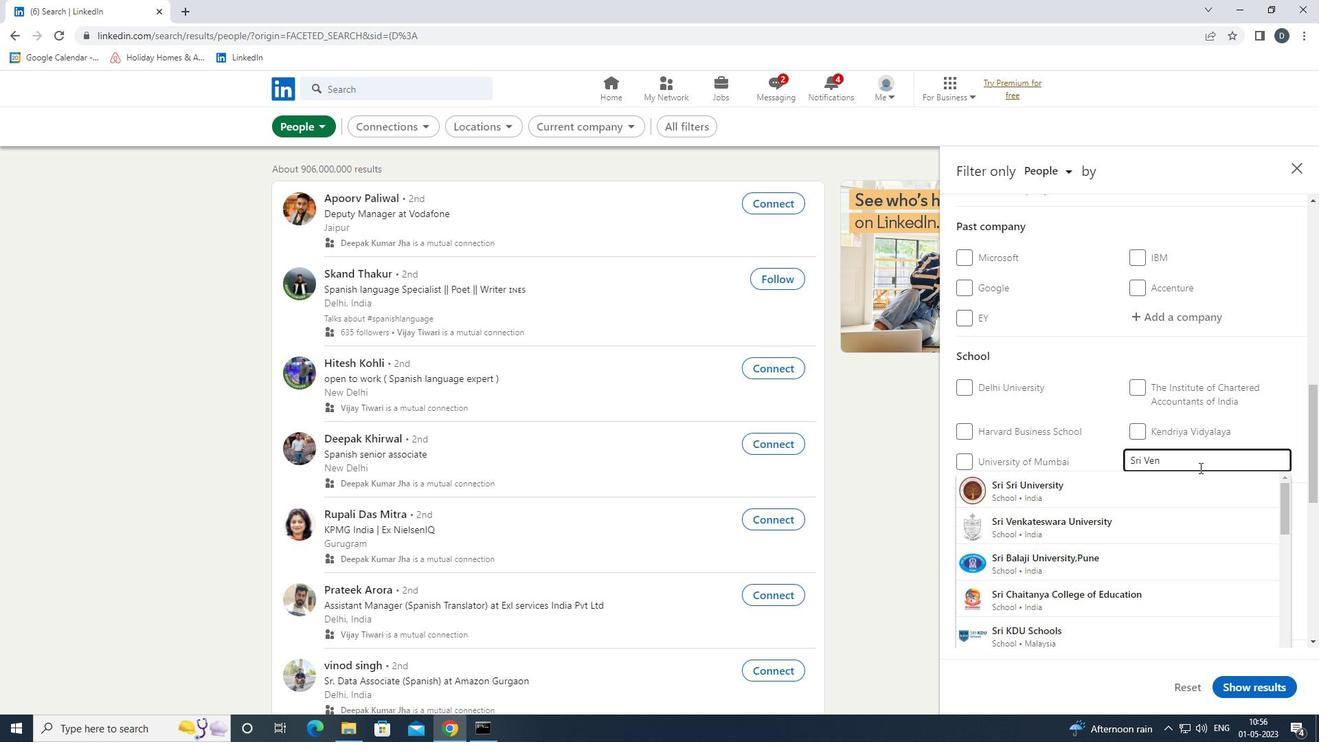 
Action: Mouse moved to (1198, 467)
Screenshot: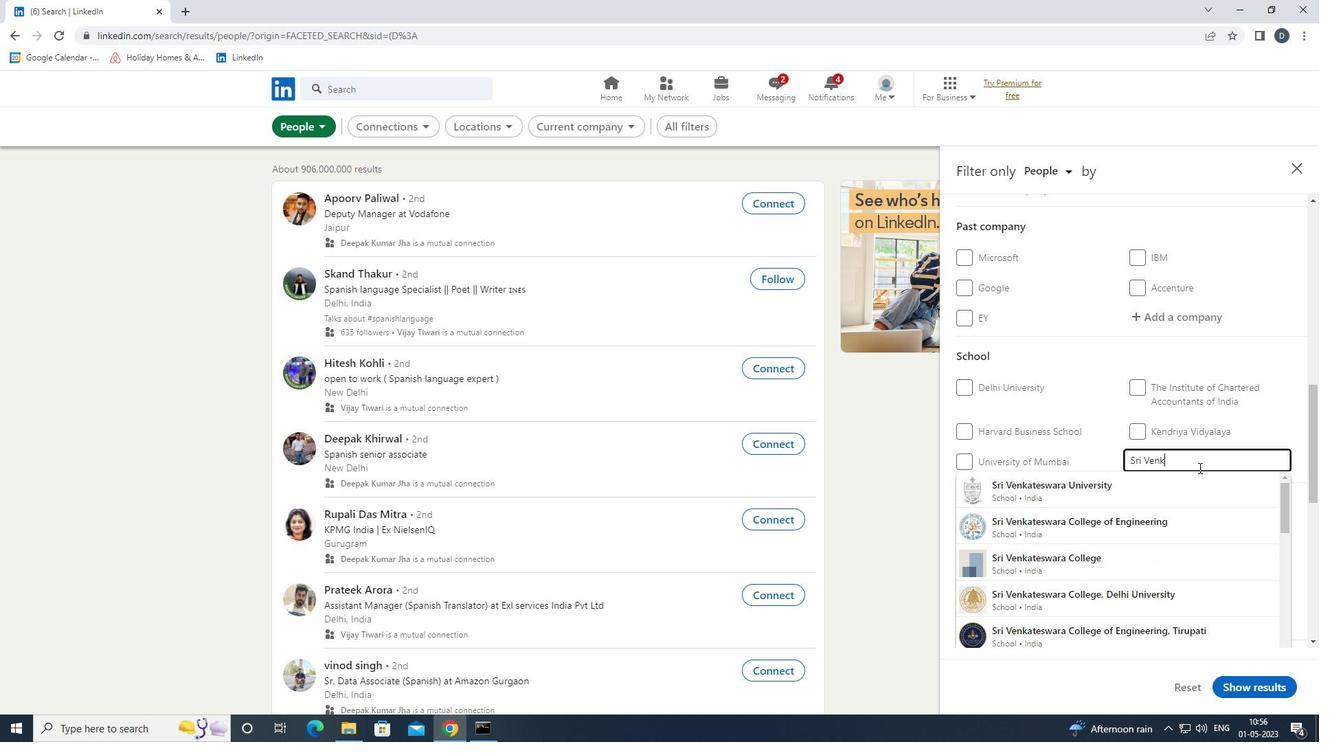 
Action: Key pressed <Key.down><Key.down><Key.down><Key.down>
Screenshot: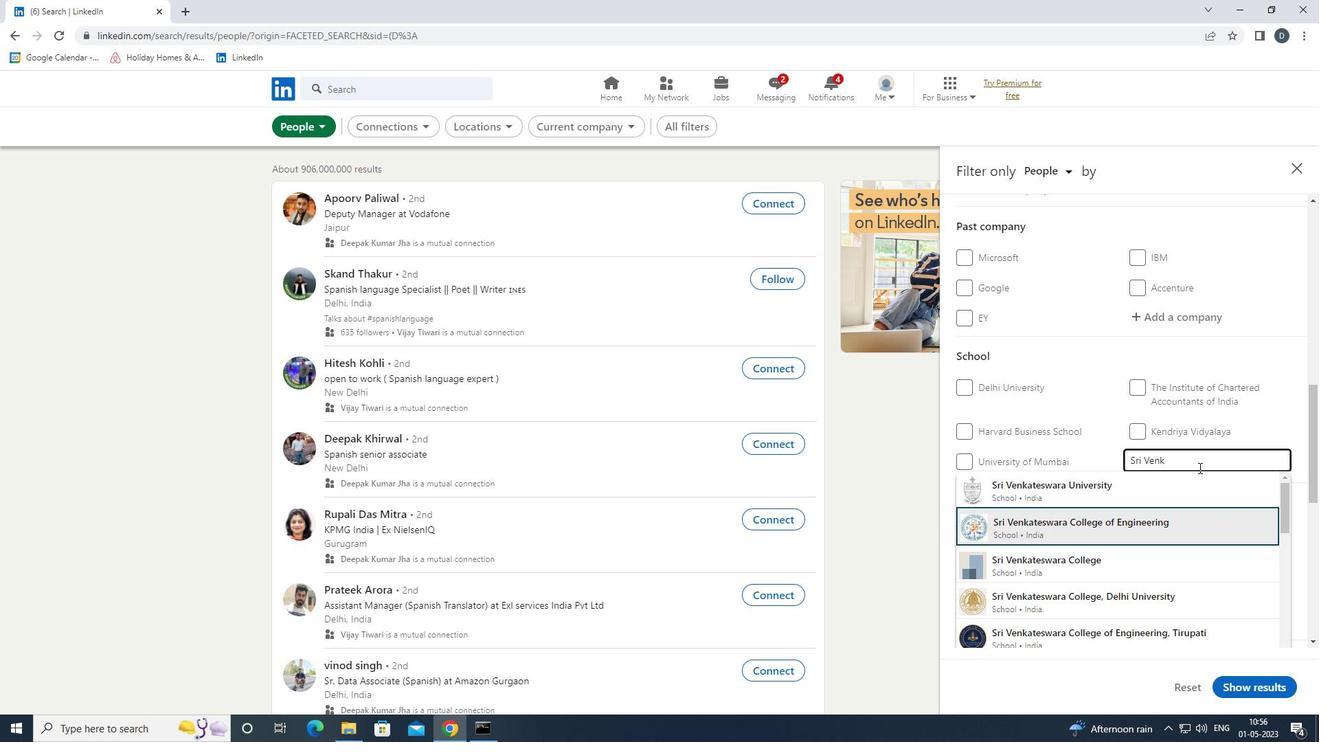 
Action: Mouse moved to (1198, 467)
Screenshot: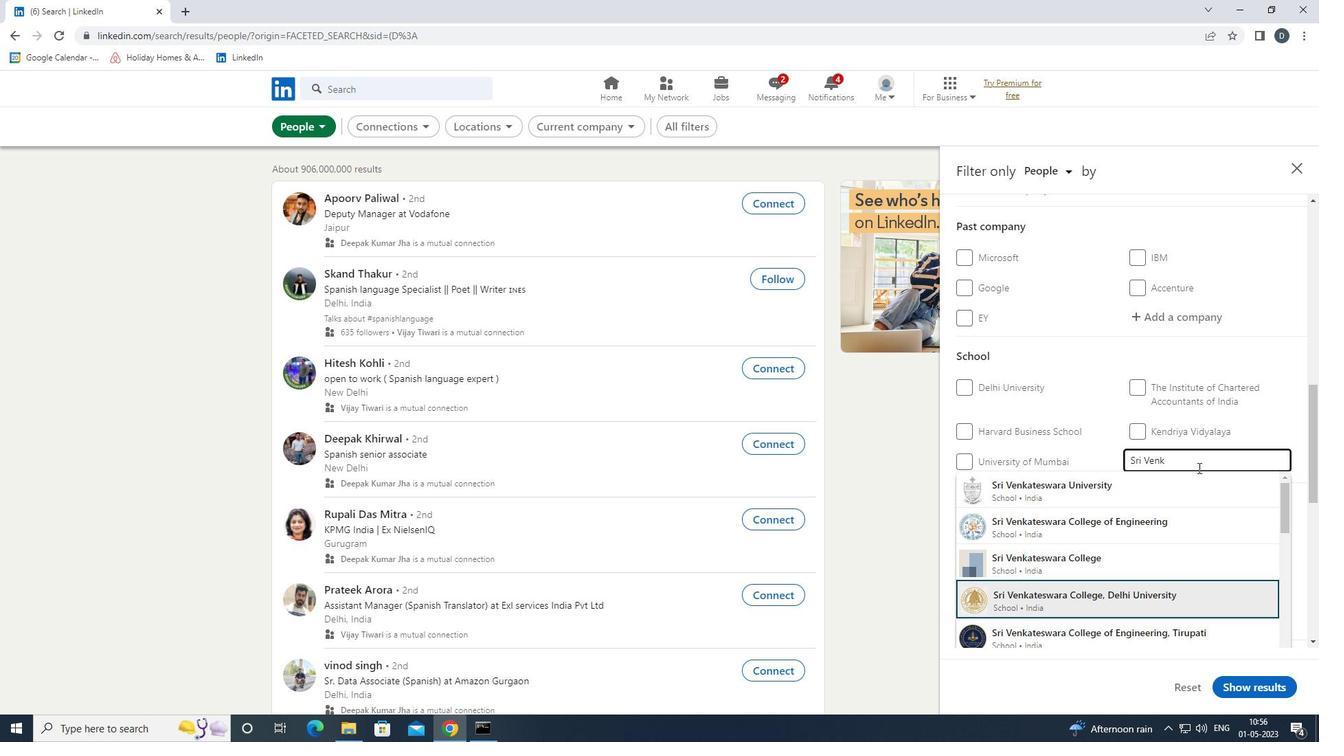 
Action: Key pressed <Key.enter>
Screenshot: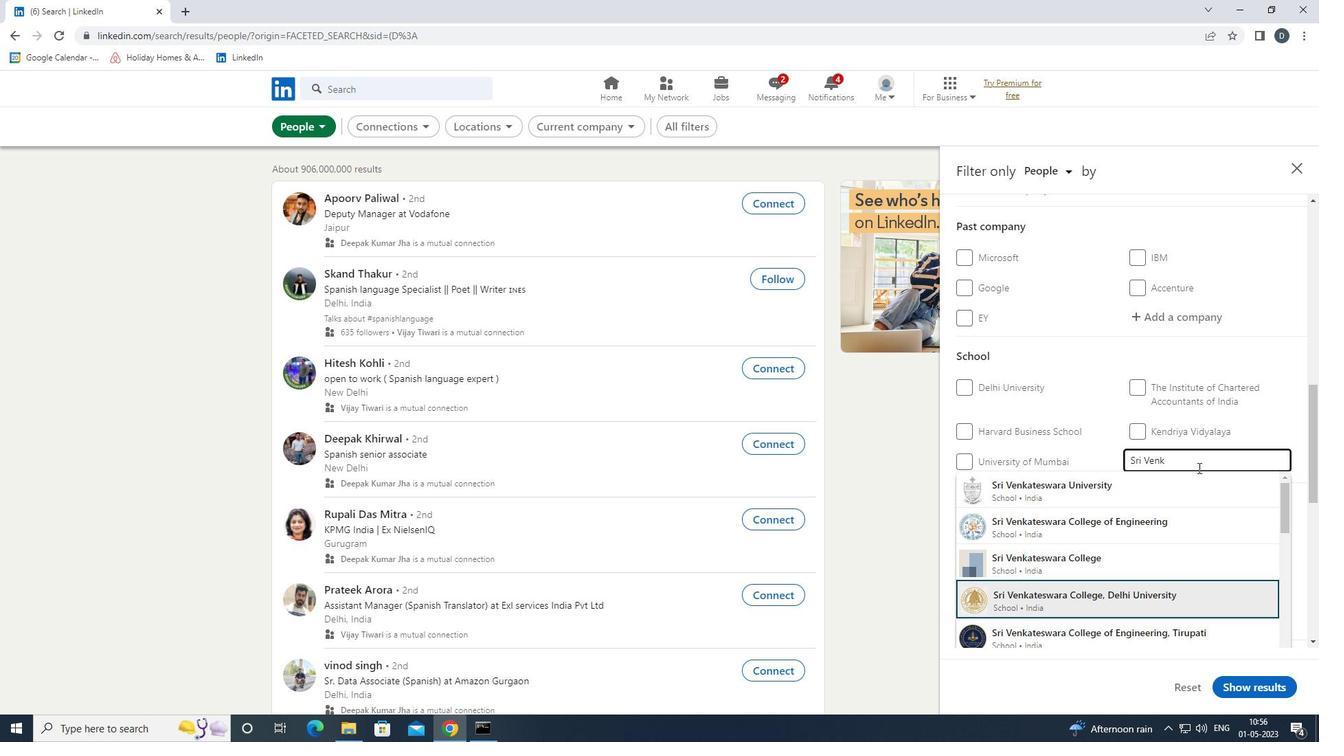 
Action: Mouse moved to (1127, 496)
Screenshot: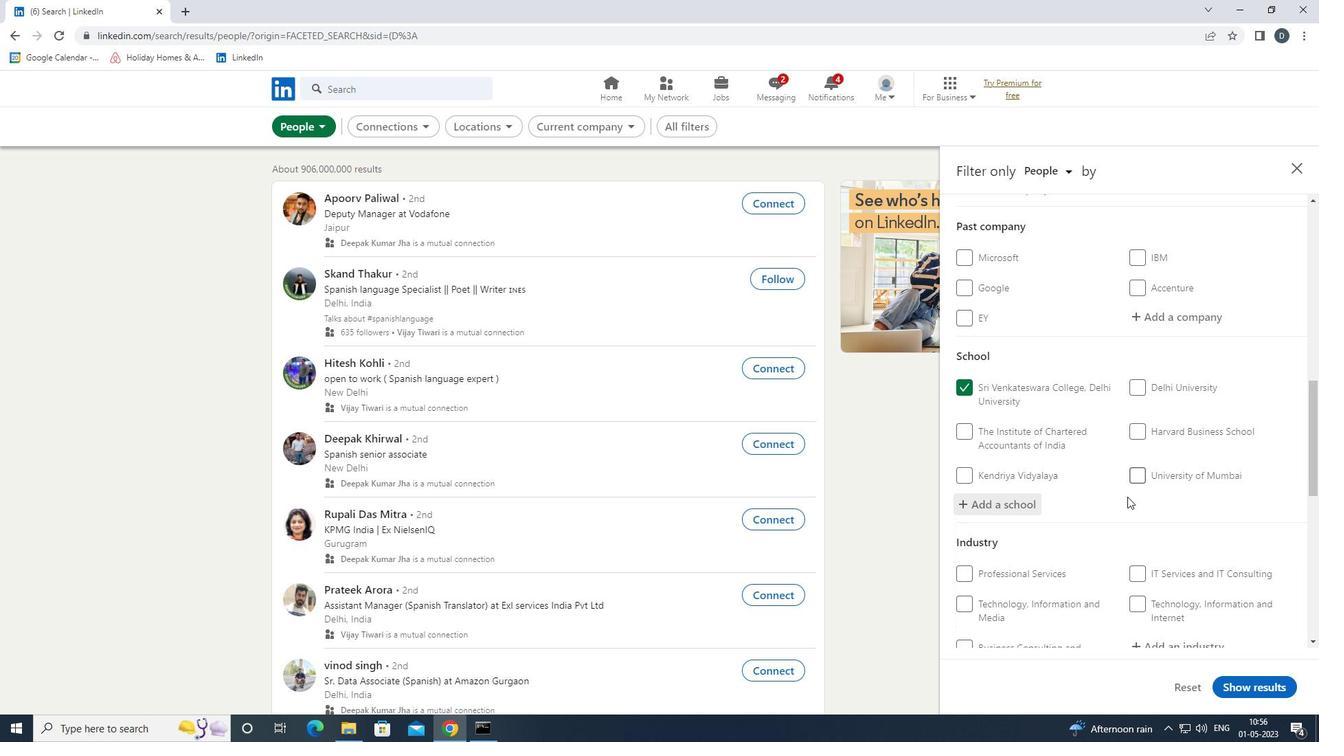 
Action: Mouse scrolled (1127, 496) with delta (0, 0)
Screenshot: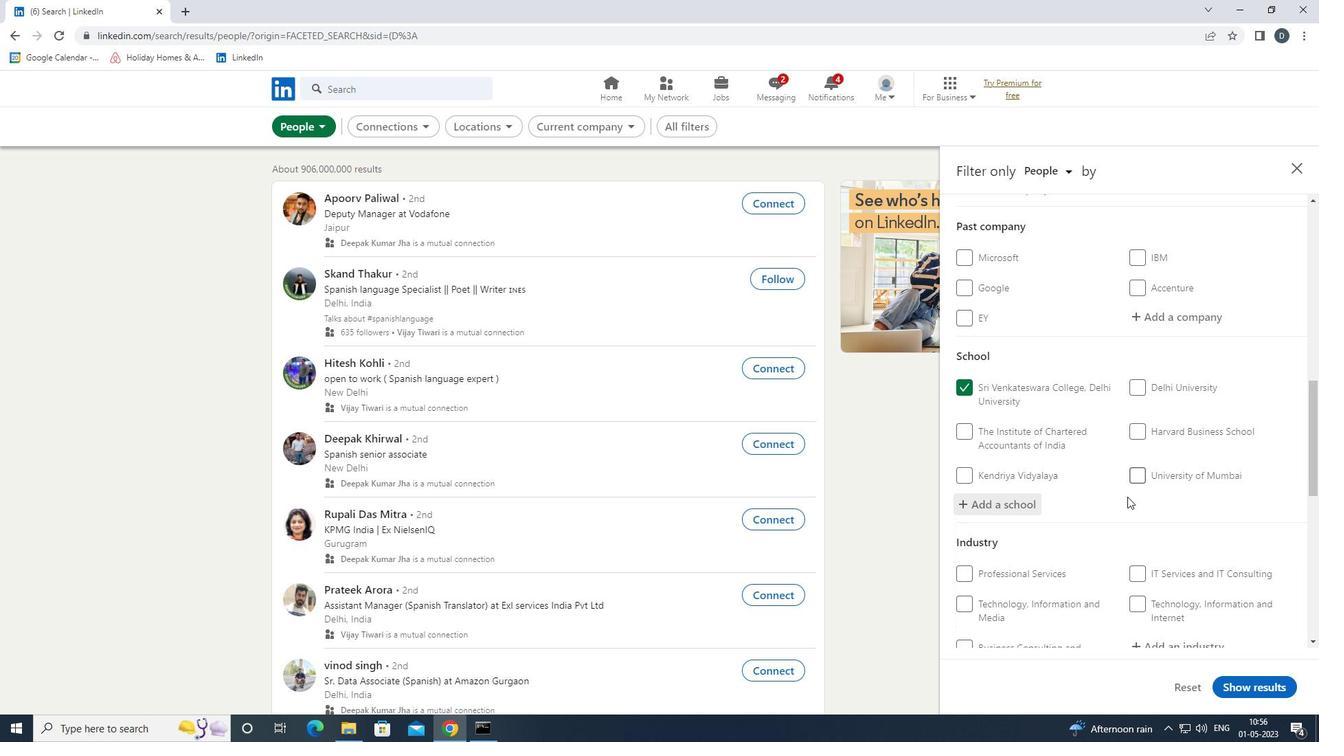 
Action: Mouse scrolled (1127, 496) with delta (0, 0)
Screenshot: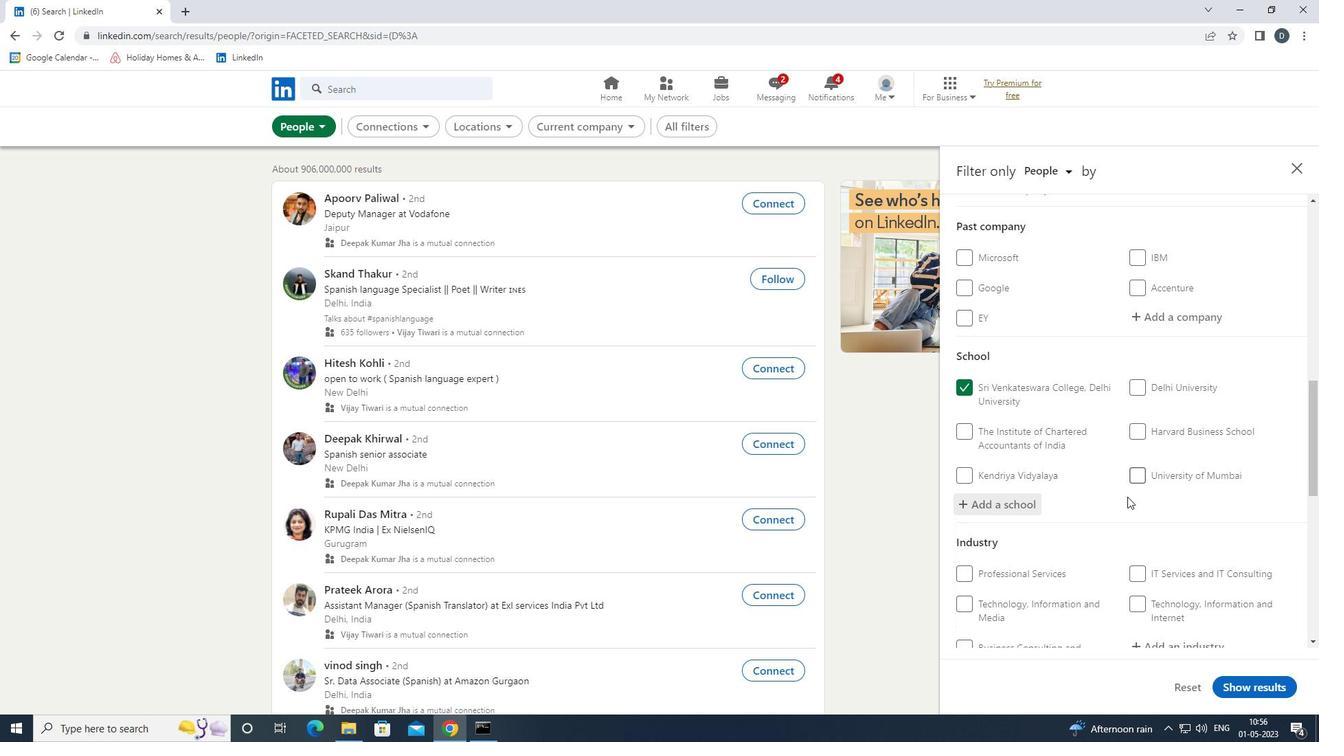 
Action: Mouse moved to (1127, 496)
Screenshot: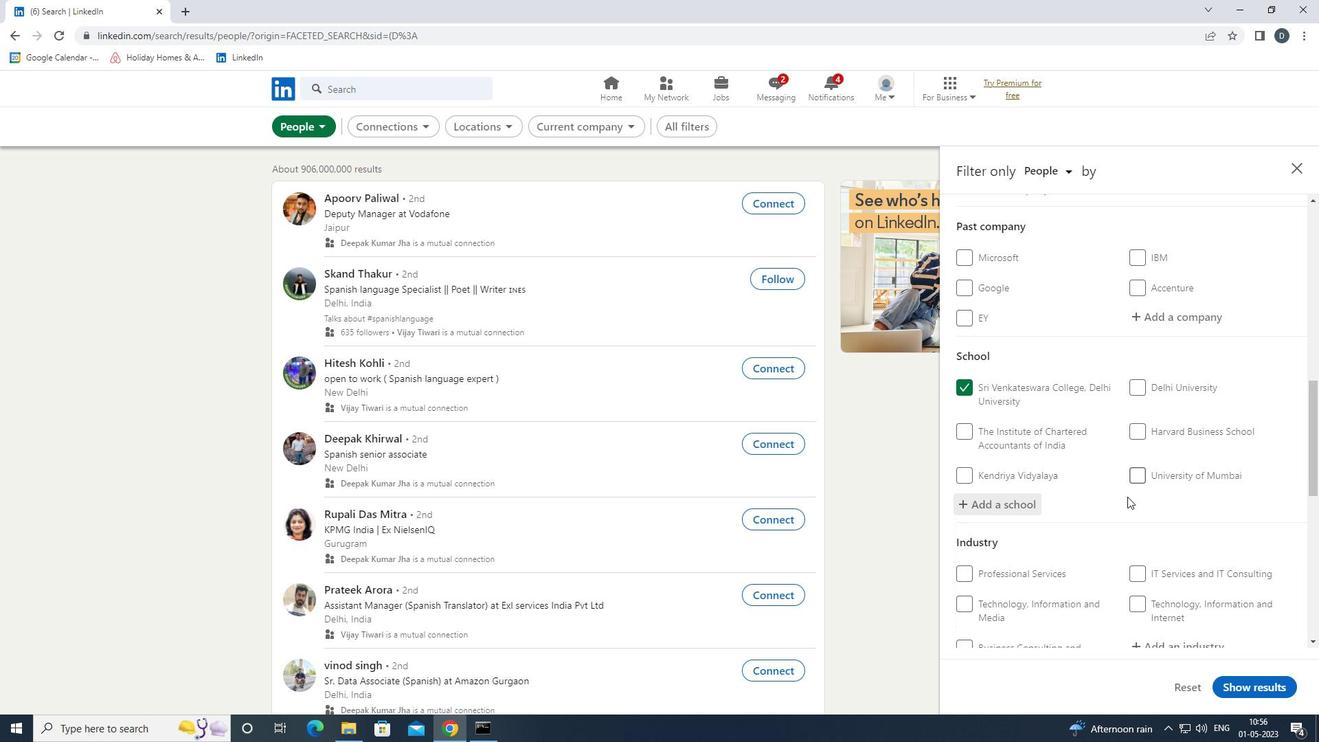 
Action: Mouse scrolled (1127, 496) with delta (0, 0)
Screenshot: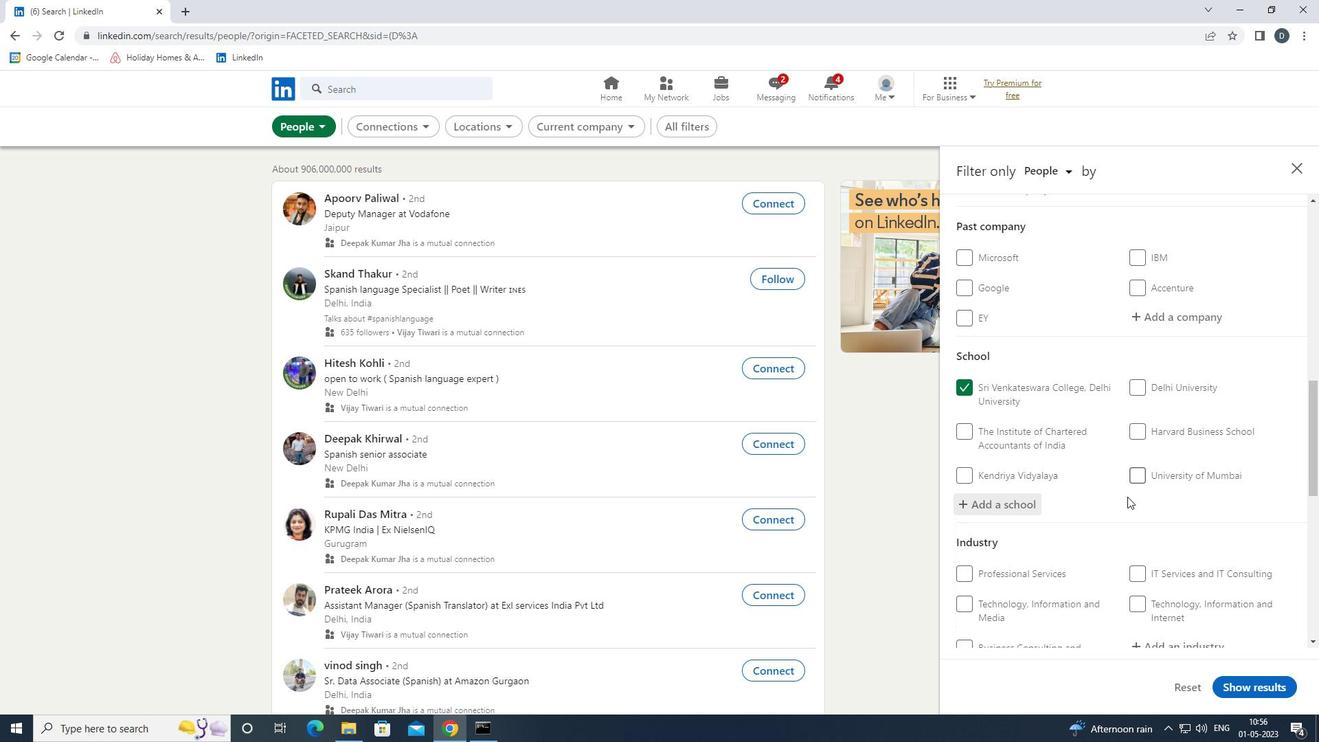
Action: Mouse moved to (1183, 439)
Screenshot: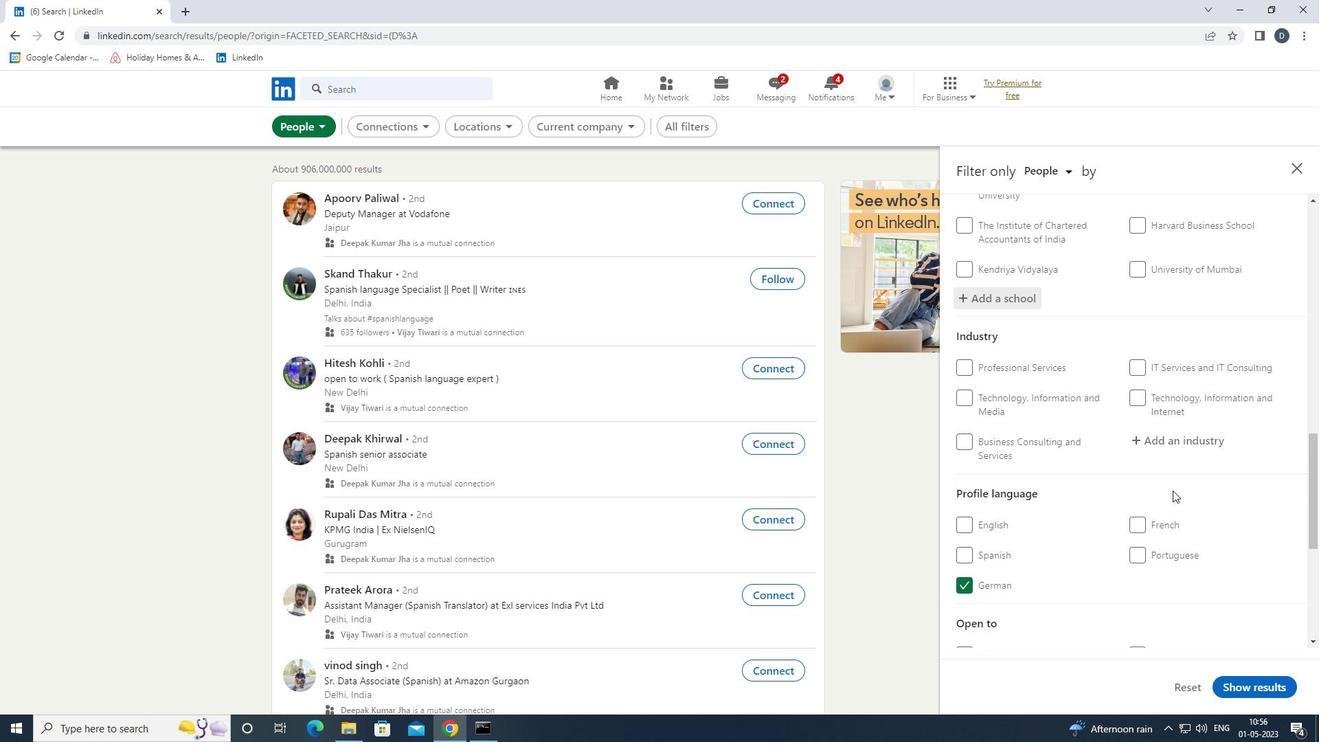 
Action: Mouse pressed left at (1183, 439)
Screenshot: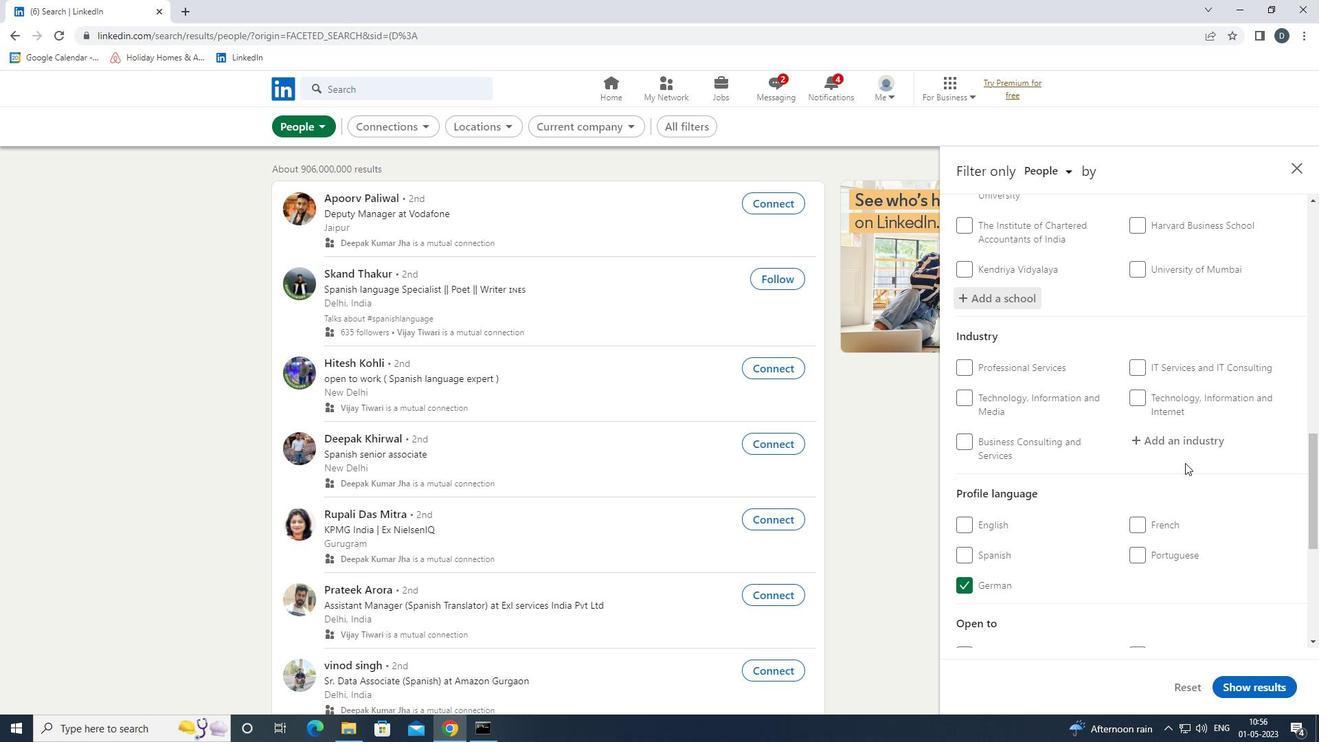 
Action: Mouse moved to (1178, 437)
Screenshot: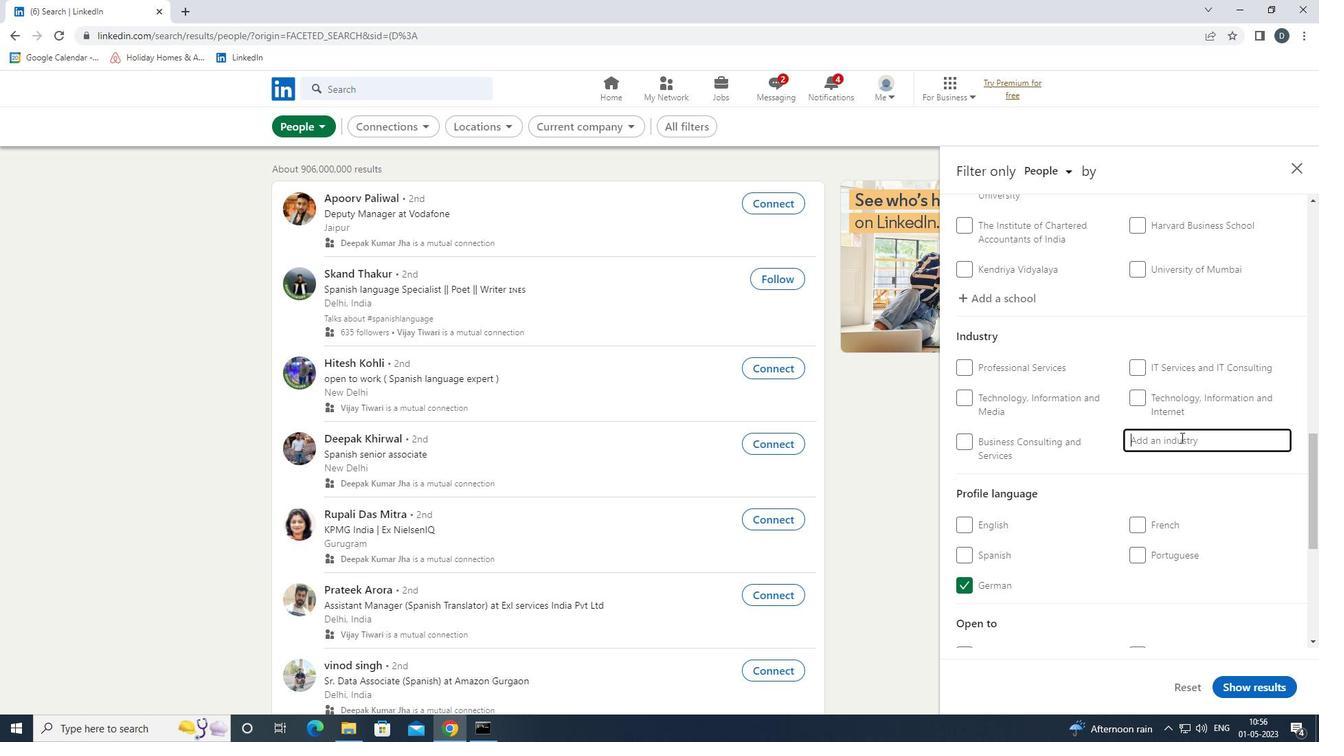 
Action: Key pressed <Key.shift>INSUARA<Key.f12><Key.backspace><Key.backspace><Key.backspace>RA
Screenshot: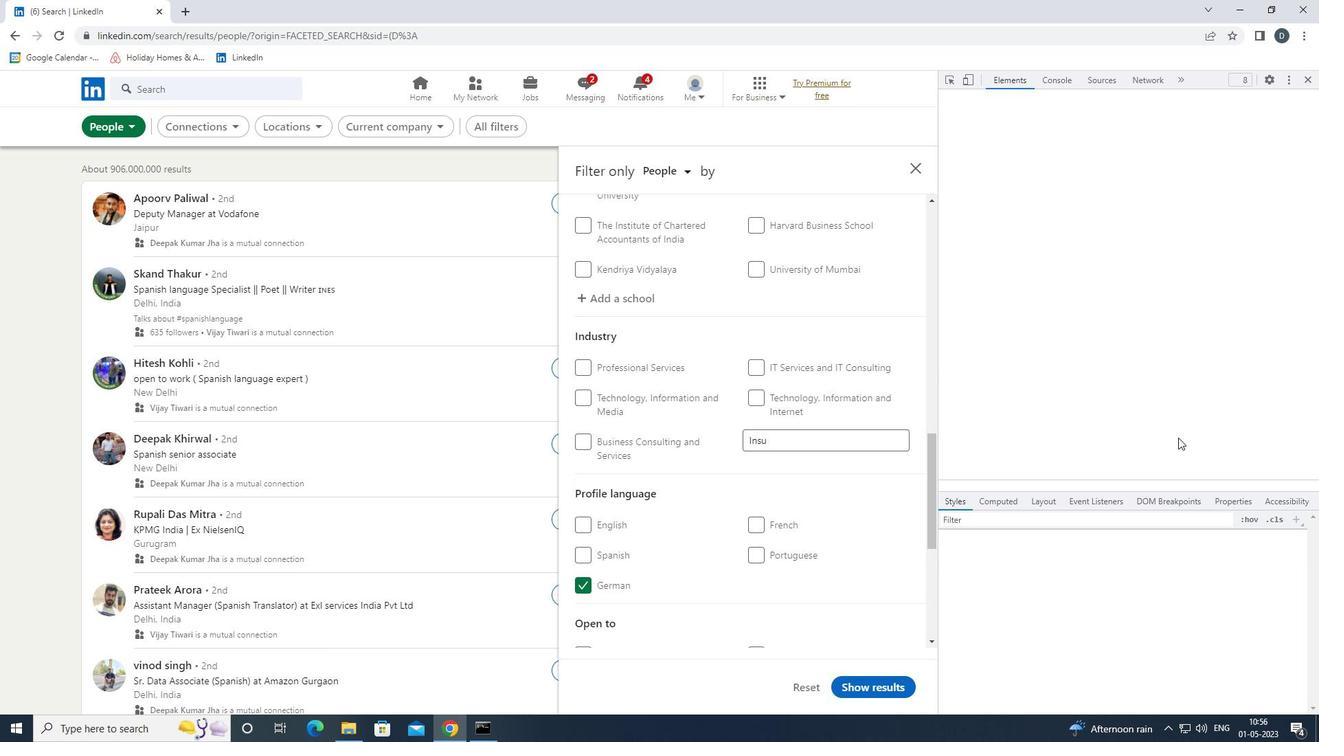
Action: Mouse moved to (1310, 81)
Screenshot: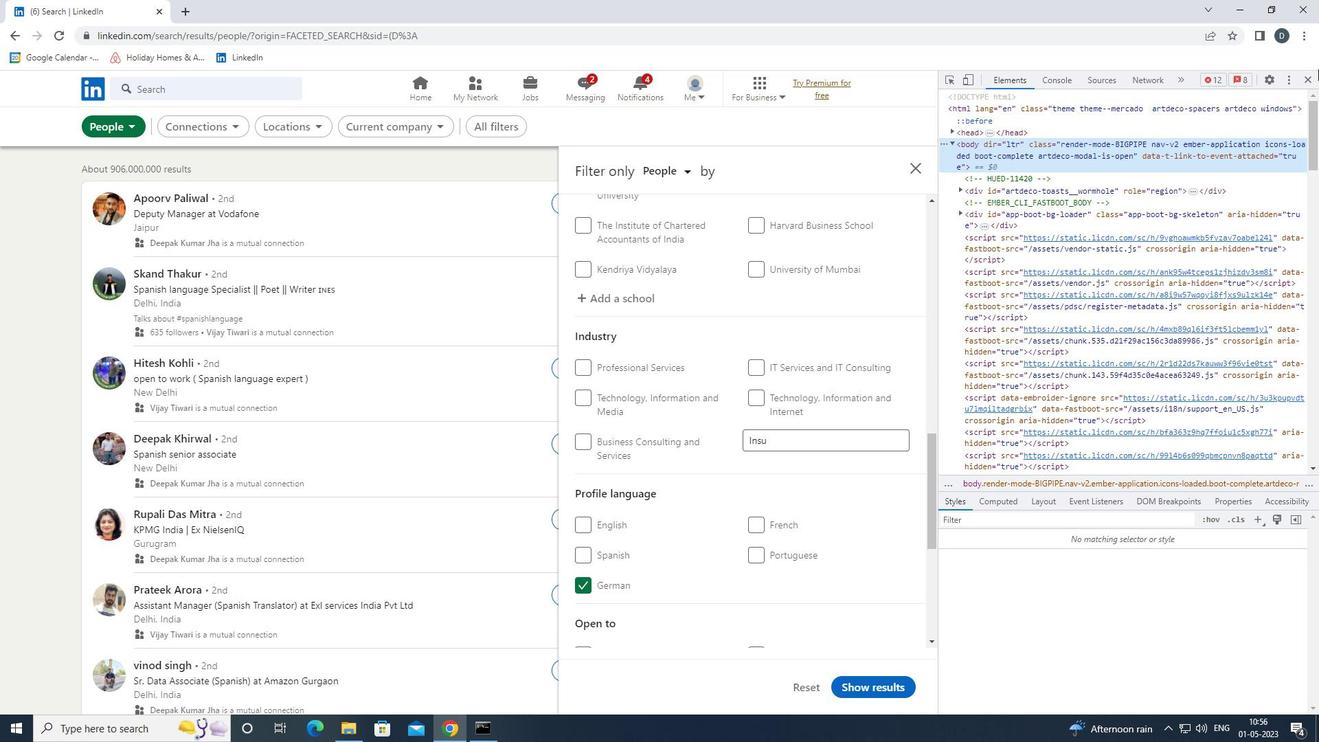 
Action: Mouse pressed left at (1310, 81)
Screenshot: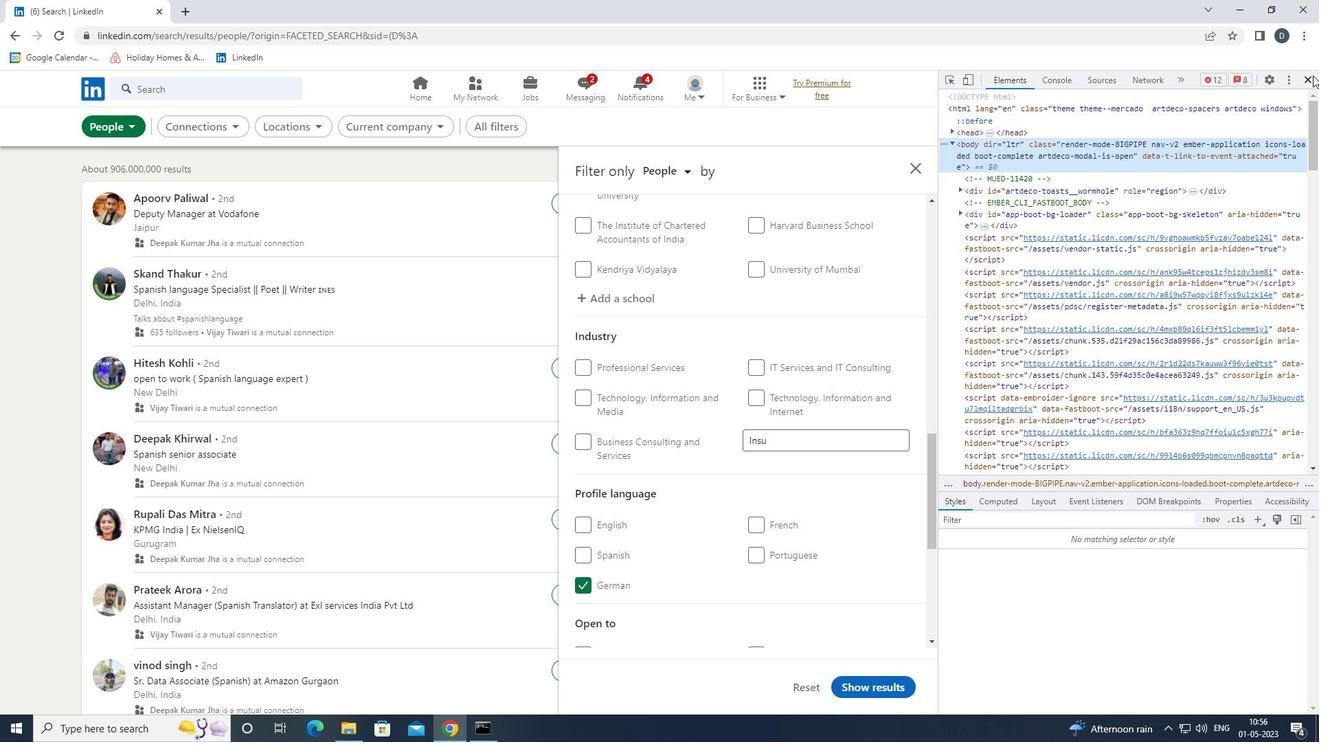
Action: Mouse moved to (1182, 444)
Screenshot: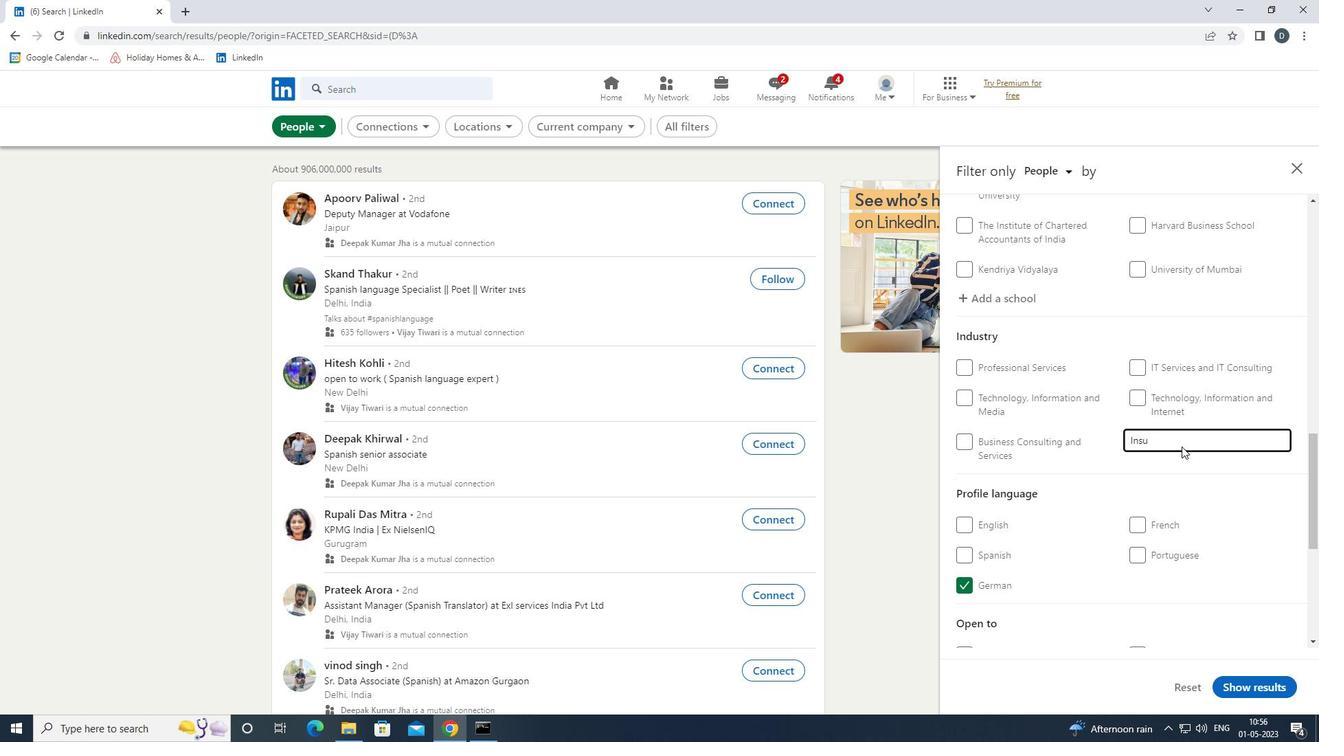 
Action: Mouse pressed left at (1182, 444)
Screenshot: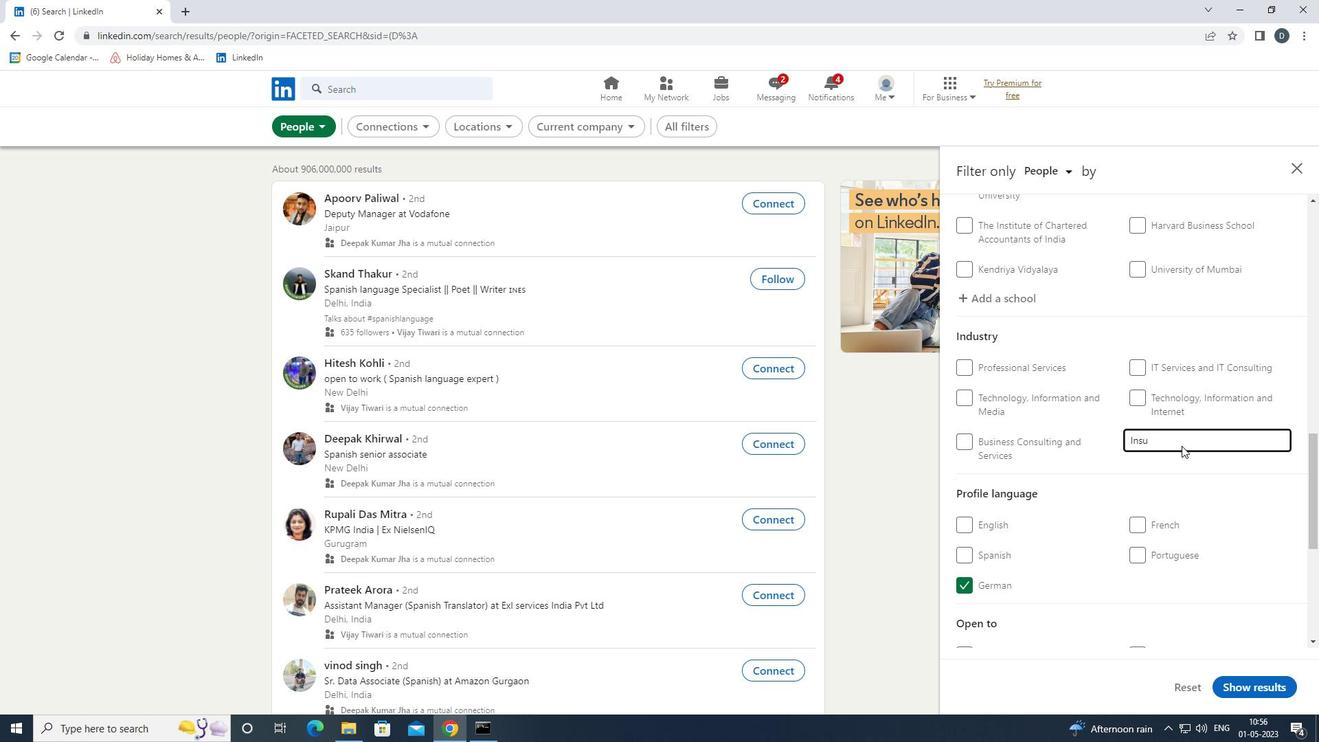 
Action: Key pressed RA<Key.down><Key.enter>
Screenshot: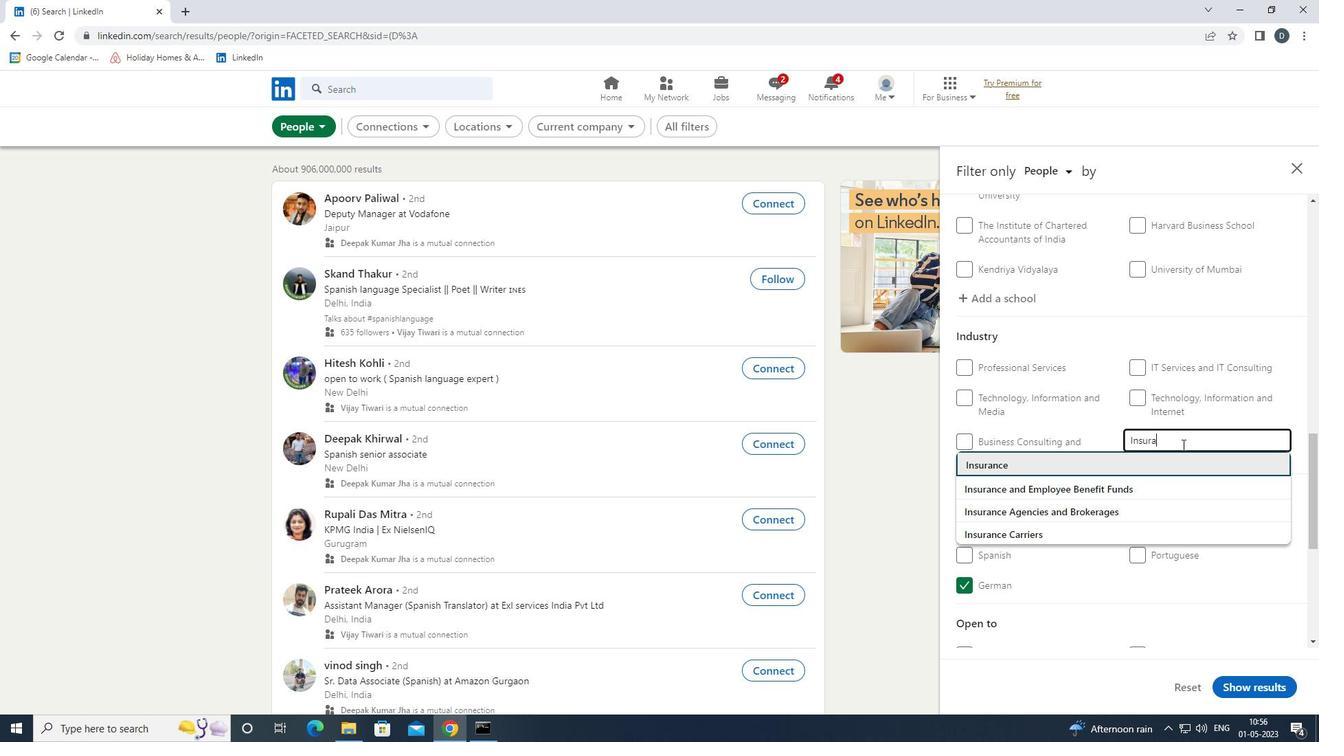 
Action: Mouse moved to (1182, 436)
Screenshot: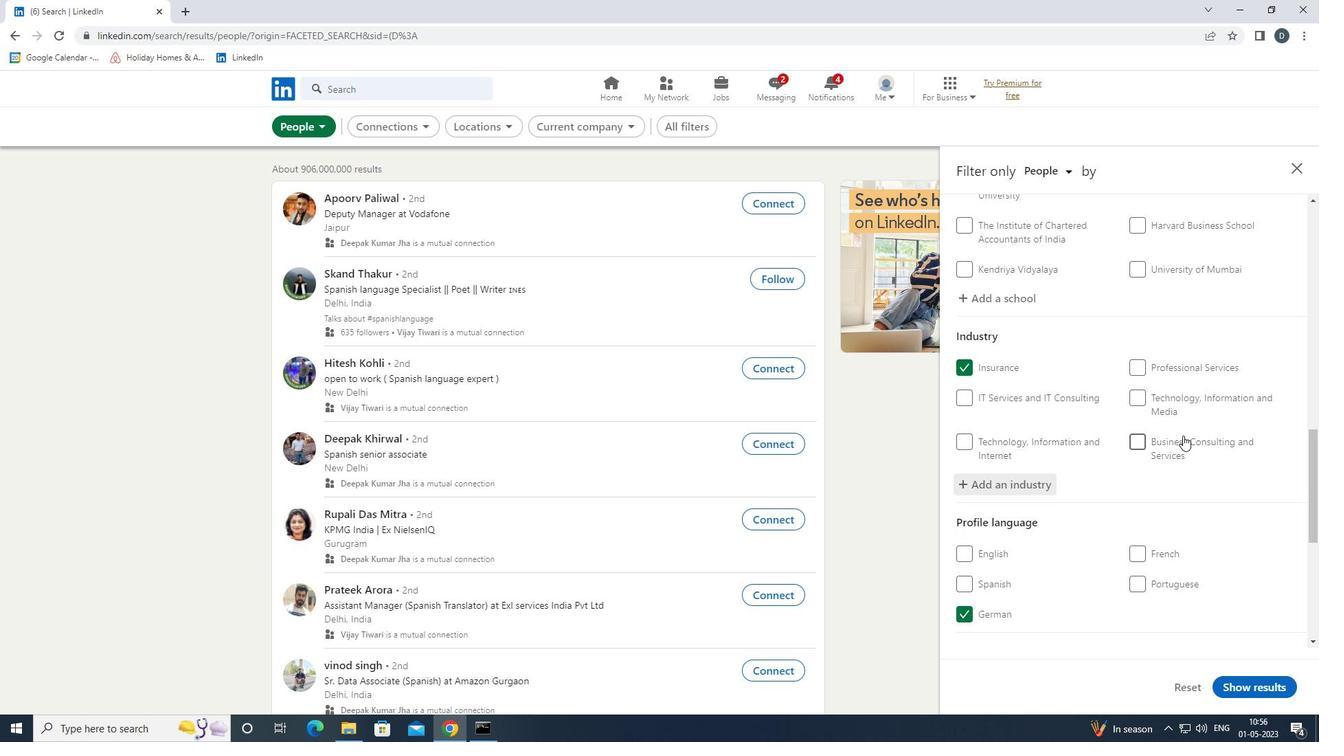 
Action: Mouse scrolled (1182, 435) with delta (0, 0)
Screenshot: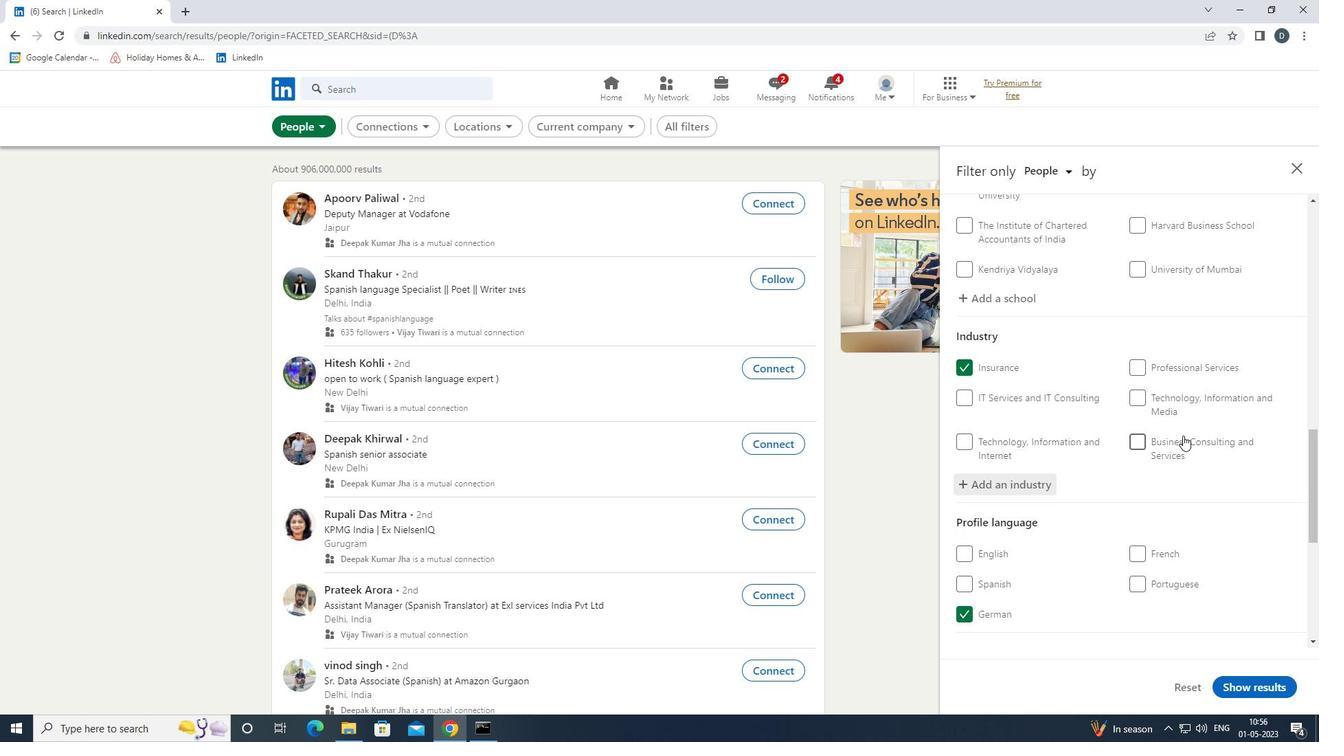 
Action: Mouse scrolled (1182, 435) with delta (0, 0)
Screenshot: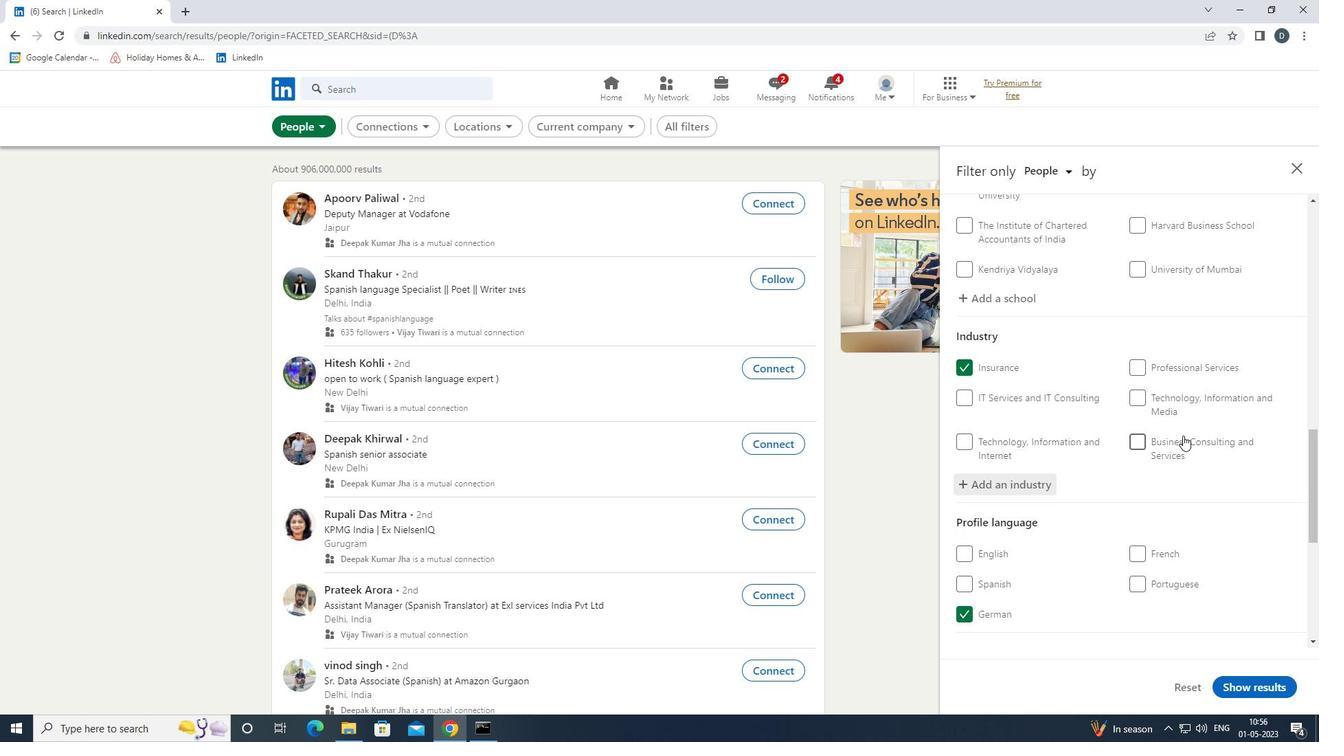 
Action: Mouse scrolled (1182, 435) with delta (0, 0)
Screenshot: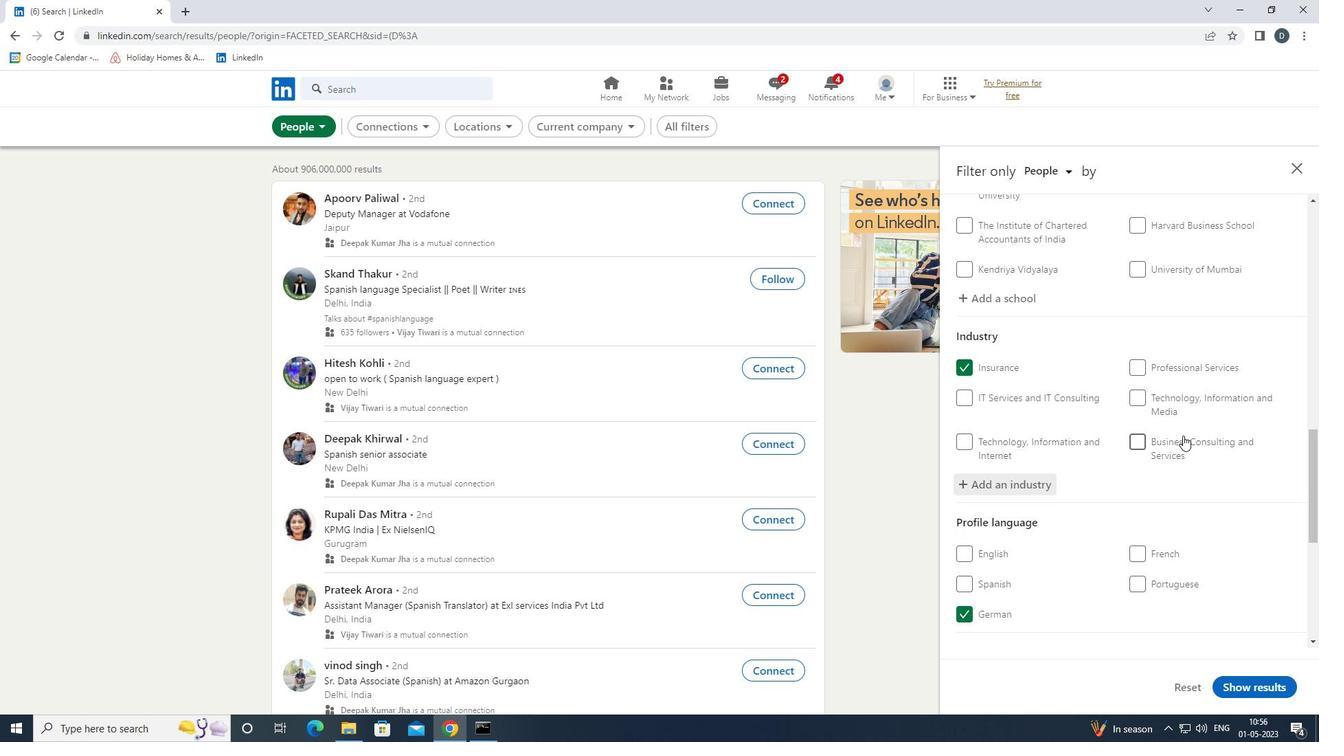 
Action: Mouse scrolled (1182, 435) with delta (0, 0)
Screenshot: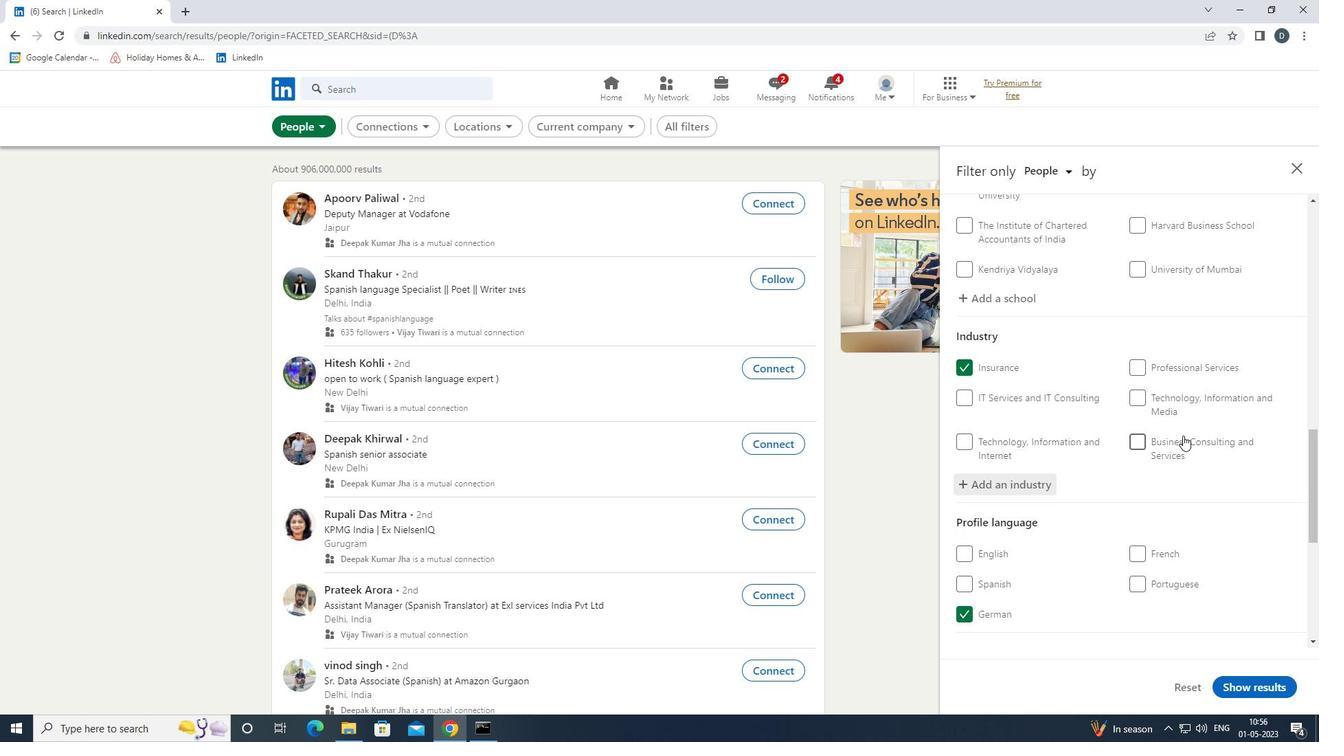 
Action: Mouse moved to (1183, 483)
Screenshot: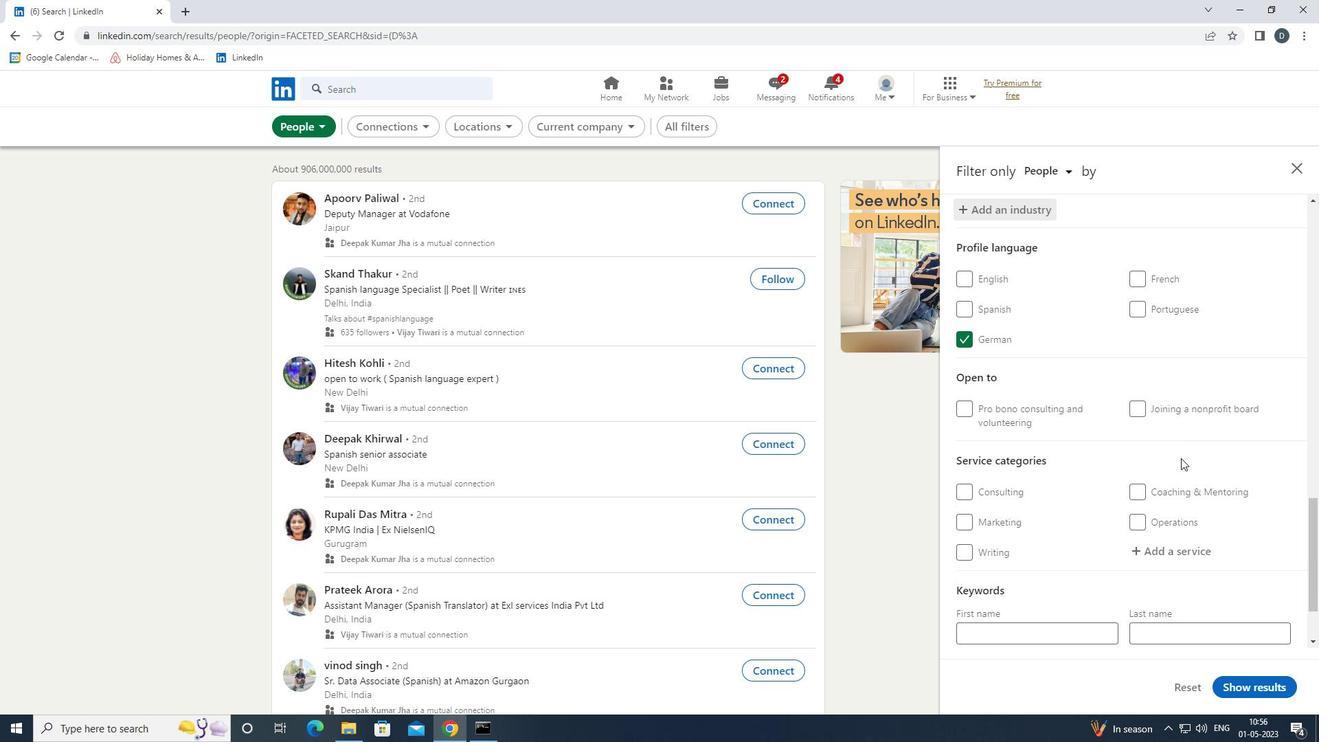 
Action: Mouse scrolled (1183, 483) with delta (0, 0)
Screenshot: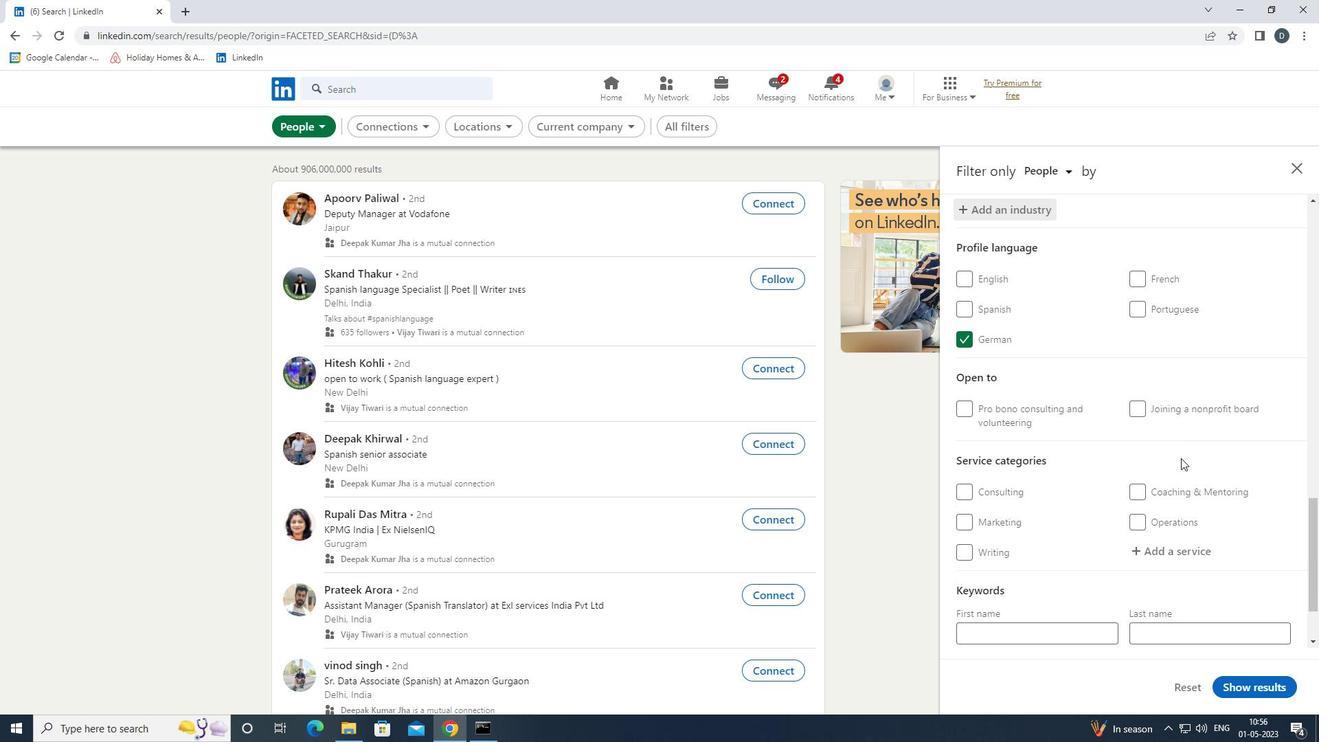 
Action: Mouse moved to (1184, 485)
Screenshot: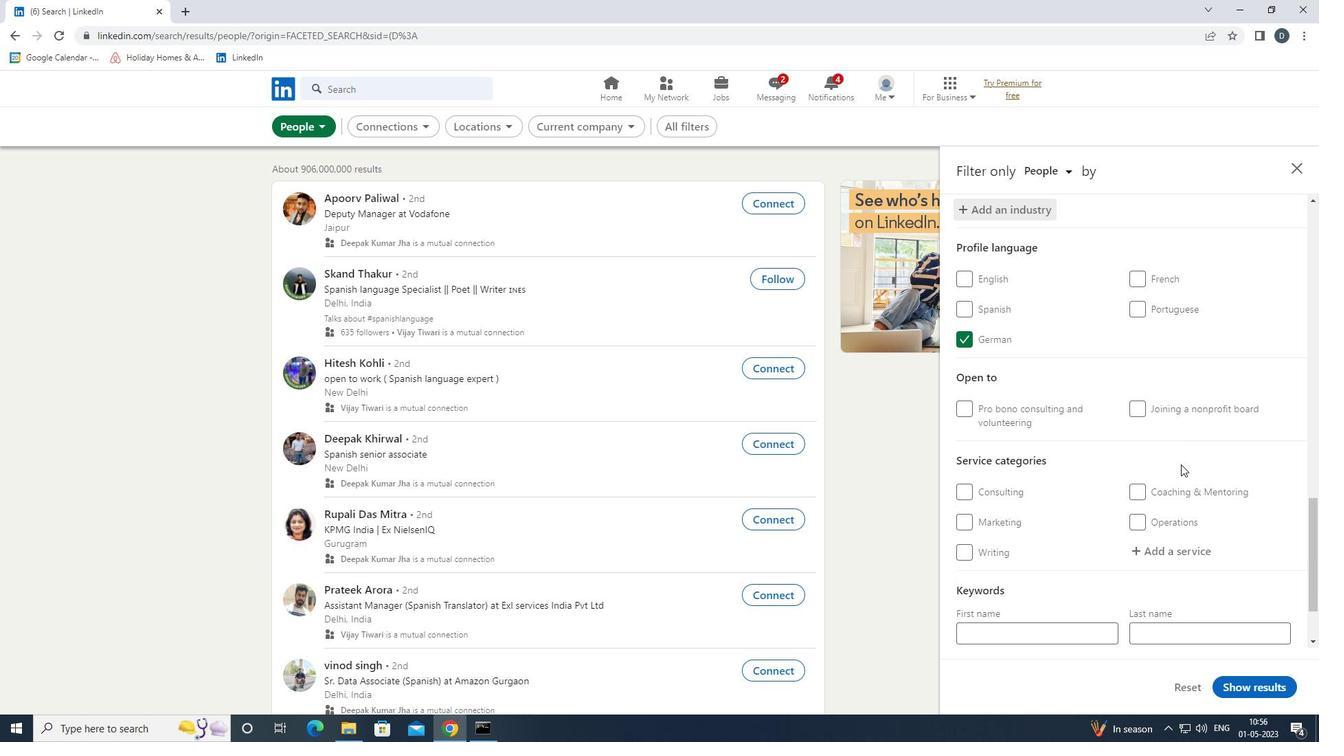
Action: Mouse scrolled (1184, 484) with delta (0, 0)
Screenshot: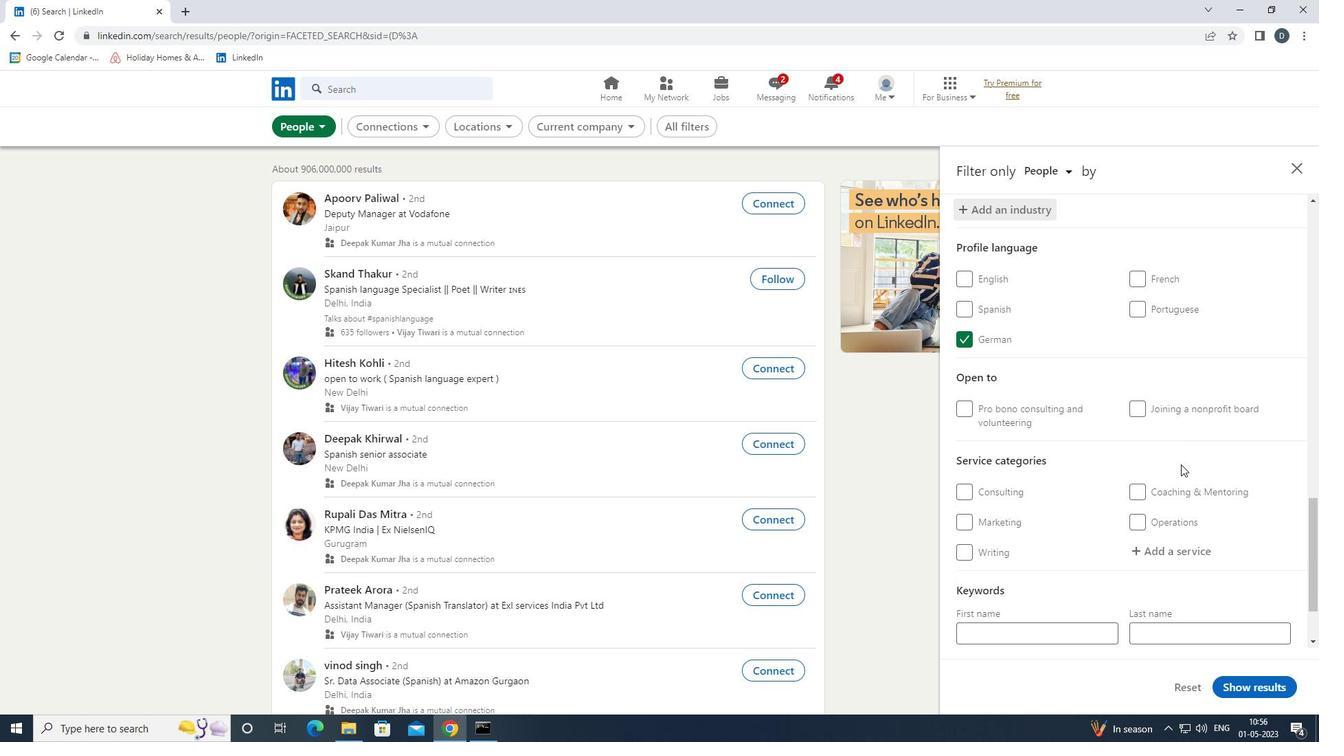 
Action: Mouse moved to (1190, 452)
Screenshot: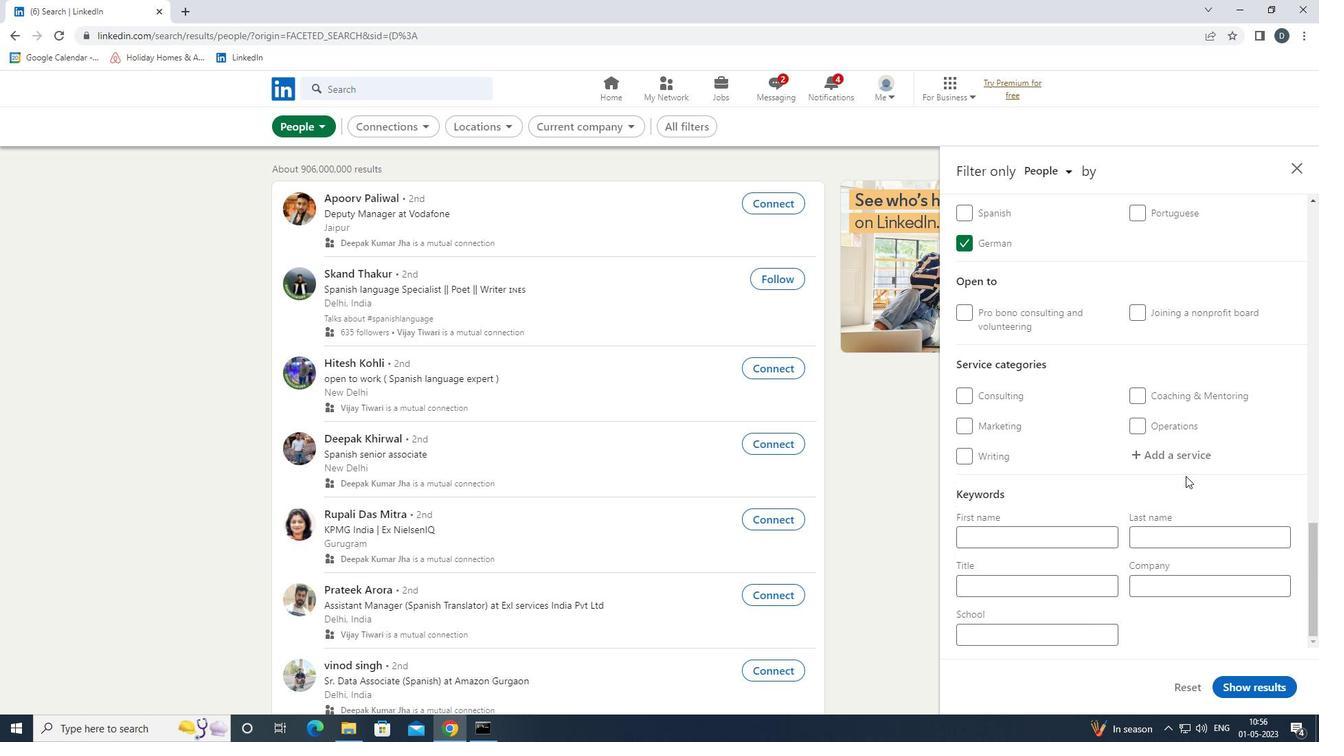 
Action: Mouse pressed left at (1190, 452)
Screenshot: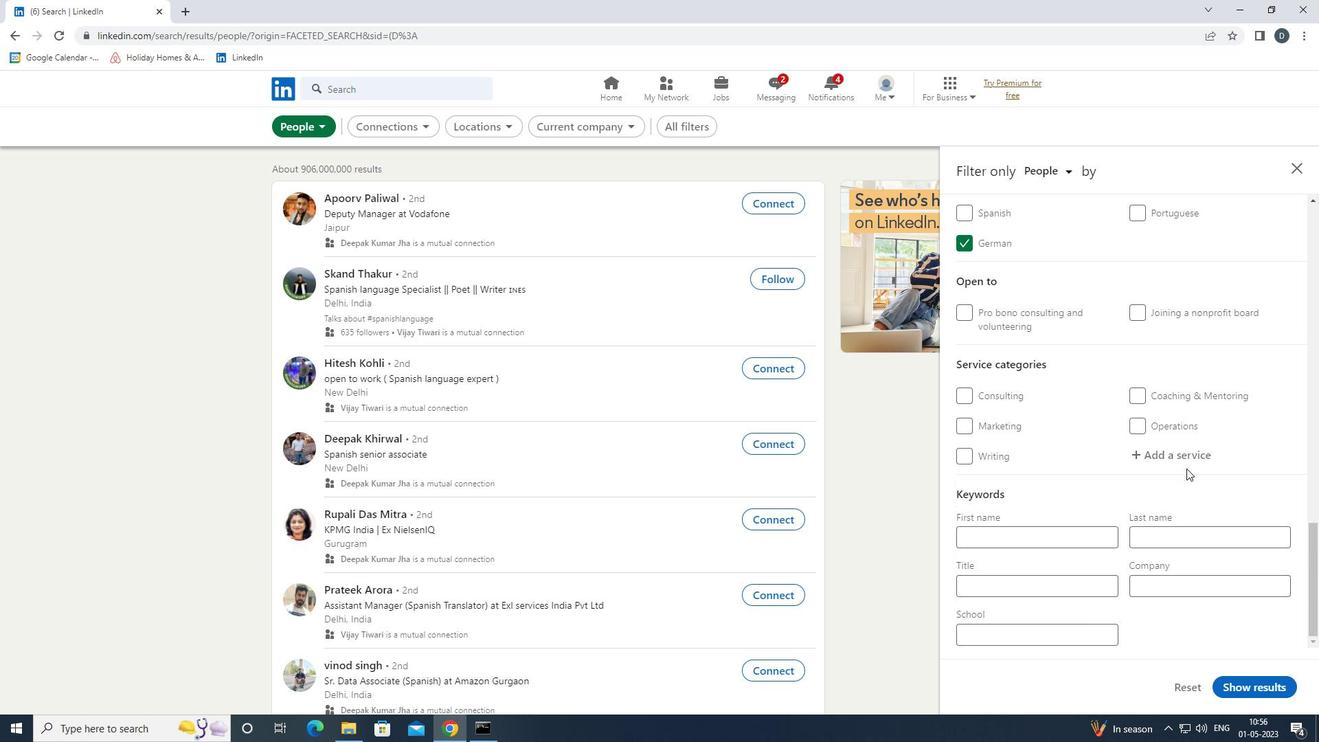 
Action: Mouse moved to (1183, 453)
Screenshot: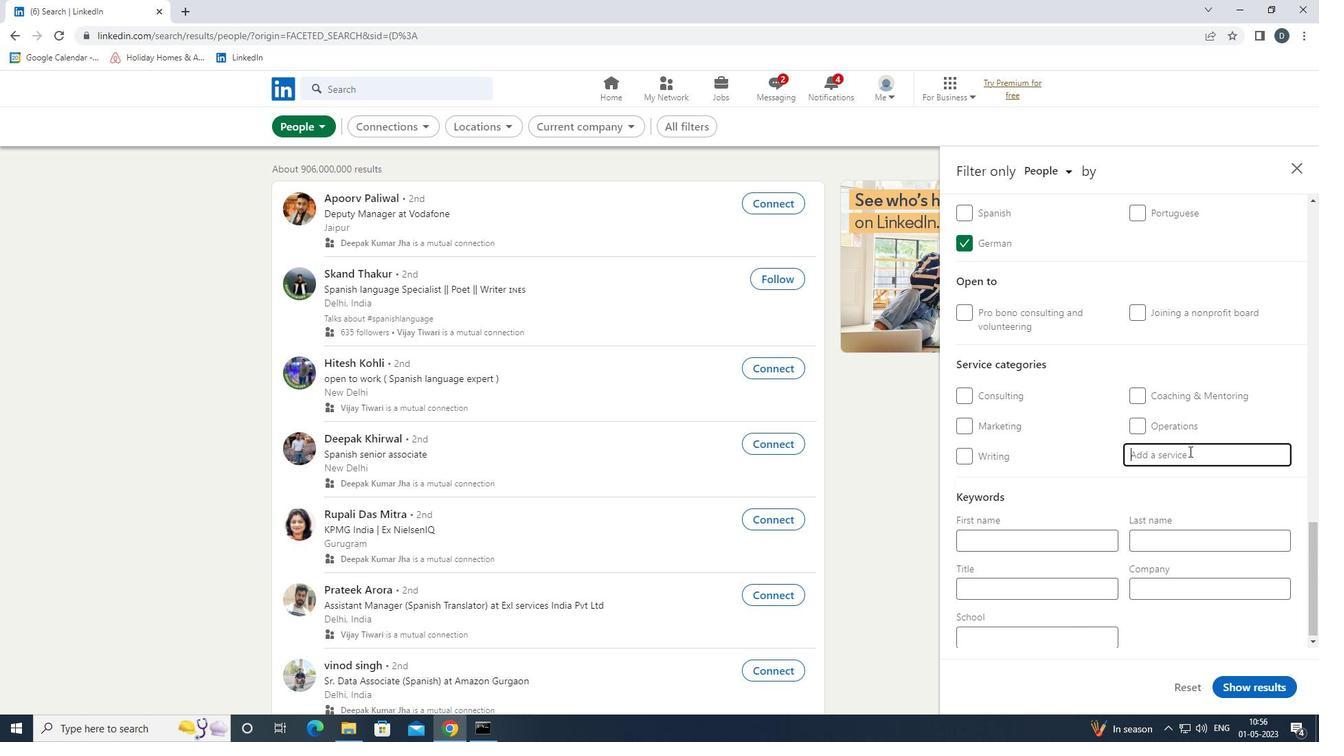 
Action: Key pressed <Key.shift>WEB<Key.space><Key.shift>DE<Key.down><Key.down><Key.enter>
Screenshot: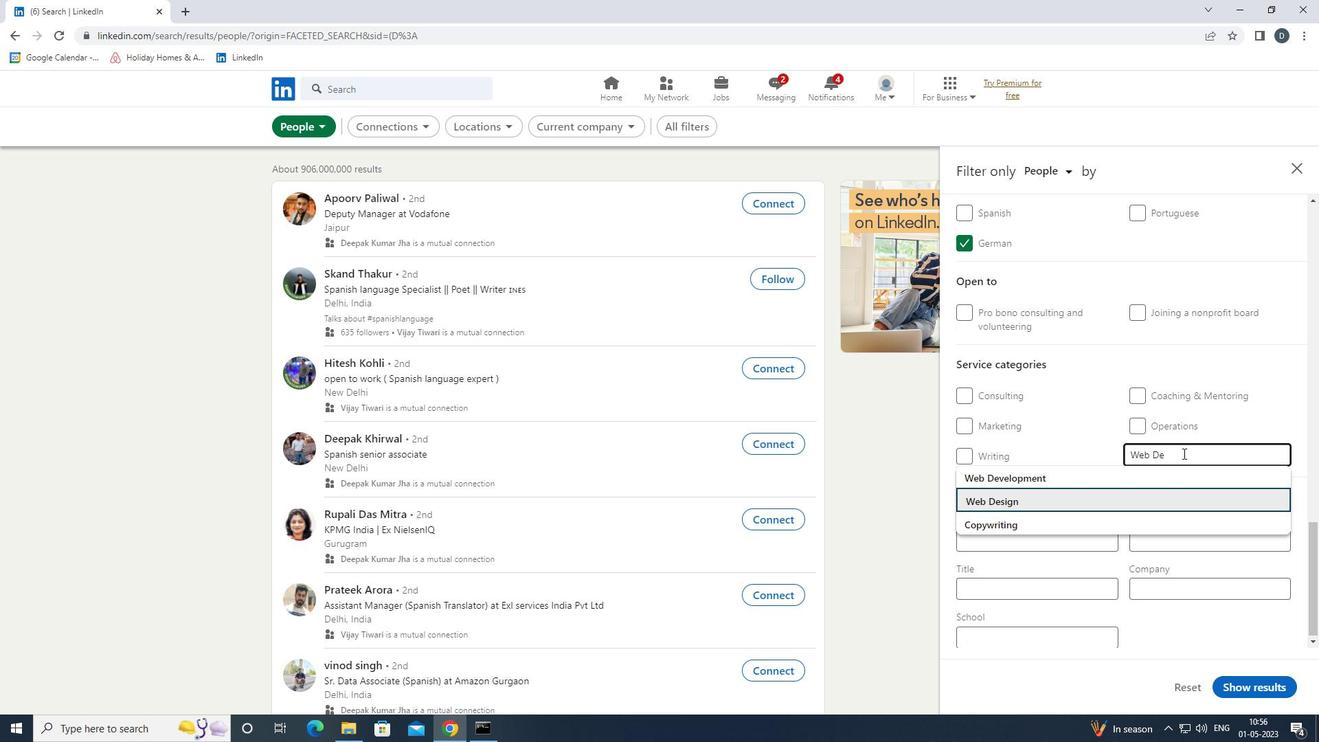
Action: Mouse moved to (1123, 450)
Screenshot: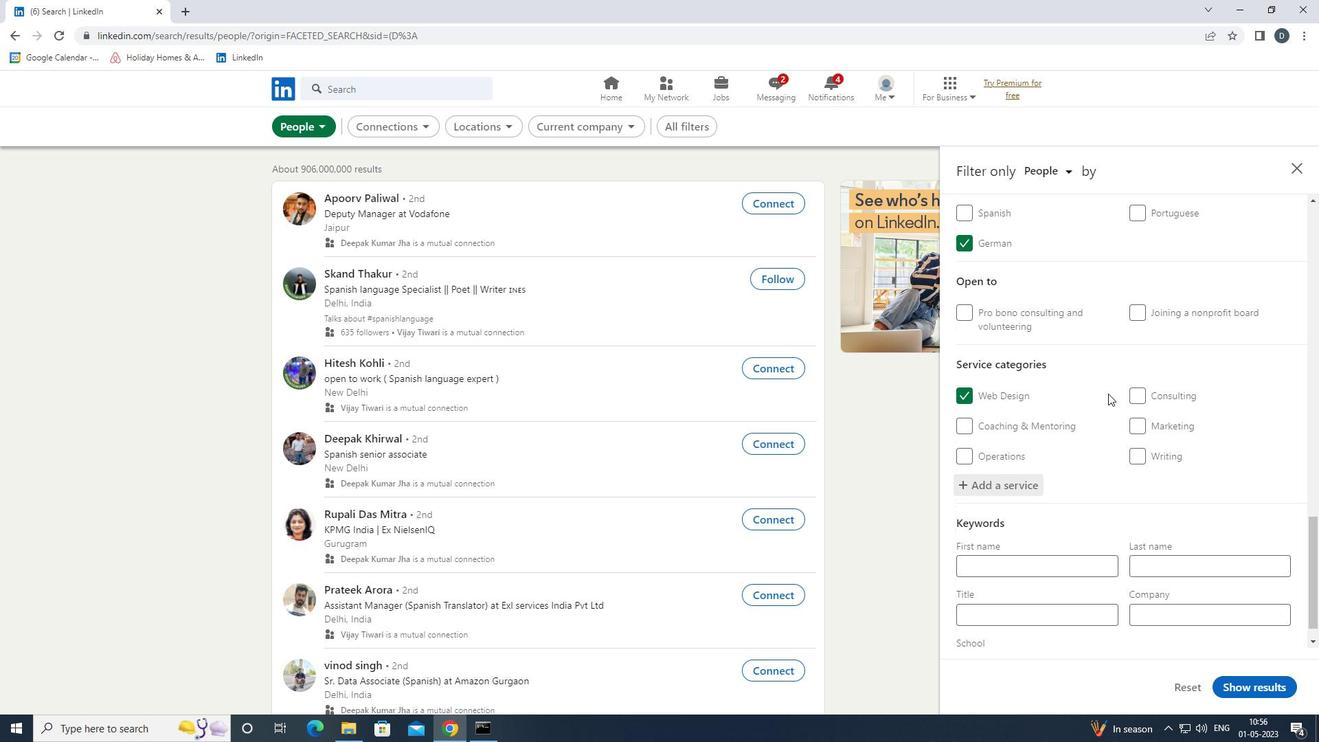 
Action: Mouse scrolled (1123, 449) with delta (0, 0)
Screenshot: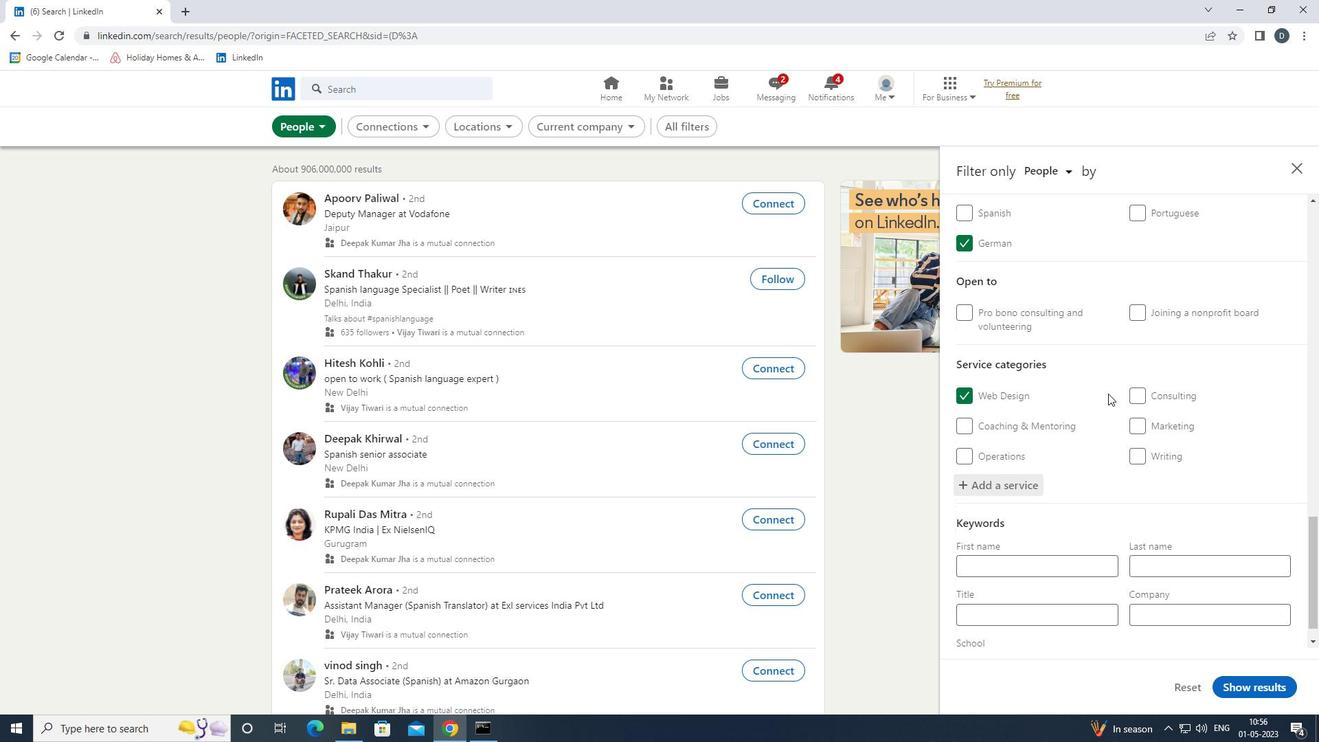 
Action: Mouse moved to (1123, 452)
Screenshot: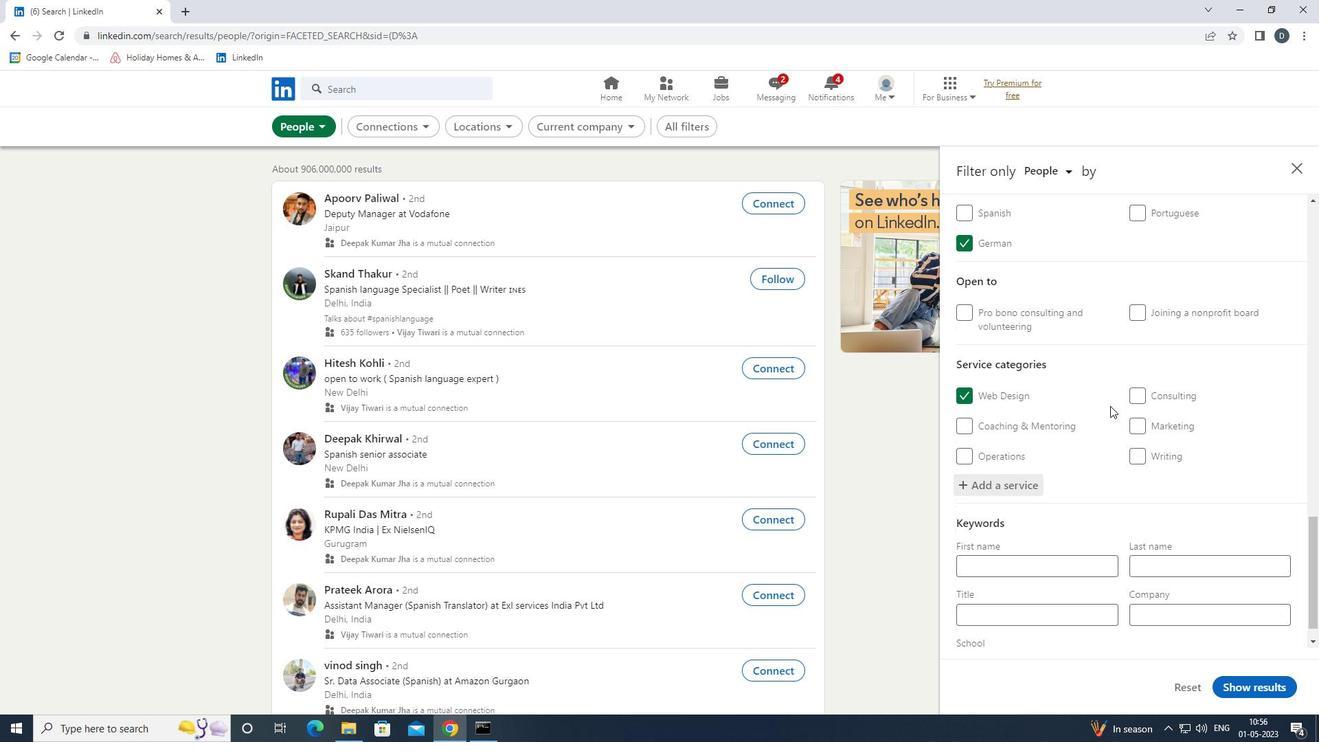 
Action: Mouse scrolled (1123, 452) with delta (0, 0)
Screenshot: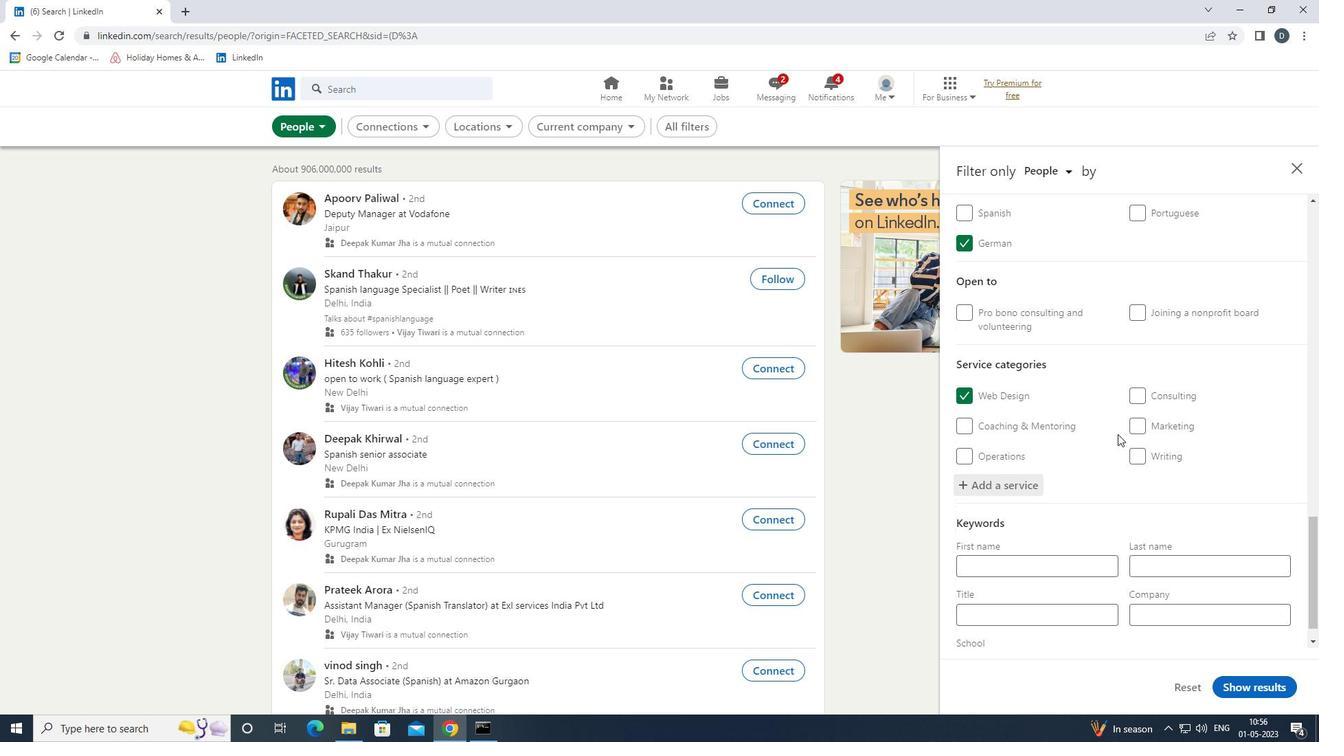 
Action: Mouse moved to (1123, 454)
Screenshot: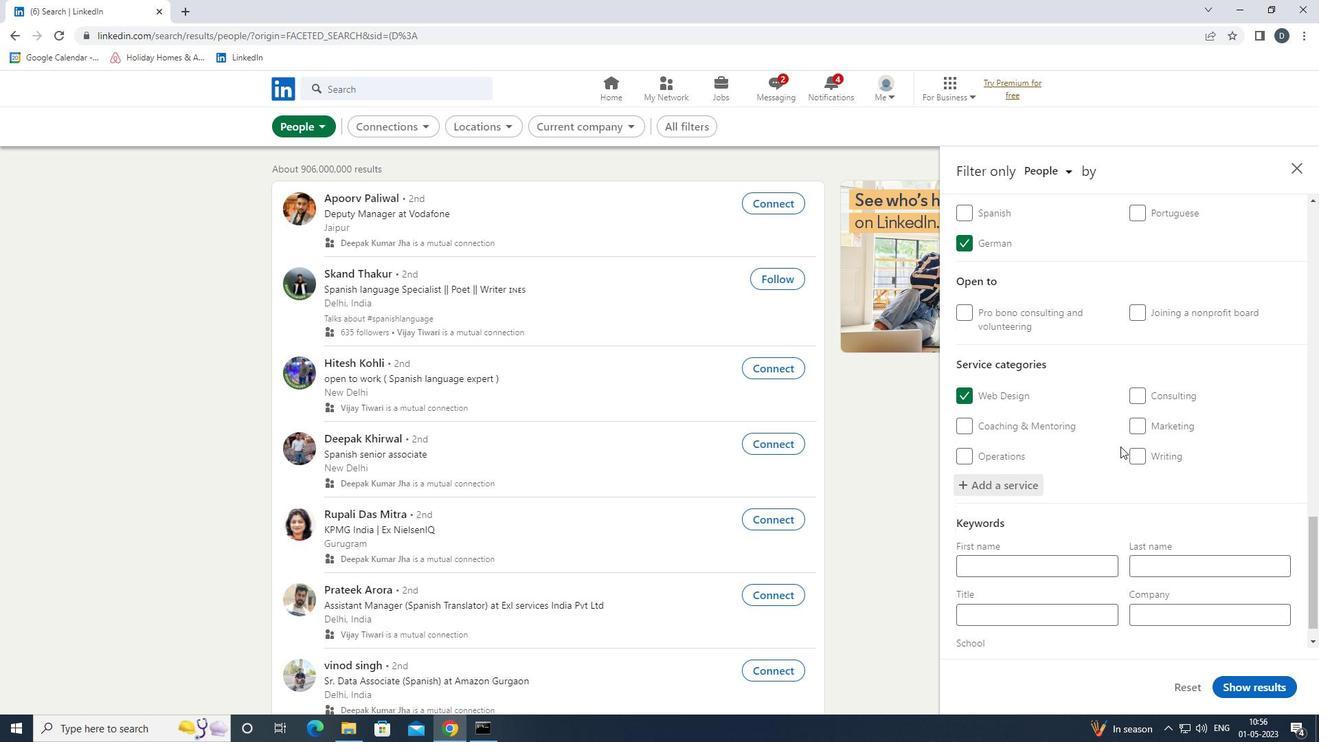 
Action: Mouse scrolled (1123, 453) with delta (0, 0)
Screenshot: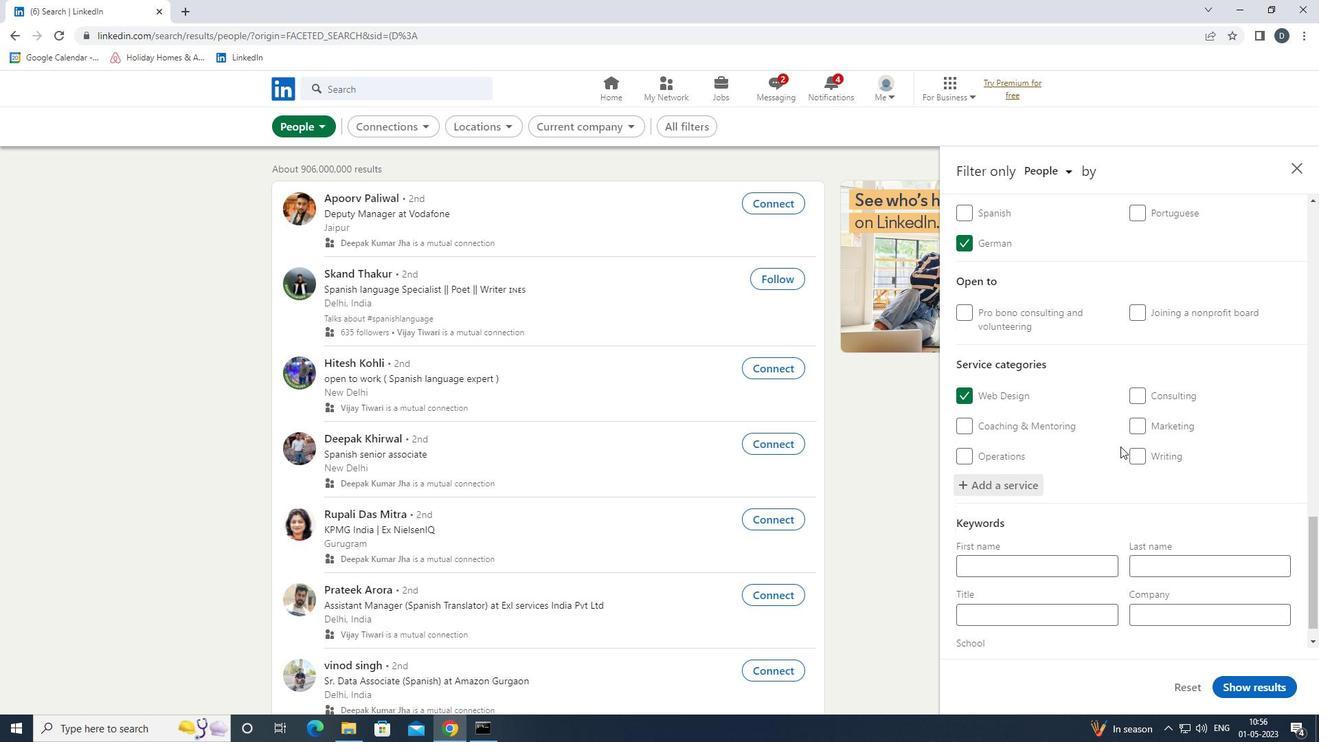 
Action: Mouse moved to (1125, 458)
Screenshot: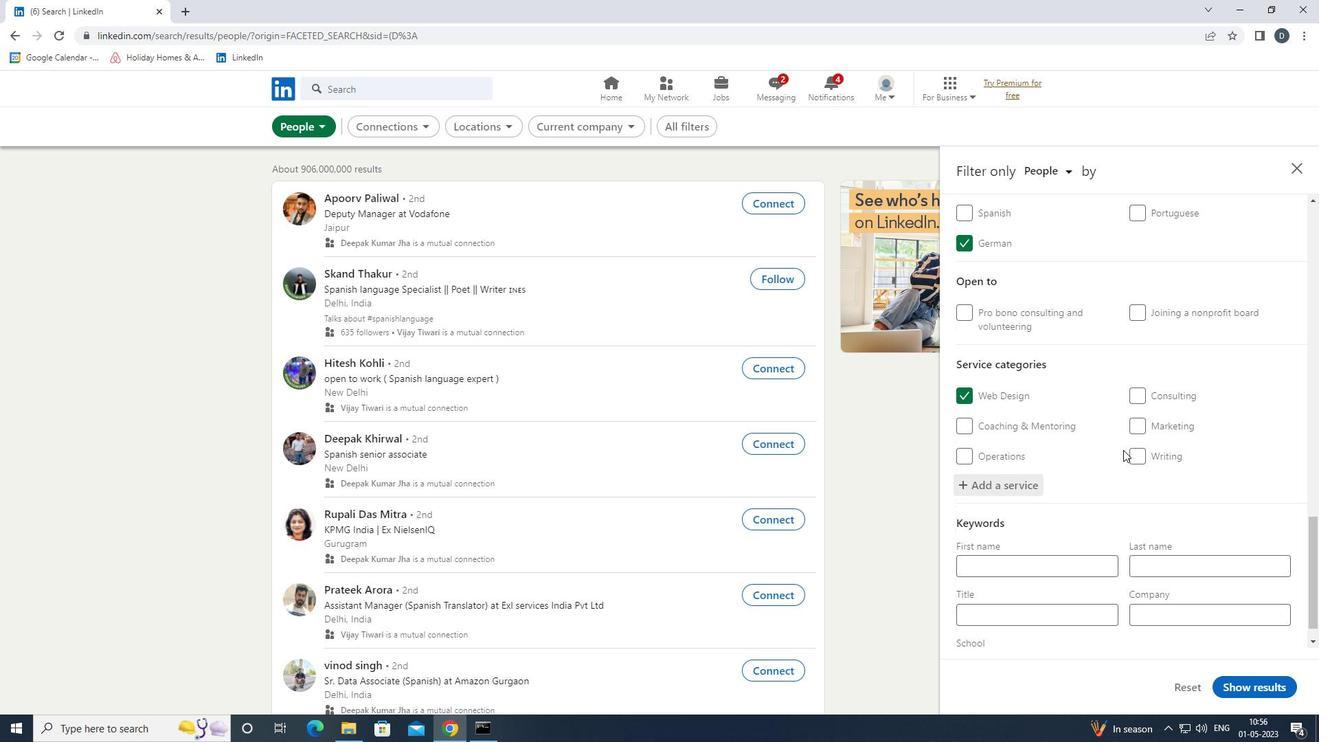 
Action: Mouse scrolled (1125, 457) with delta (0, 0)
Screenshot: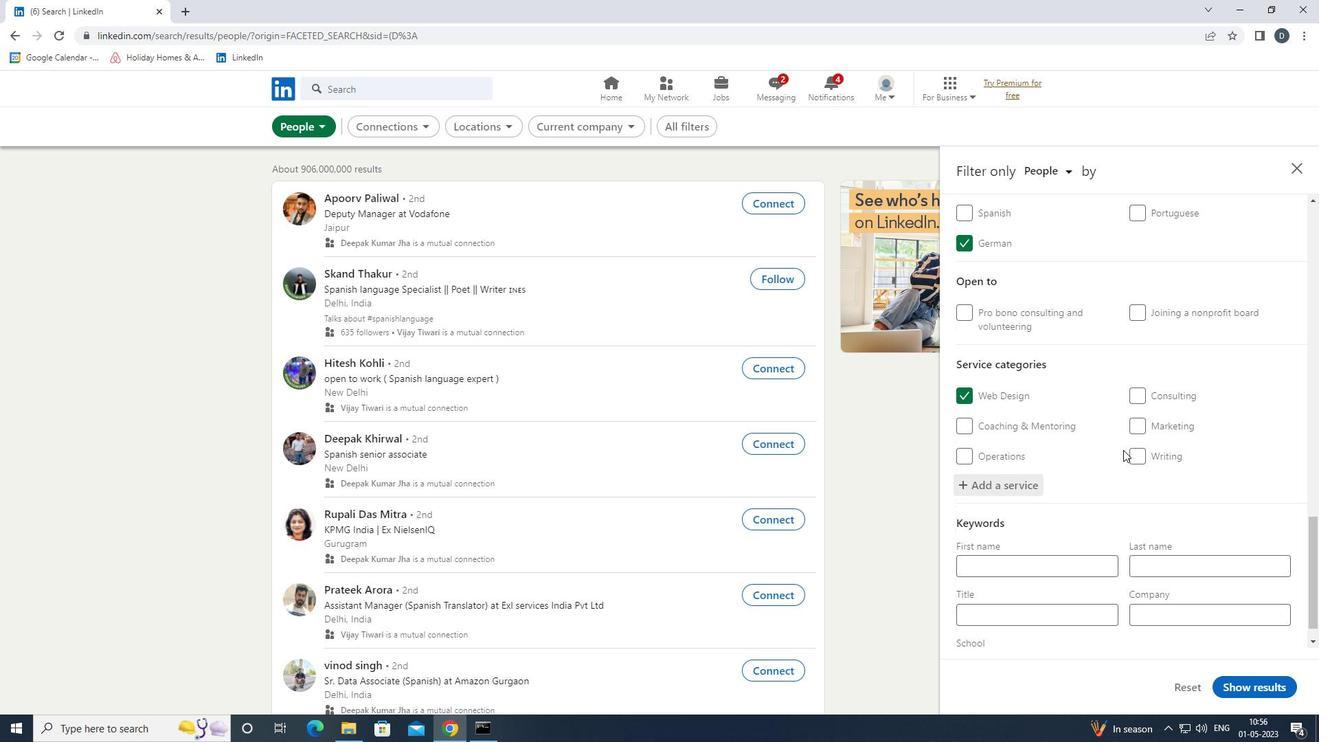 
Action: Mouse moved to (1072, 584)
Screenshot: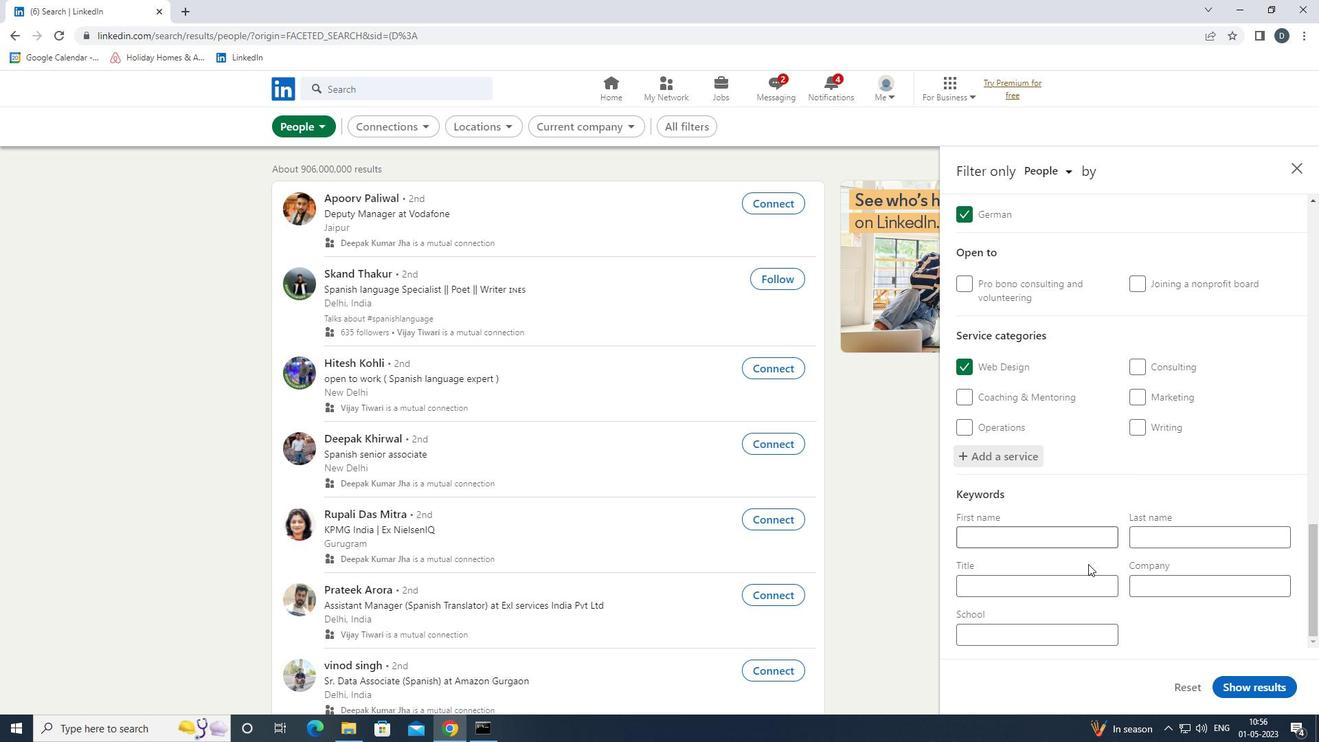 
Action: Mouse pressed left at (1072, 584)
Screenshot: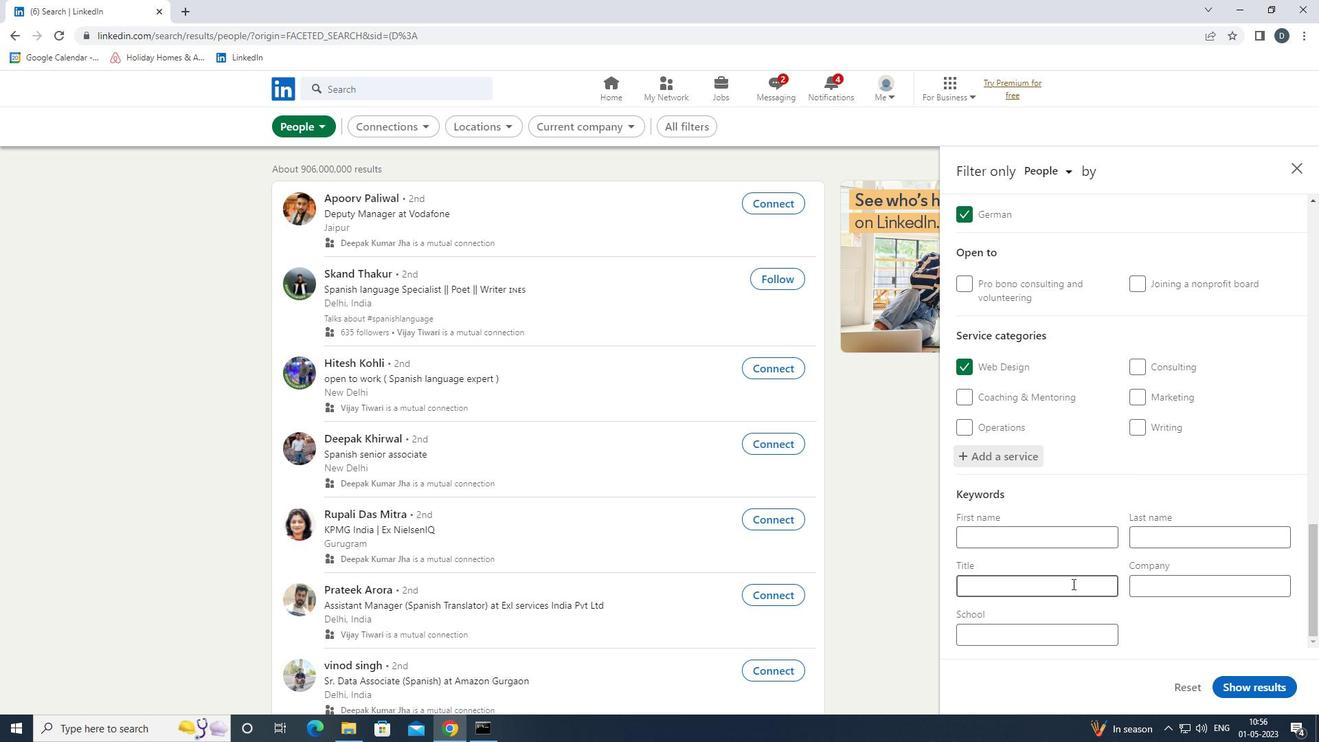 
Action: Mouse moved to (1068, 584)
Screenshot: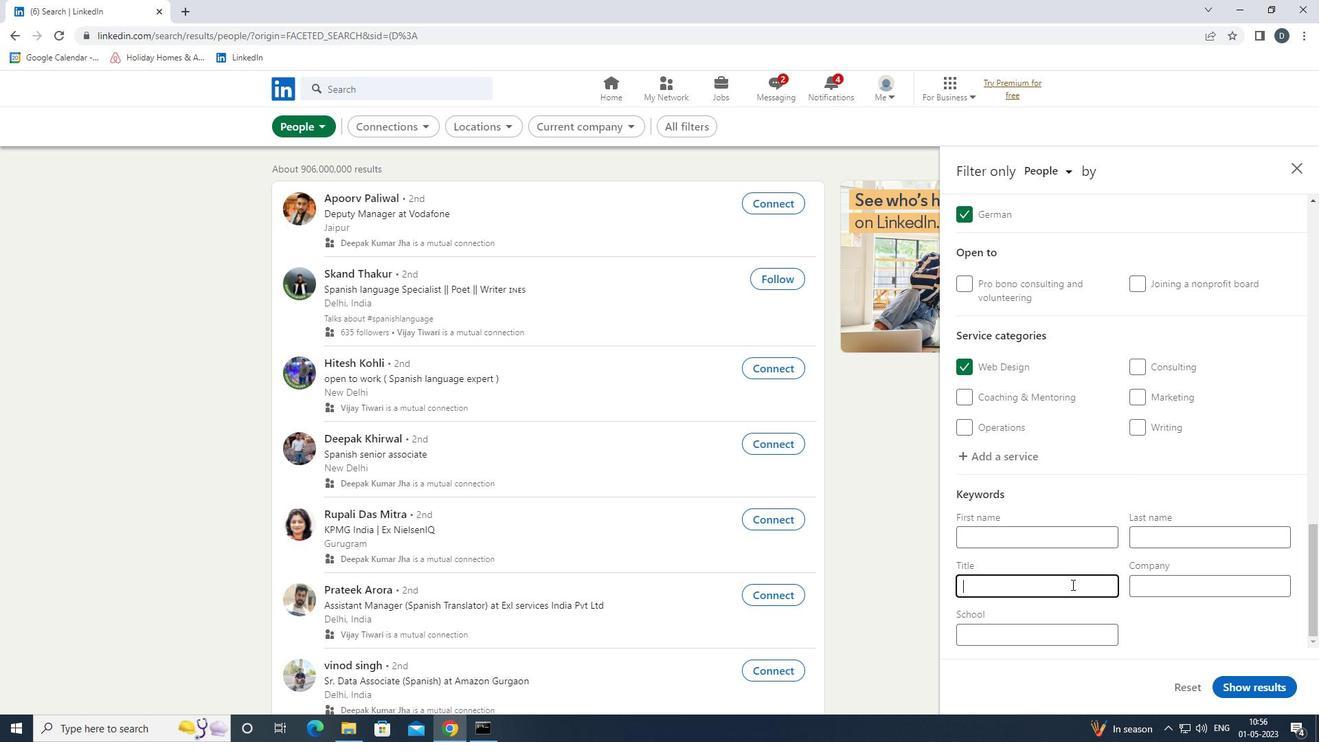 
Action: Key pressed <Key.shift><Key.shift><Key.shift><Key.shift><Key.shift><Key.shift><Key.shift><Key.shift><Key.shift>PAINTER
Screenshot: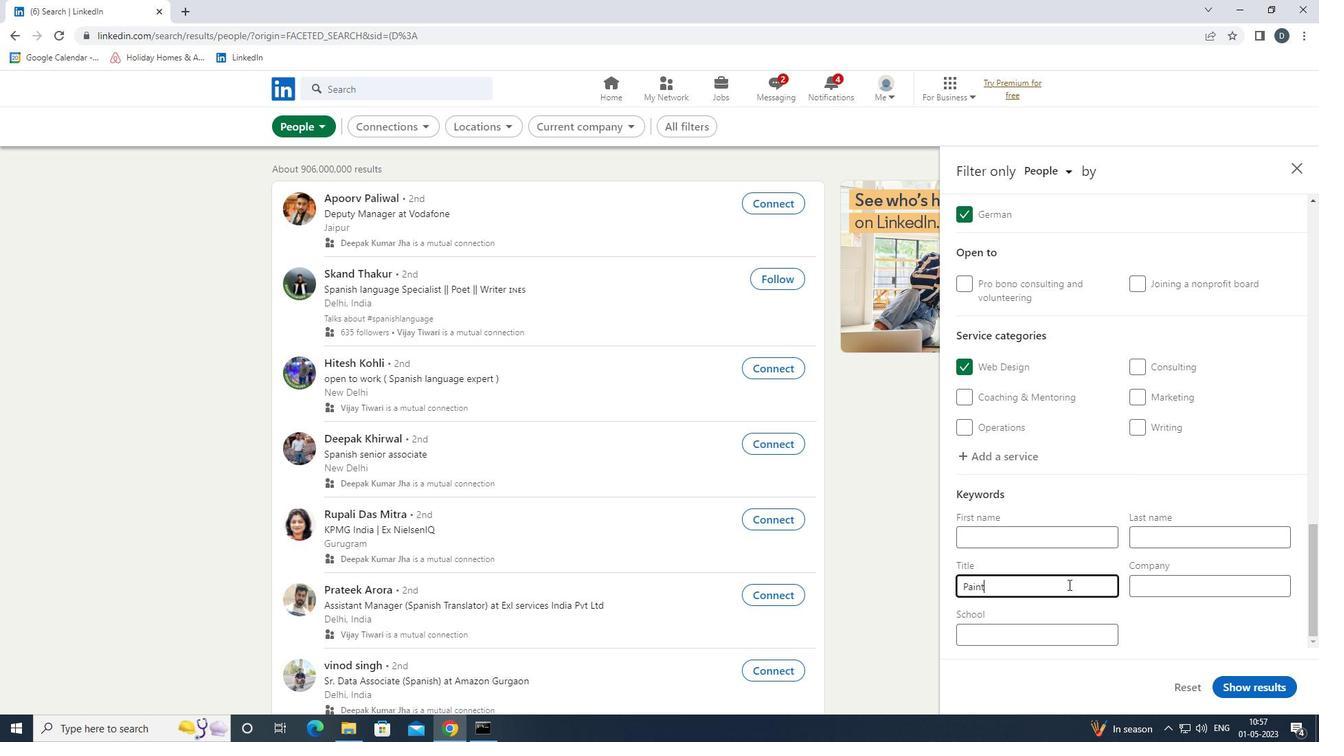 
Action: Mouse moved to (1253, 683)
Screenshot: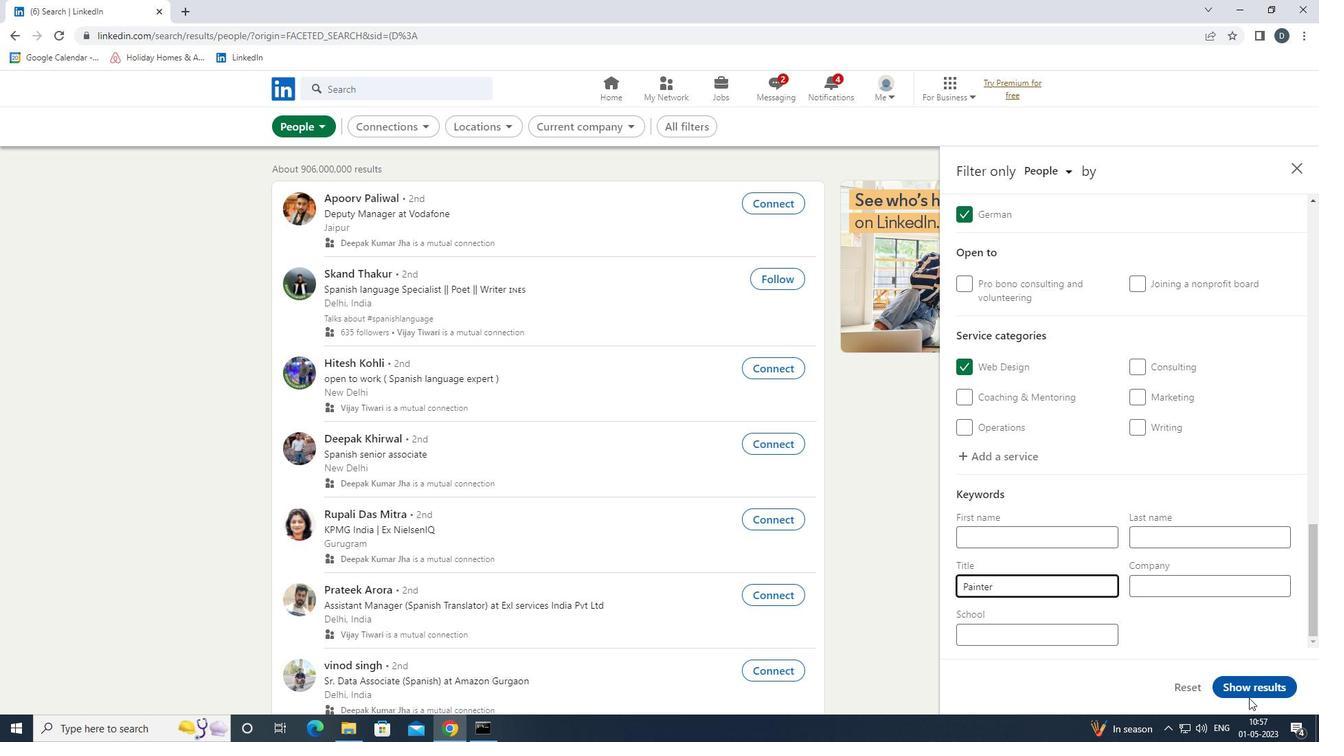 
Action: Mouse pressed left at (1253, 683)
Screenshot: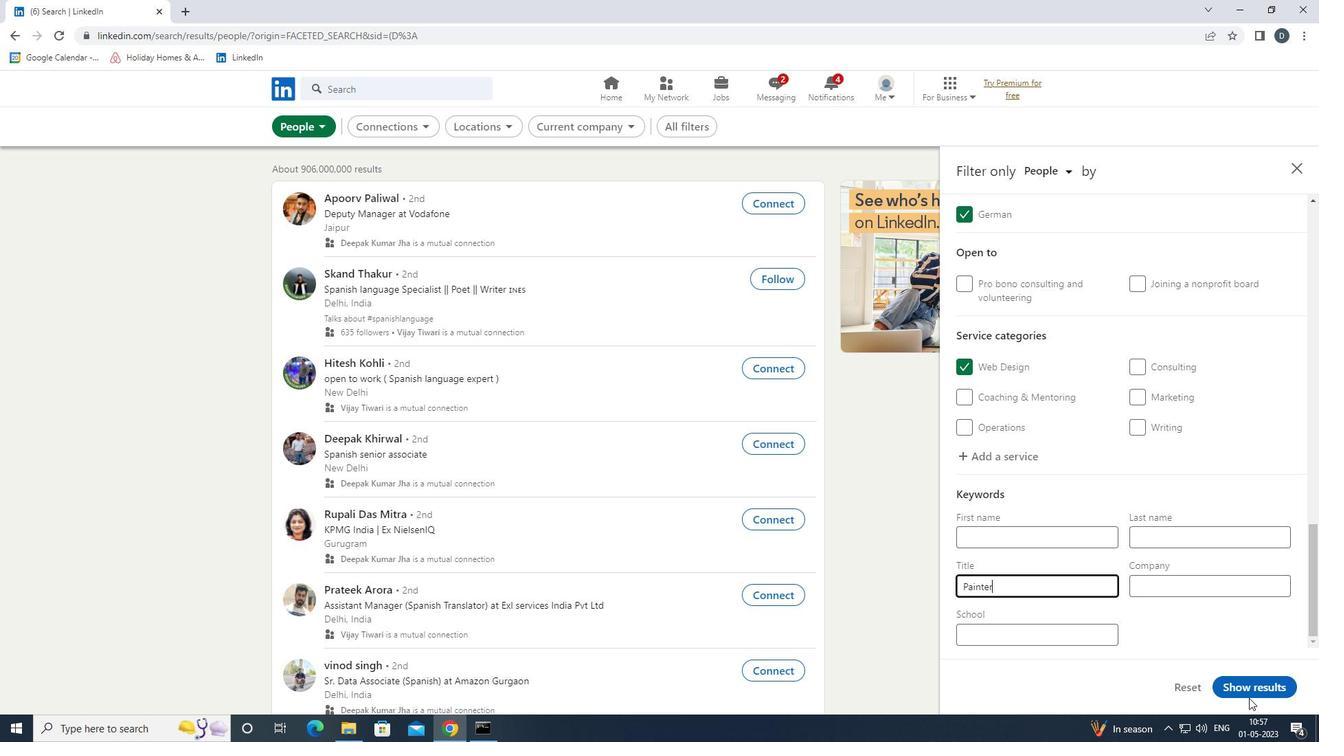 
Action: Mouse moved to (798, 346)
Screenshot: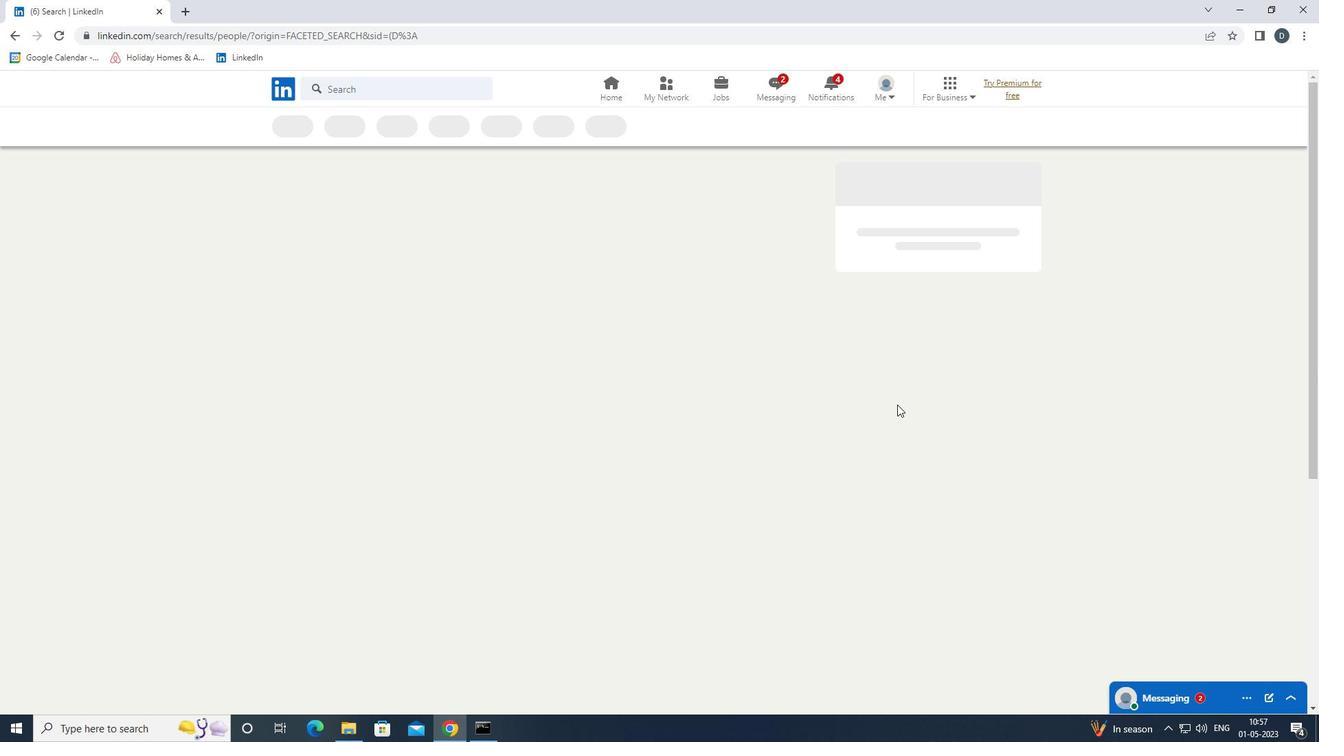 
